 Task: Look for space in Burriana, Spain from 6th September, 2023 to 18th September, 2023 for 3 adults in price range Rs.6000 to Rs.12000. Place can be entire place with 2 bedrooms having 2 beds and 2 bathrooms. Property type can be house, flat, guest house, hotel. Booking option can be shelf check-in. Required host language is English.
Action: Mouse moved to (315, 178)
Screenshot: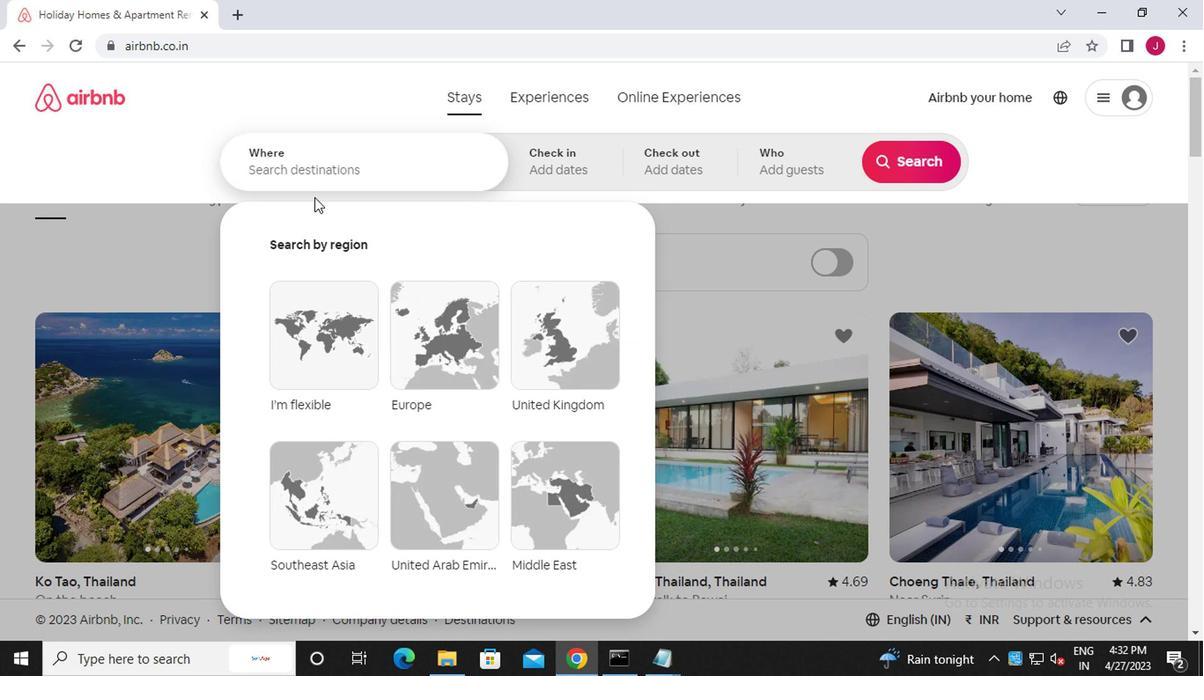 
Action: Mouse pressed left at (315, 178)
Screenshot: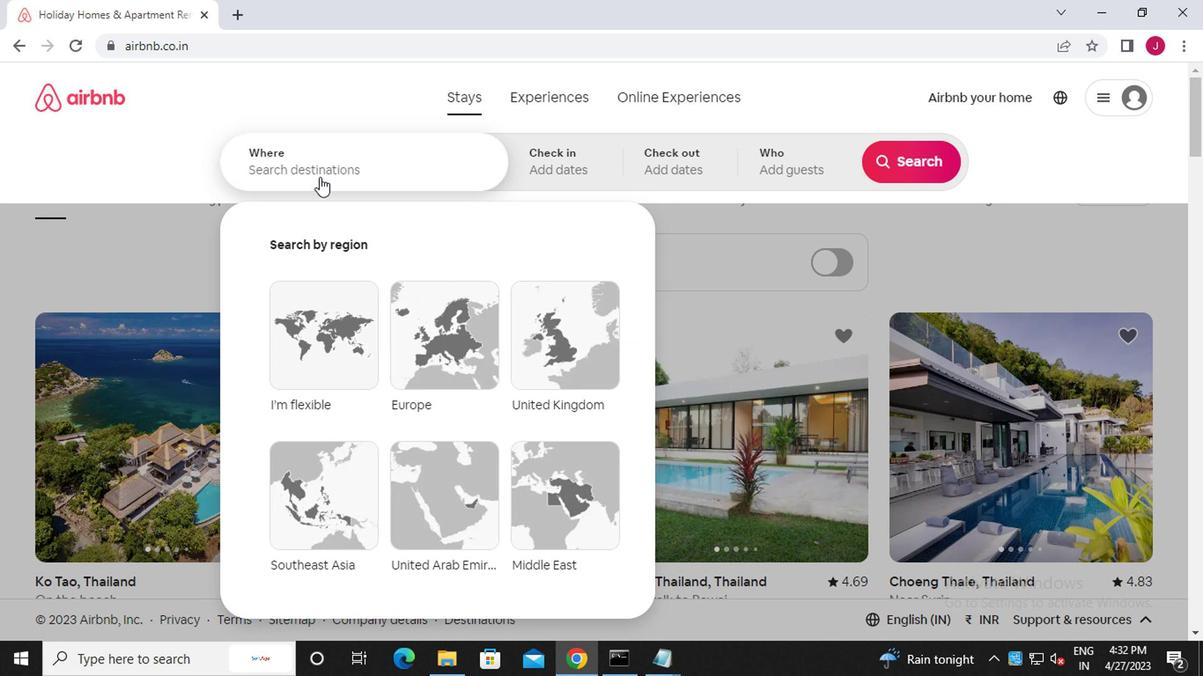 
Action: Mouse moved to (297, 178)
Screenshot: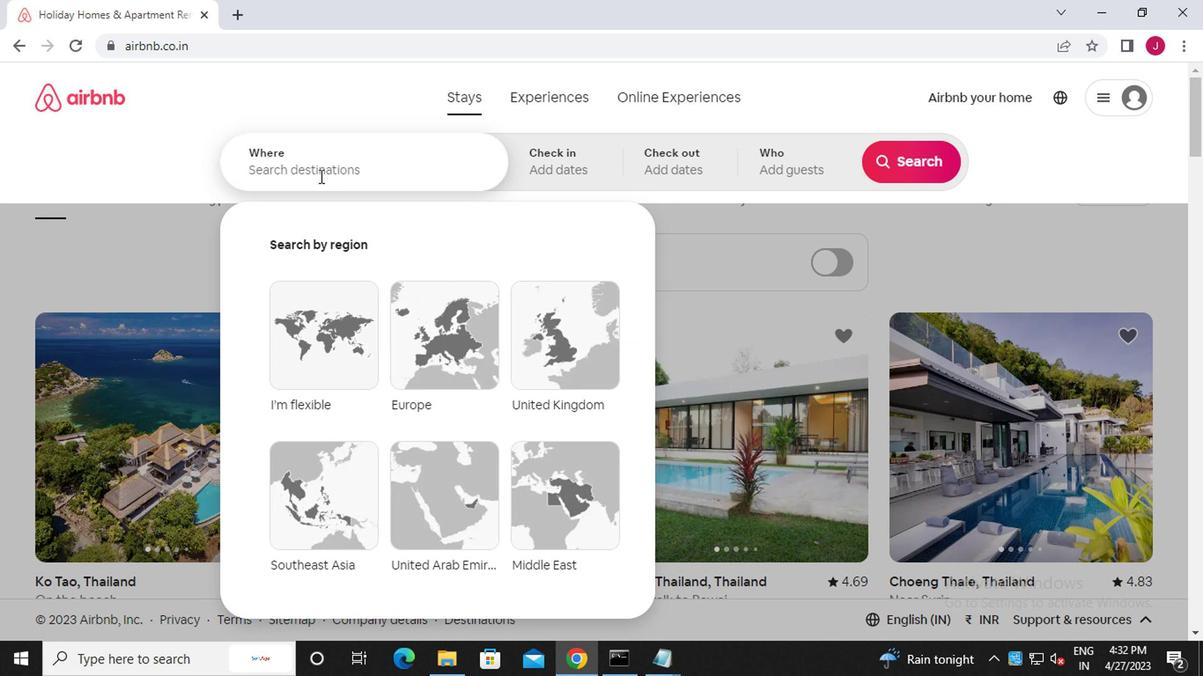 
Action: Key pressed b<Key.caps_lock>urriana
Screenshot: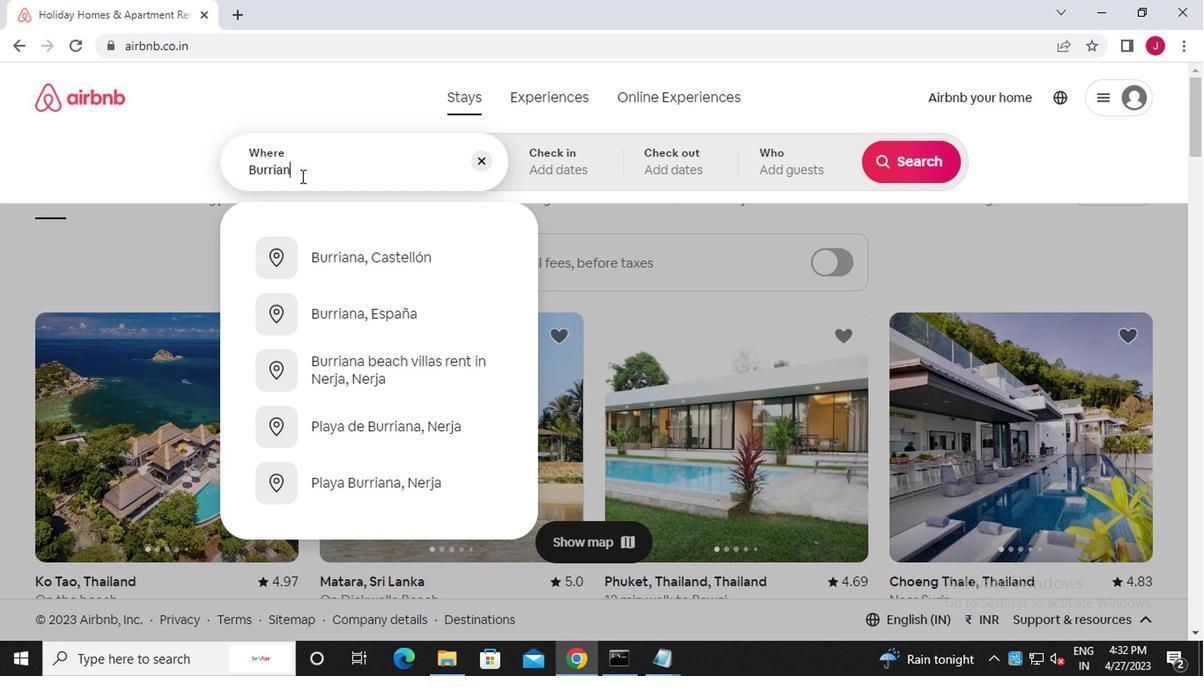 
Action: Mouse moved to (314, 216)
Screenshot: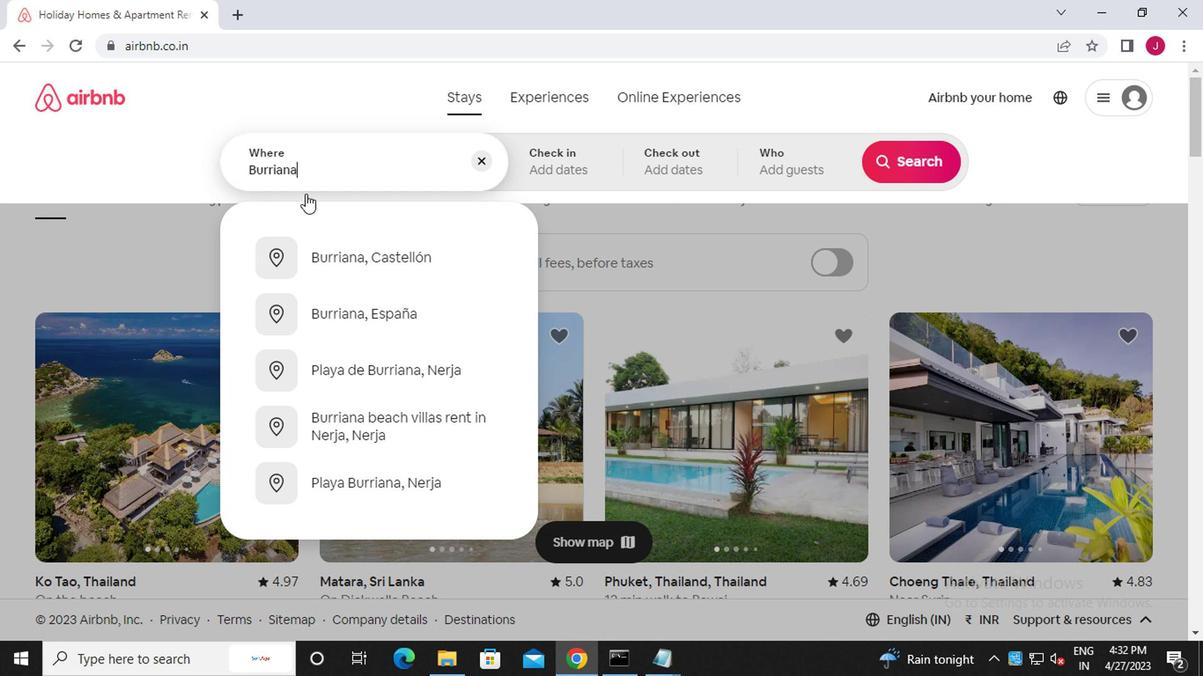 
Action: Key pressed ,<Key.caps_lock>s<Key.caps_lock>pain
Screenshot: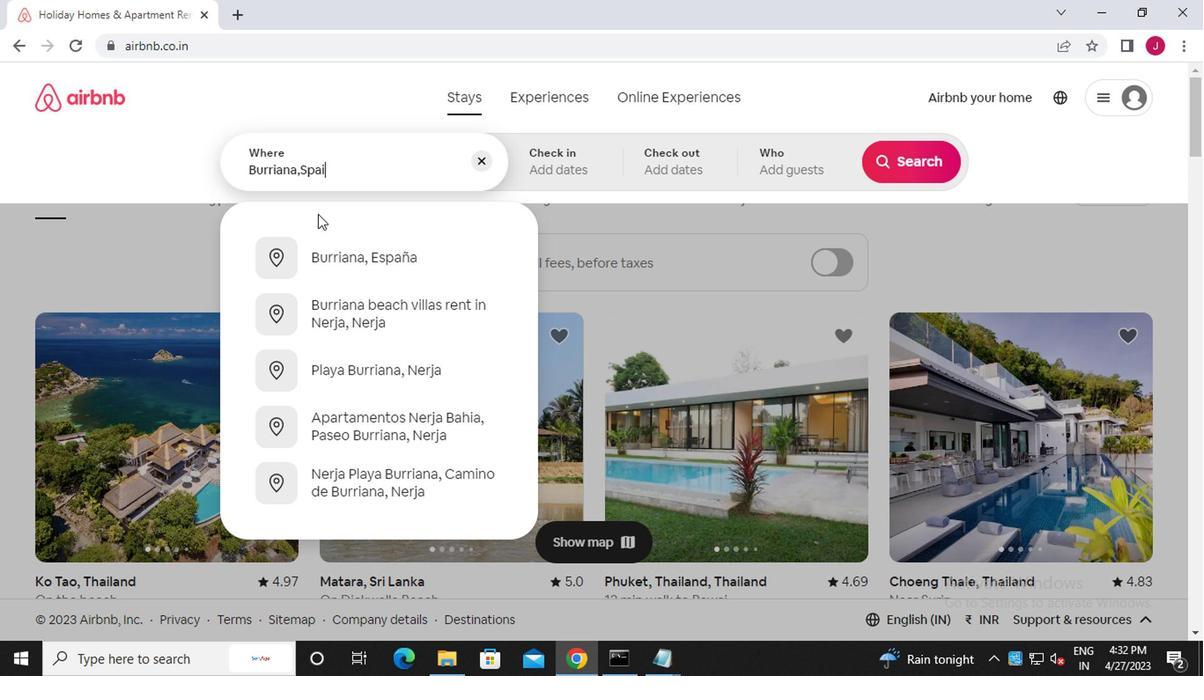 
Action: Mouse moved to (560, 166)
Screenshot: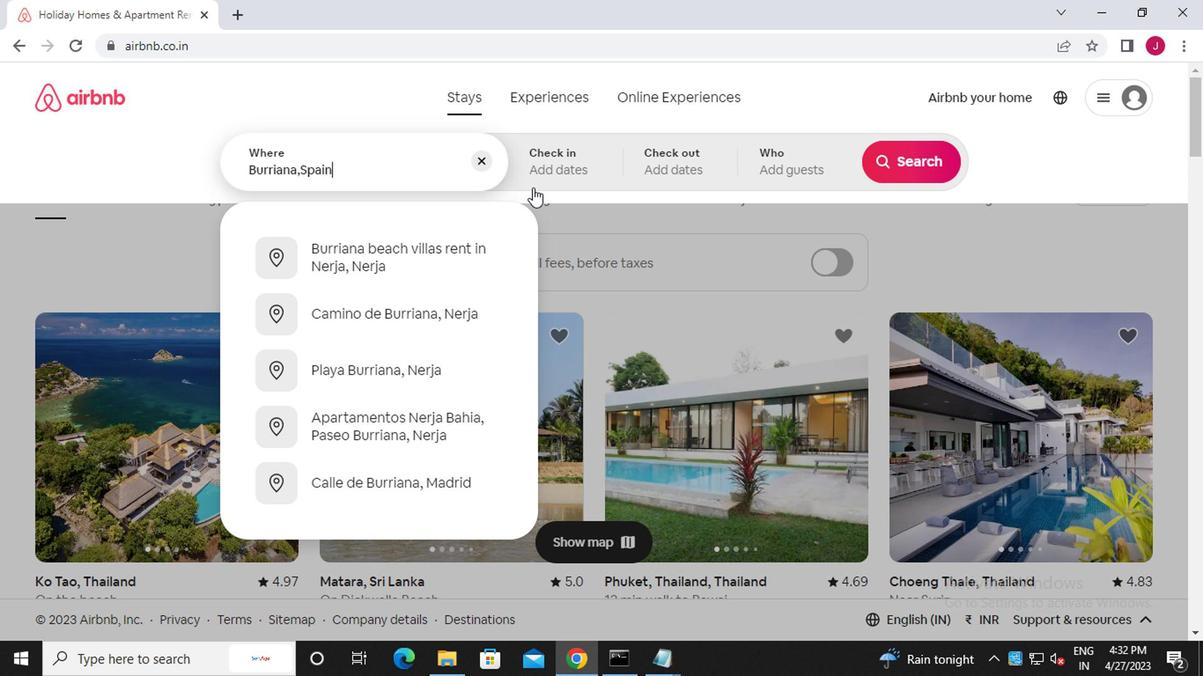 
Action: Mouse pressed left at (560, 166)
Screenshot: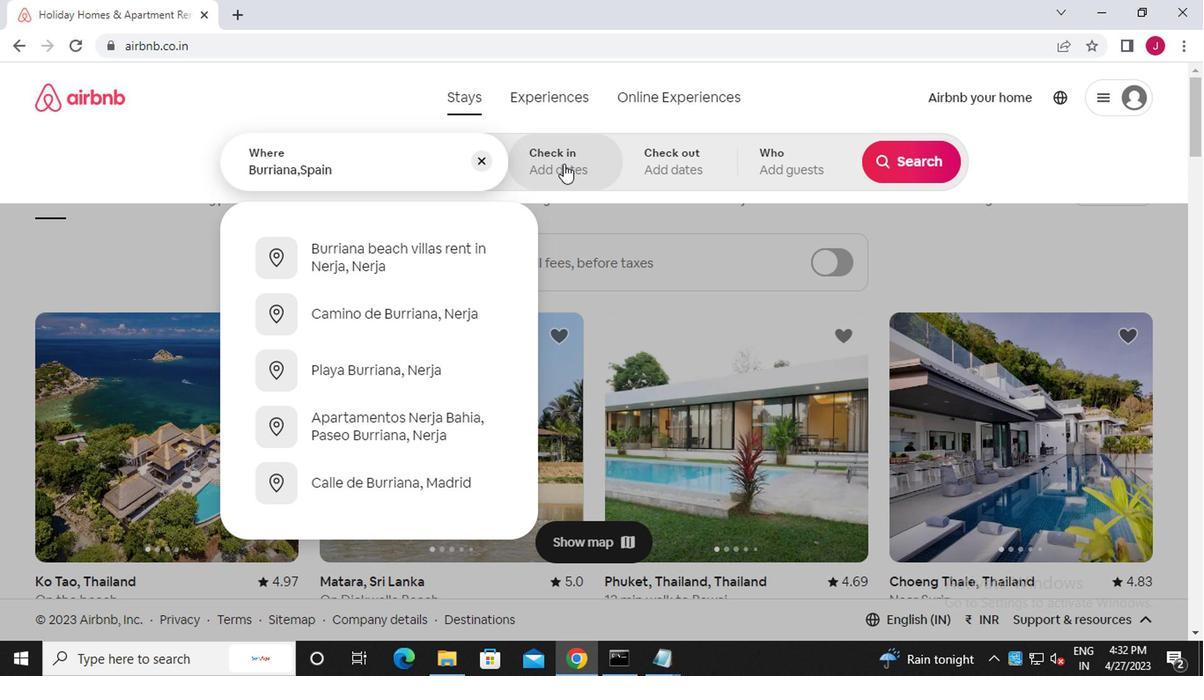 
Action: Mouse moved to (891, 302)
Screenshot: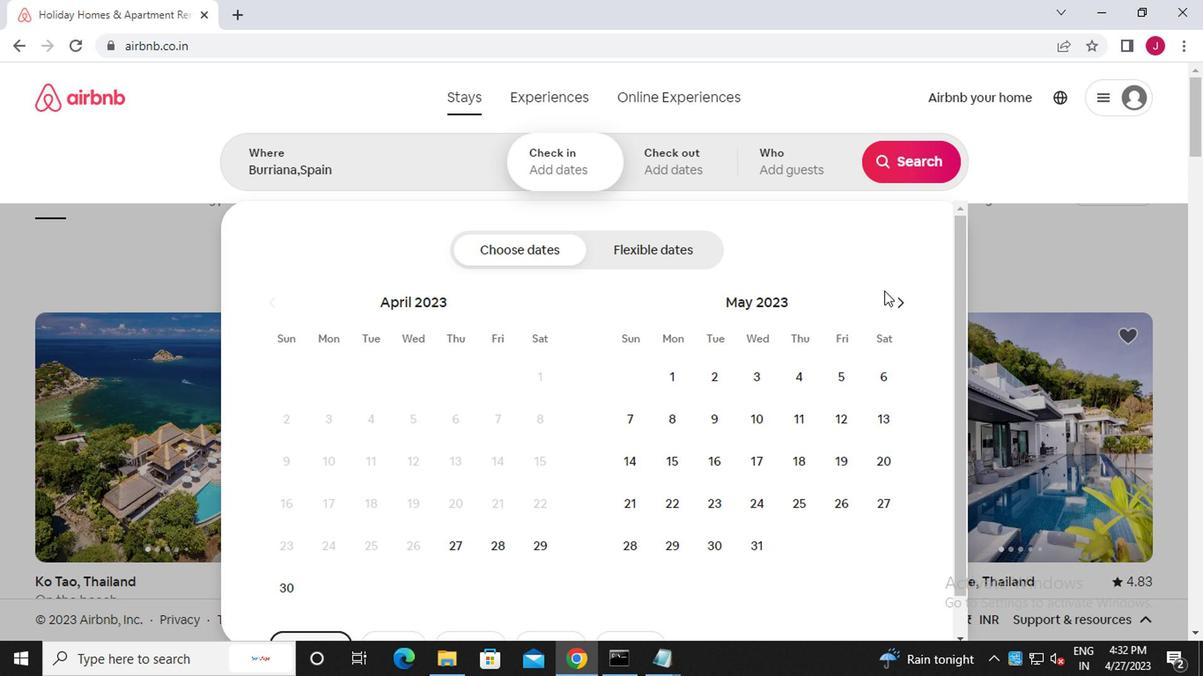 
Action: Mouse pressed left at (891, 302)
Screenshot: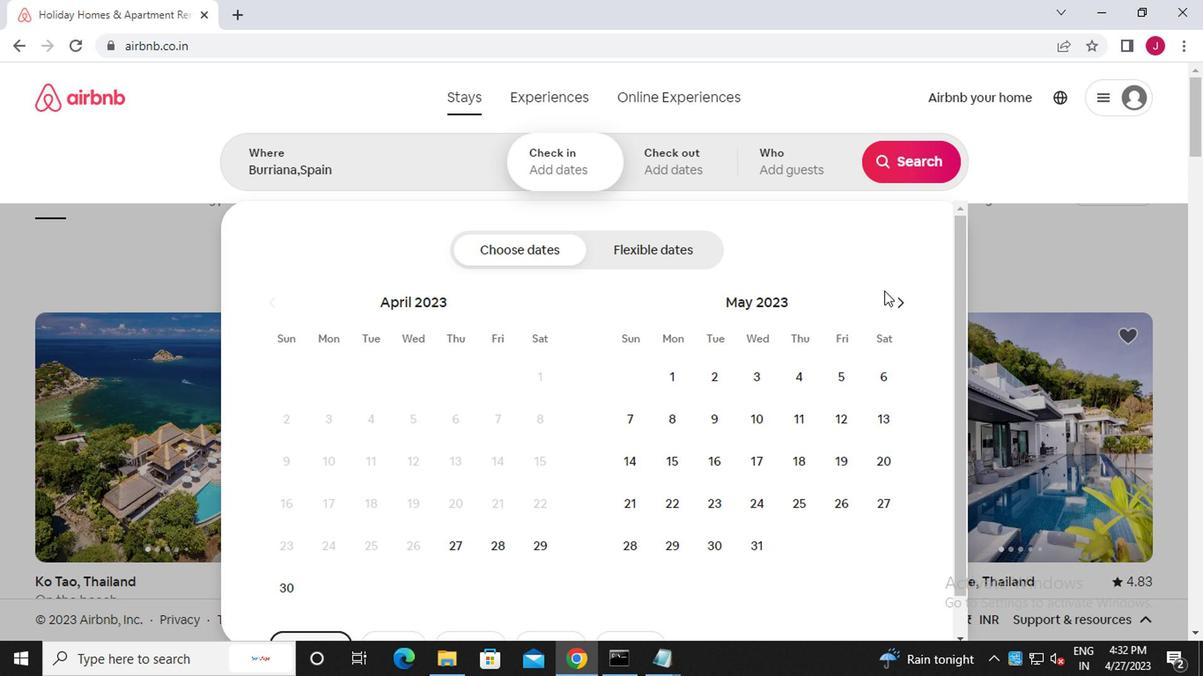 
Action: Mouse moved to (891, 303)
Screenshot: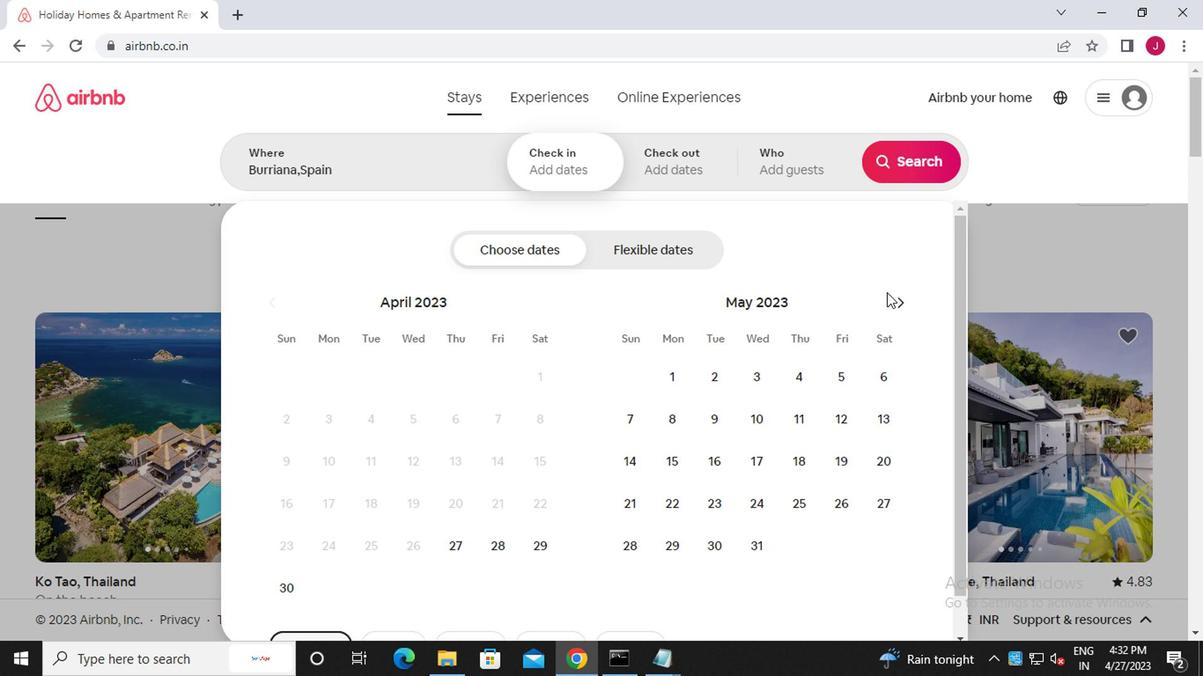 
Action: Mouse pressed left at (891, 303)
Screenshot: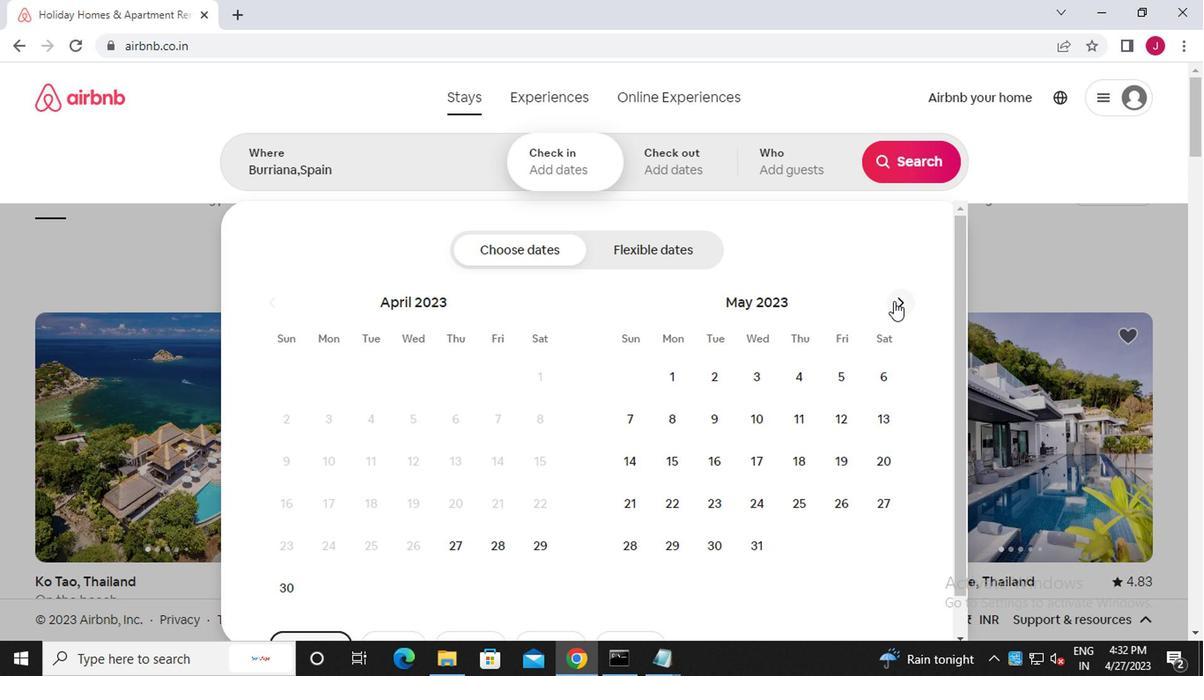 
Action: Mouse pressed left at (891, 303)
Screenshot: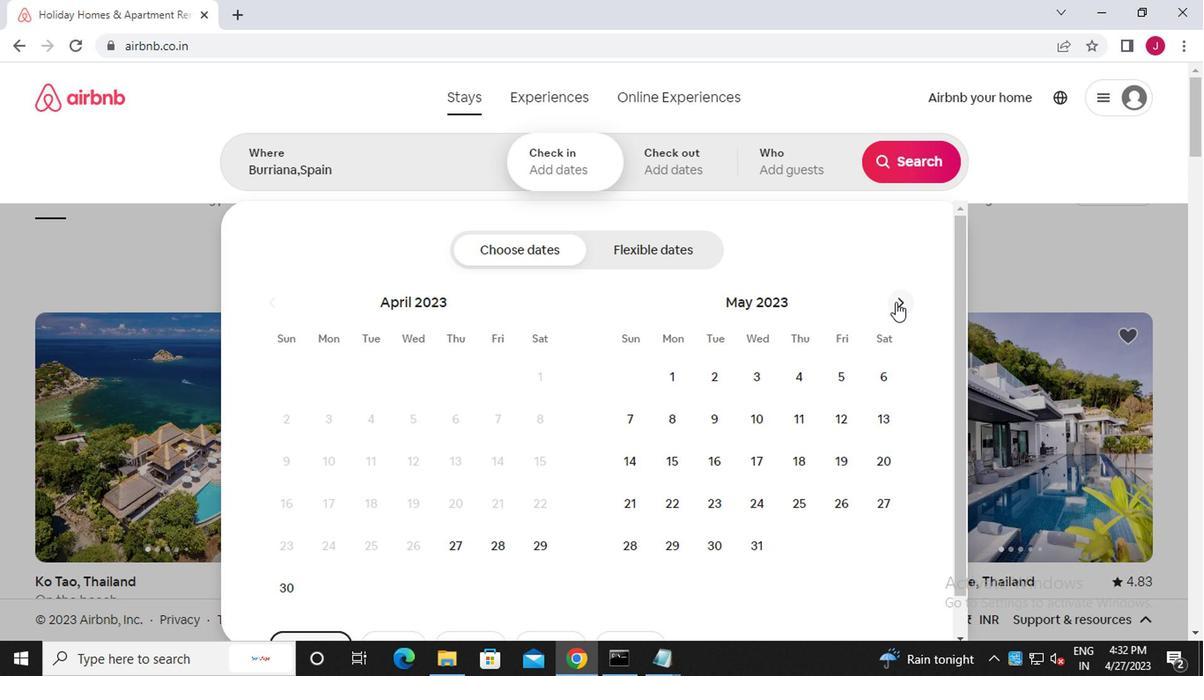 
Action: Mouse pressed left at (891, 303)
Screenshot: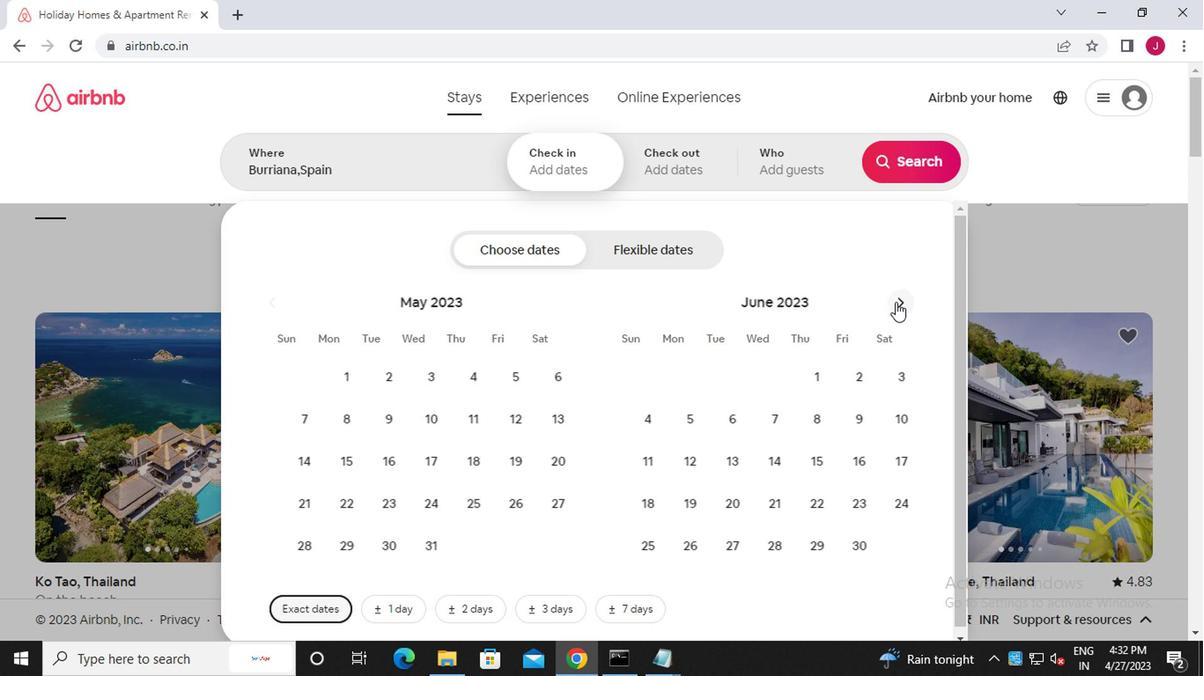 
Action: Mouse pressed left at (891, 303)
Screenshot: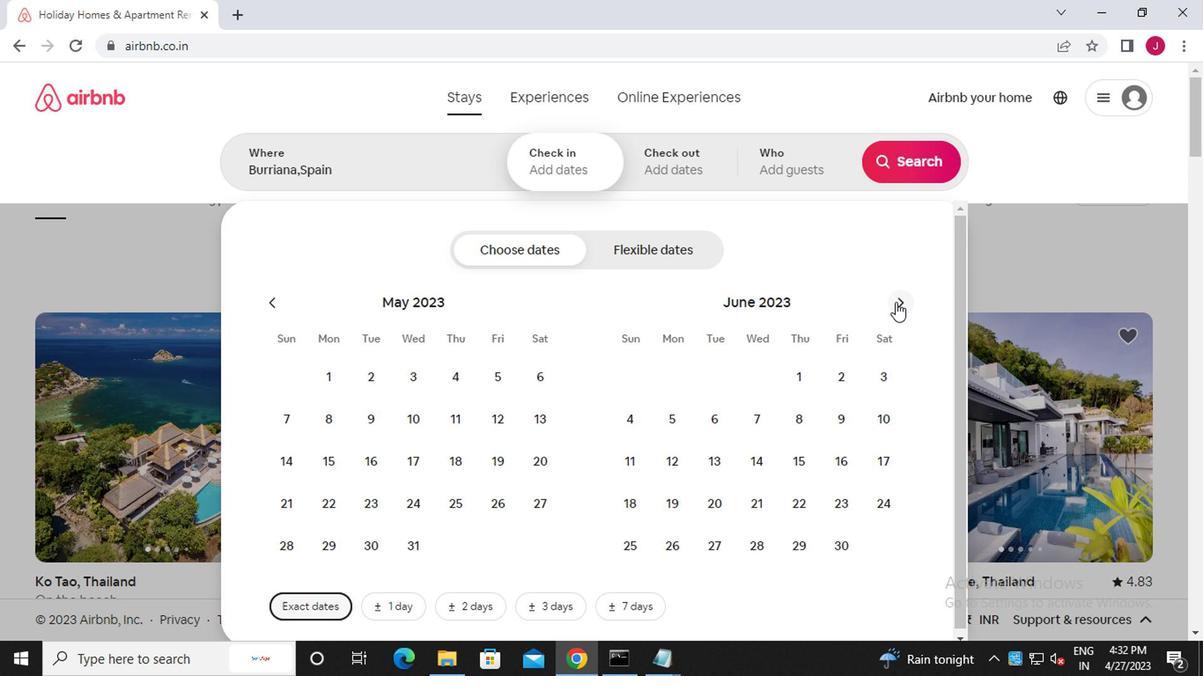 
Action: Mouse pressed left at (891, 303)
Screenshot: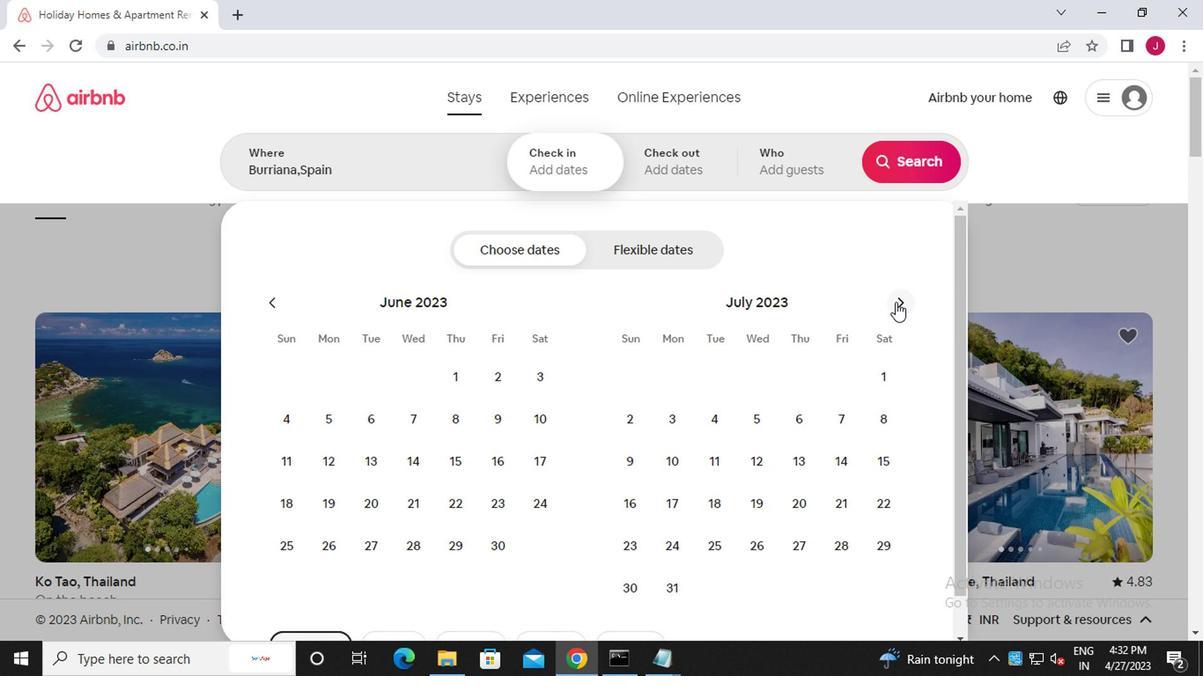 
Action: Mouse moved to (740, 416)
Screenshot: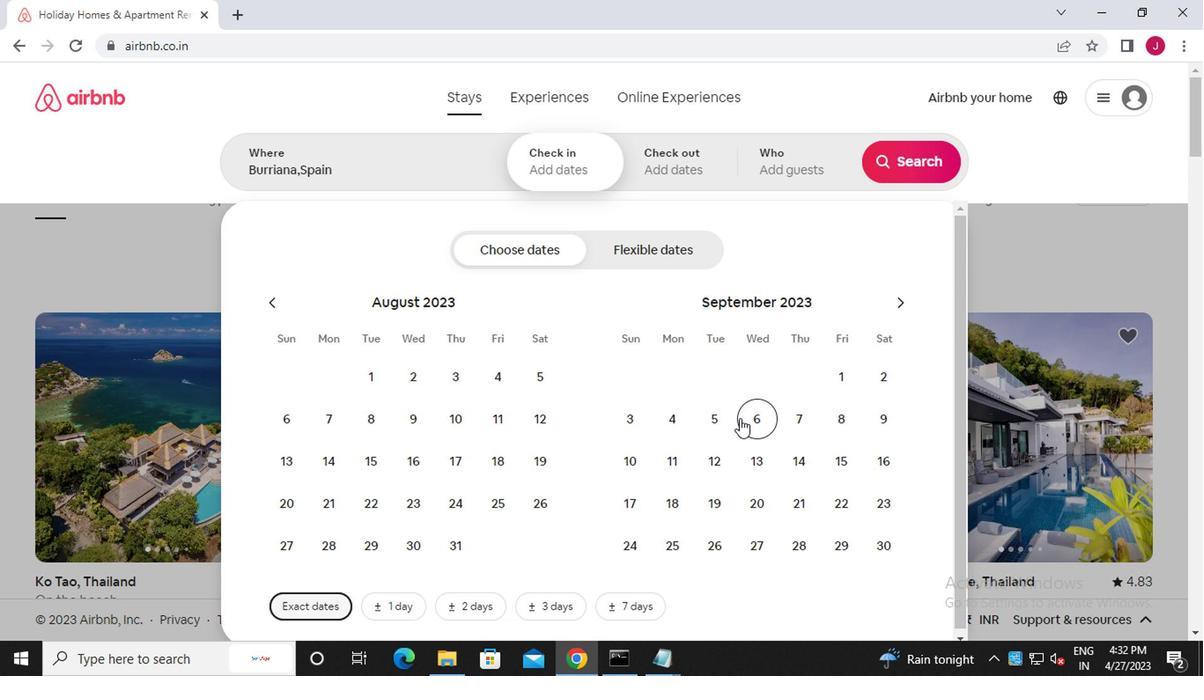 
Action: Mouse pressed left at (740, 416)
Screenshot: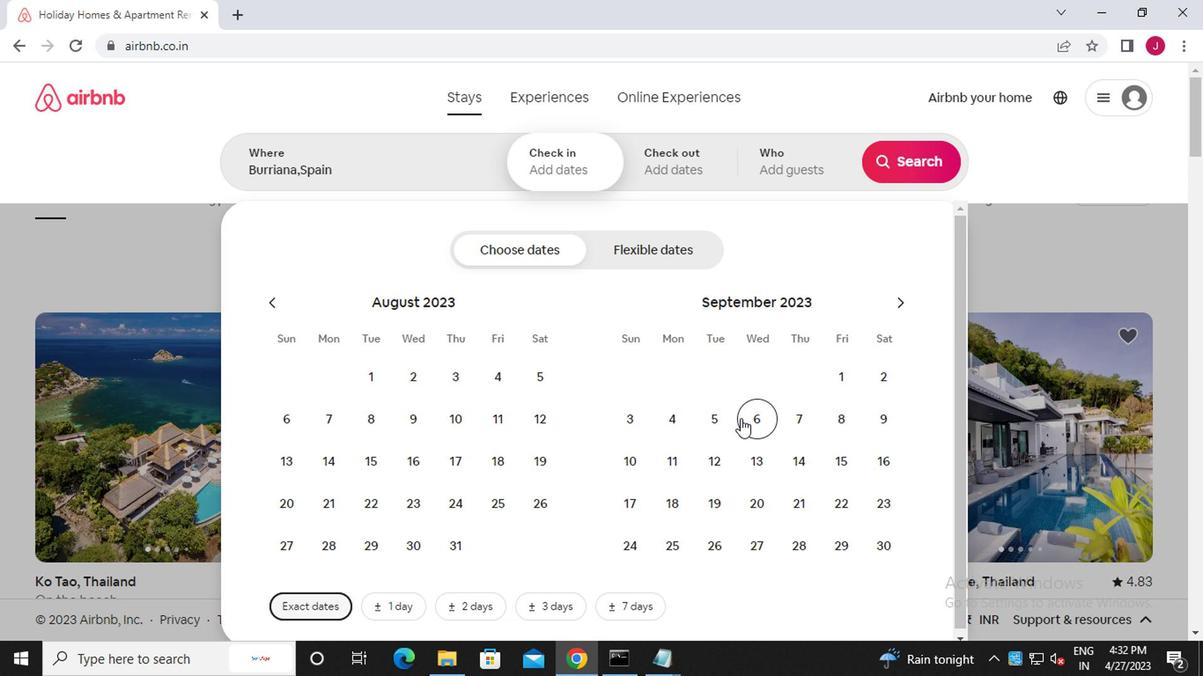 
Action: Mouse moved to (676, 491)
Screenshot: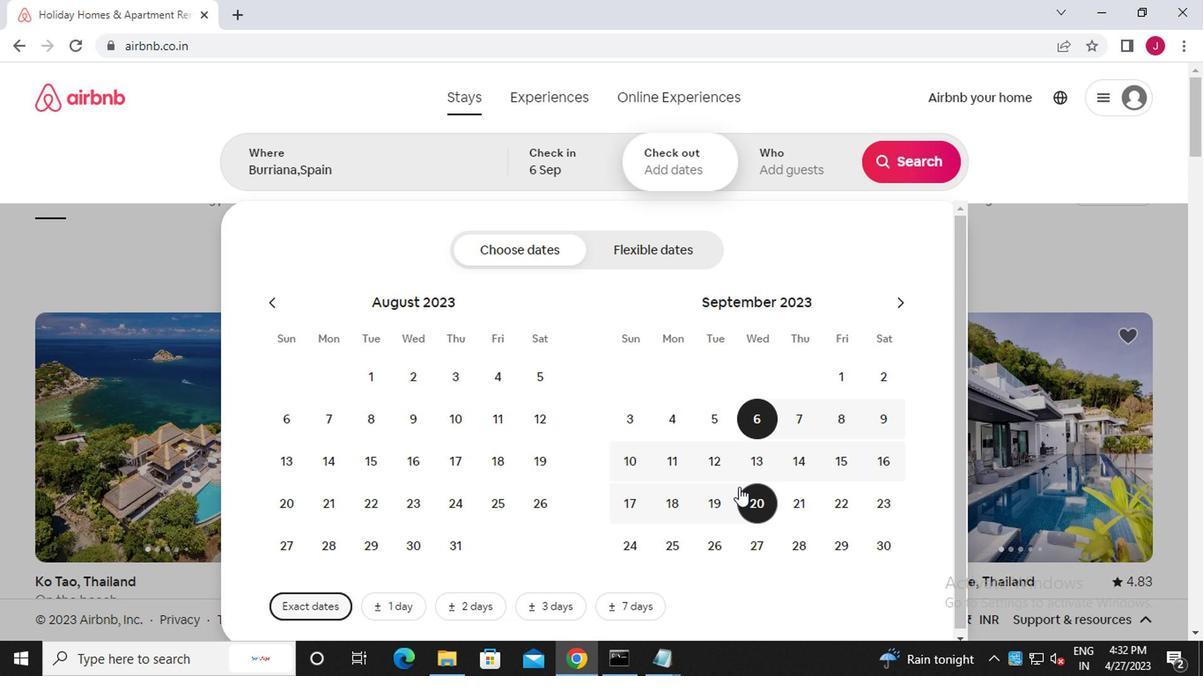 
Action: Mouse pressed left at (676, 491)
Screenshot: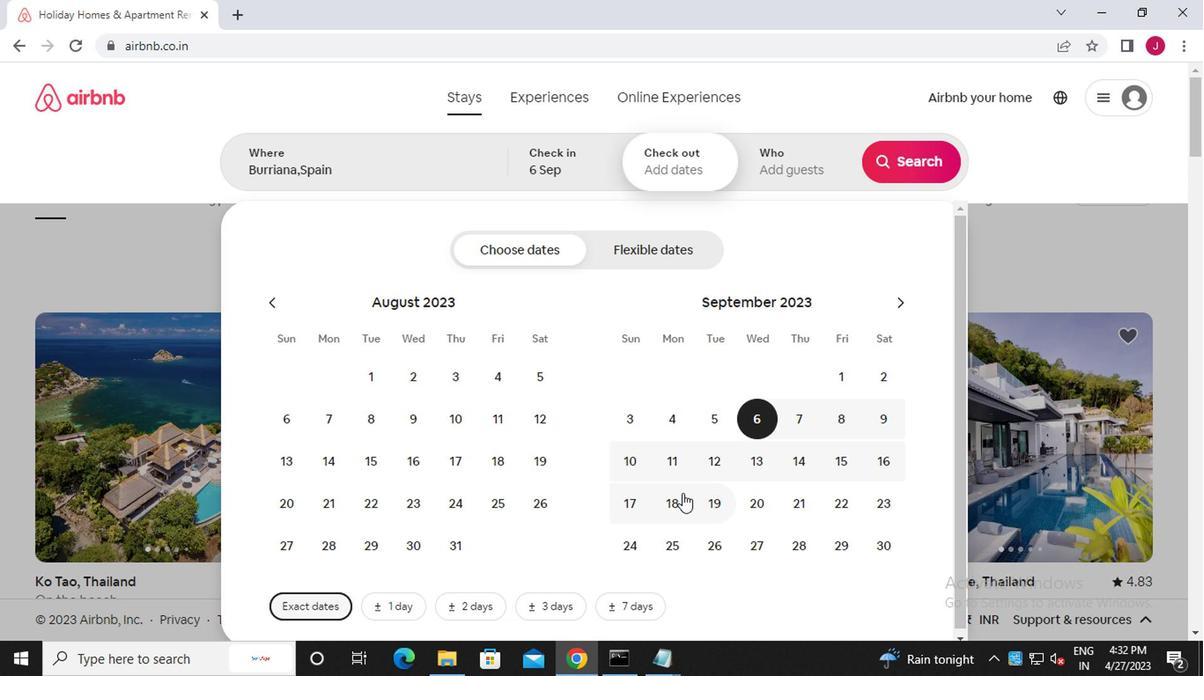 
Action: Mouse moved to (784, 171)
Screenshot: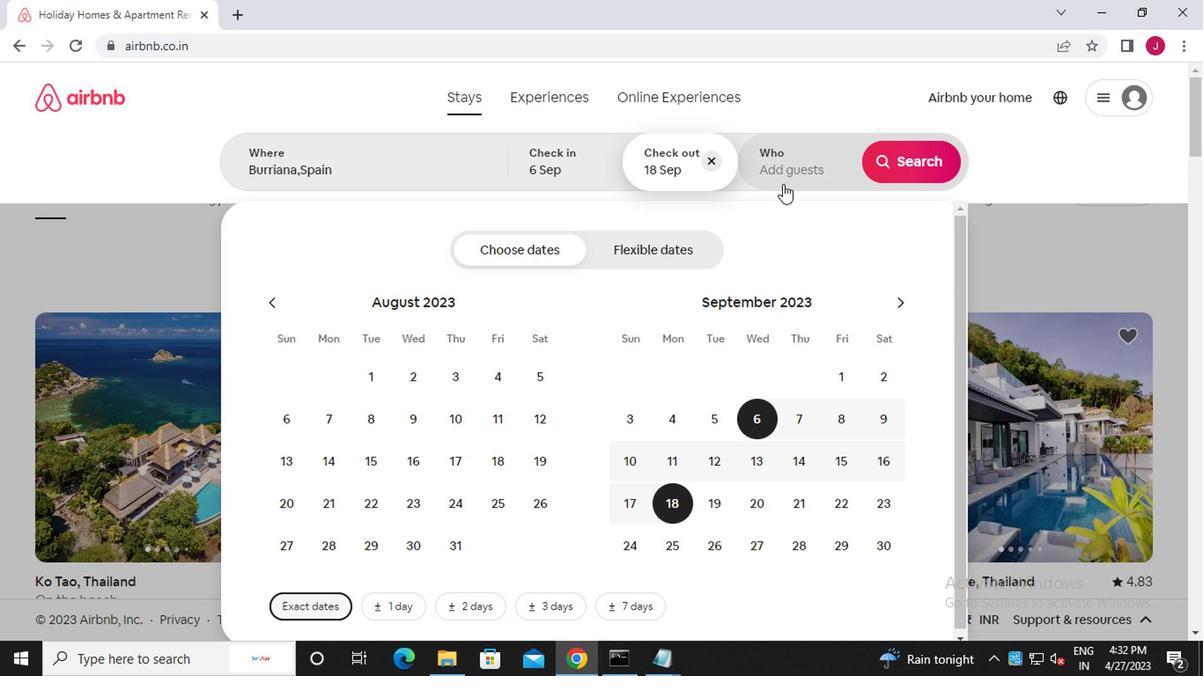 
Action: Mouse pressed left at (784, 171)
Screenshot: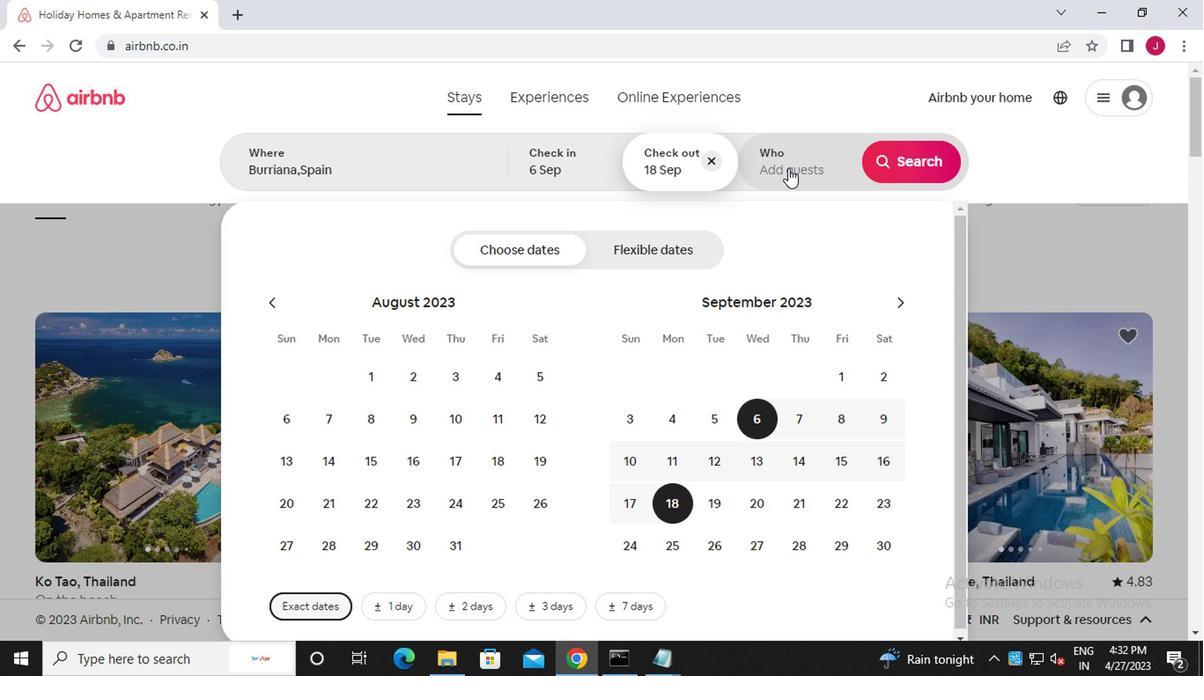 
Action: Mouse moved to (917, 256)
Screenshot: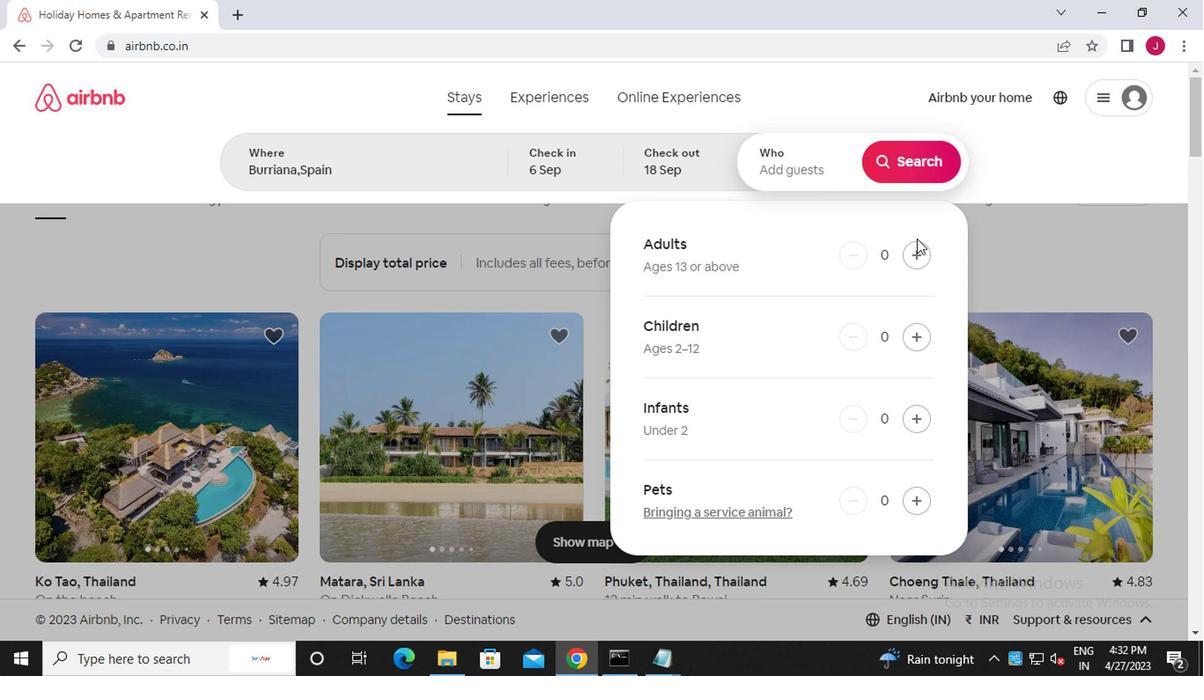 
Action: Mouse pressed left at (917, 256)
Screenshot: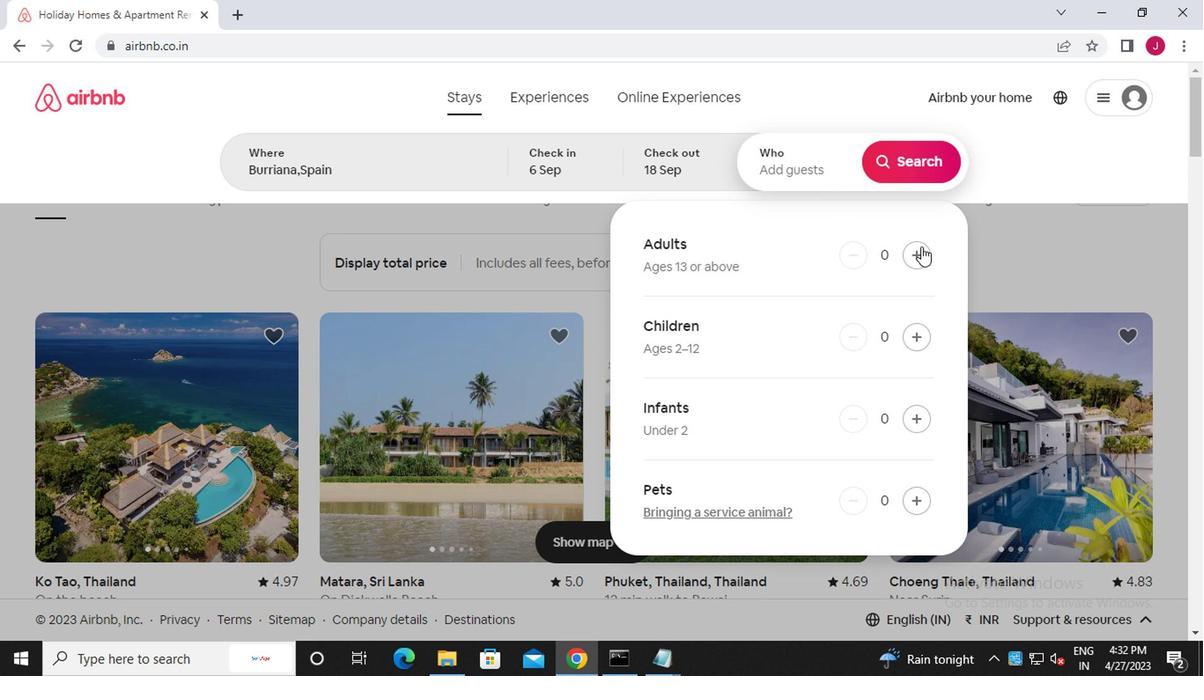 
Action: Mouse pressed left at (917, 256)
Screenshot: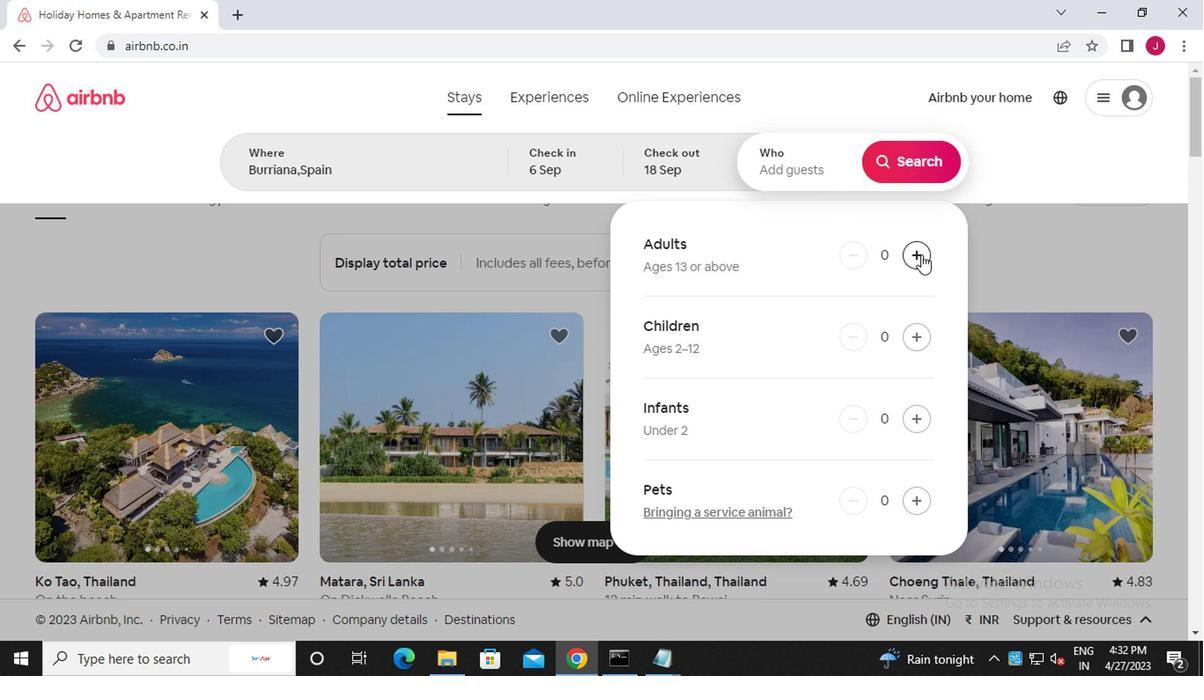 
Action: Mouse pressed left at (917, 256)
Screenshot: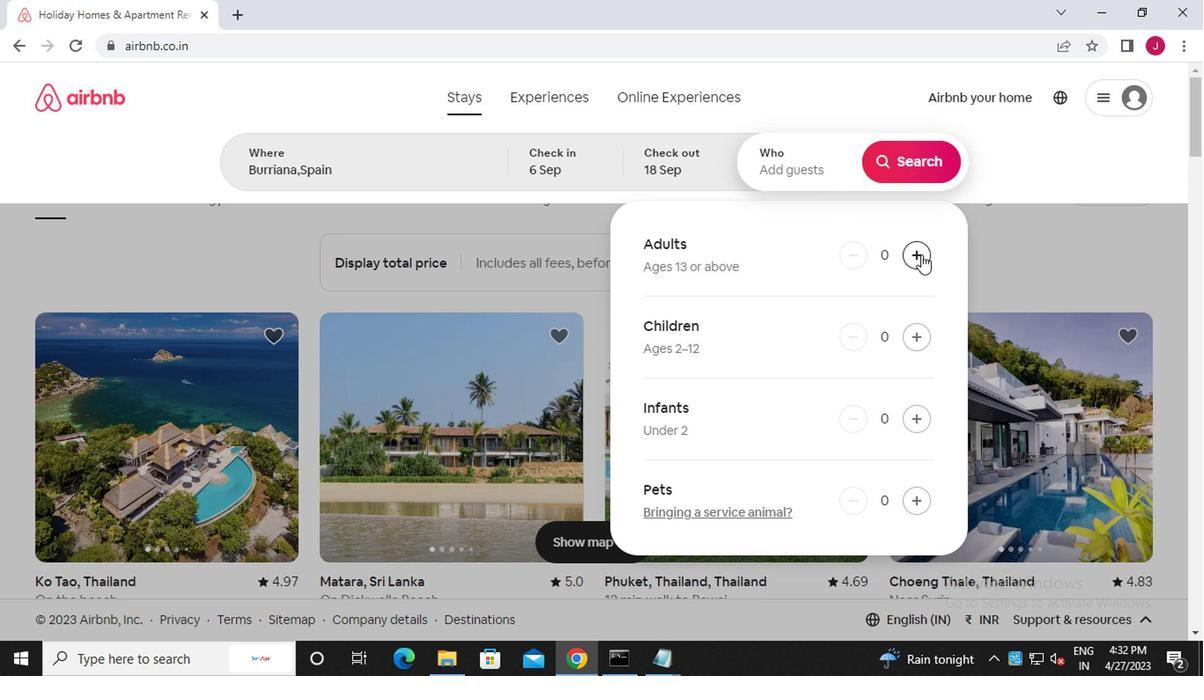 
Action: Mouse moved to (921, 167)
Screenshot: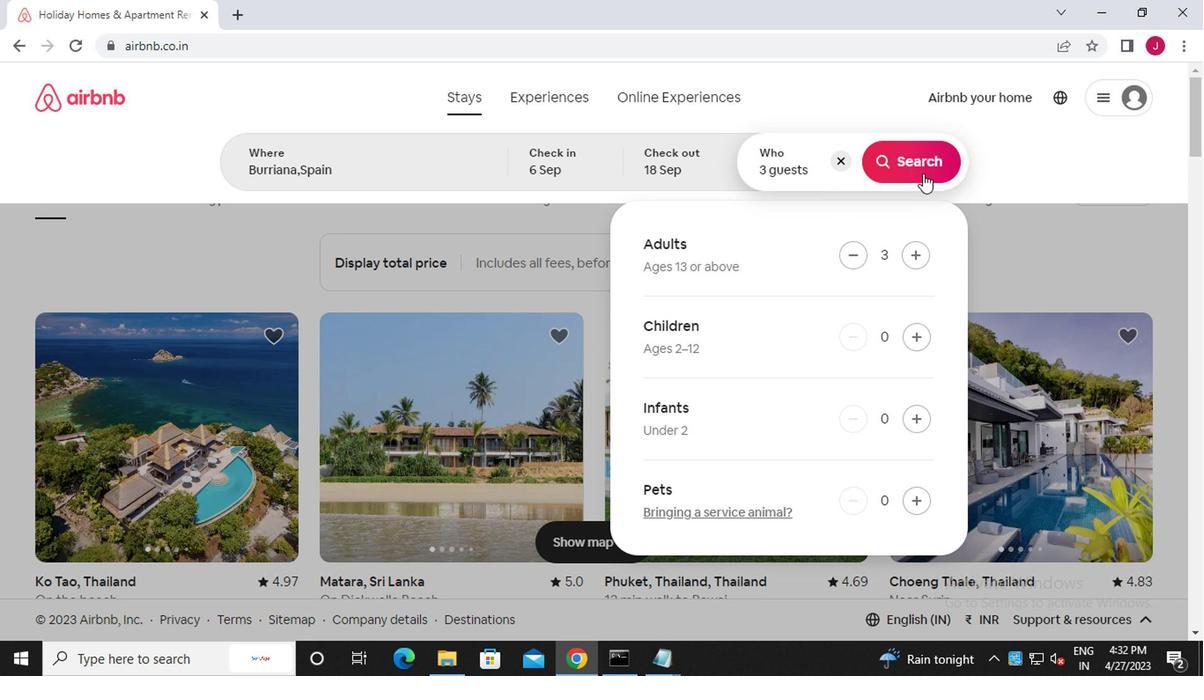 
Action: Mouse pressed left at (921, 167)
Screenshot: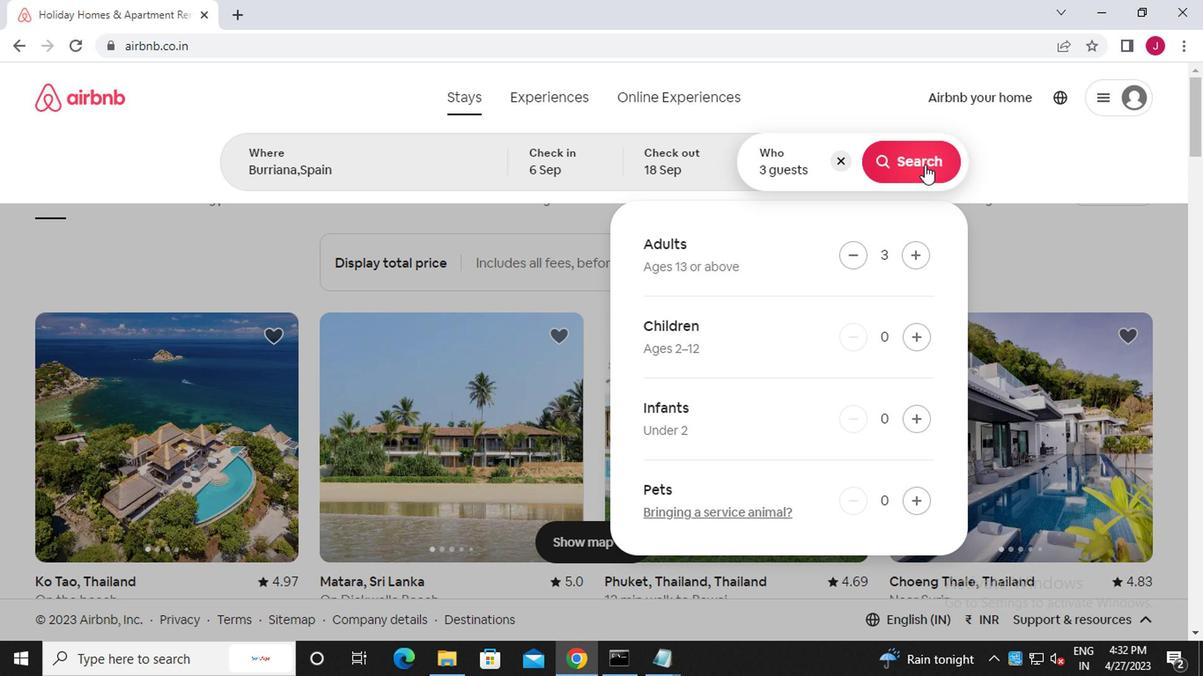 
Action: Mouse moved to (1124, 174)
Screenshot: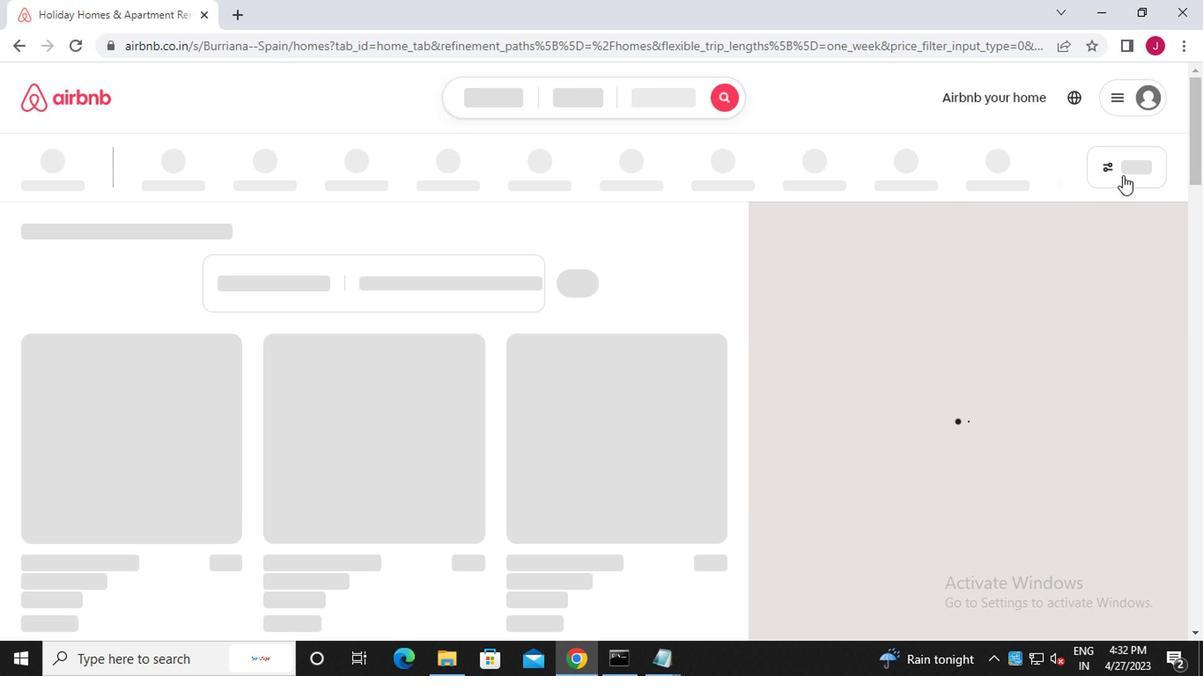 
Action: Mouse pressed left at (1124, 174)
Screenshot: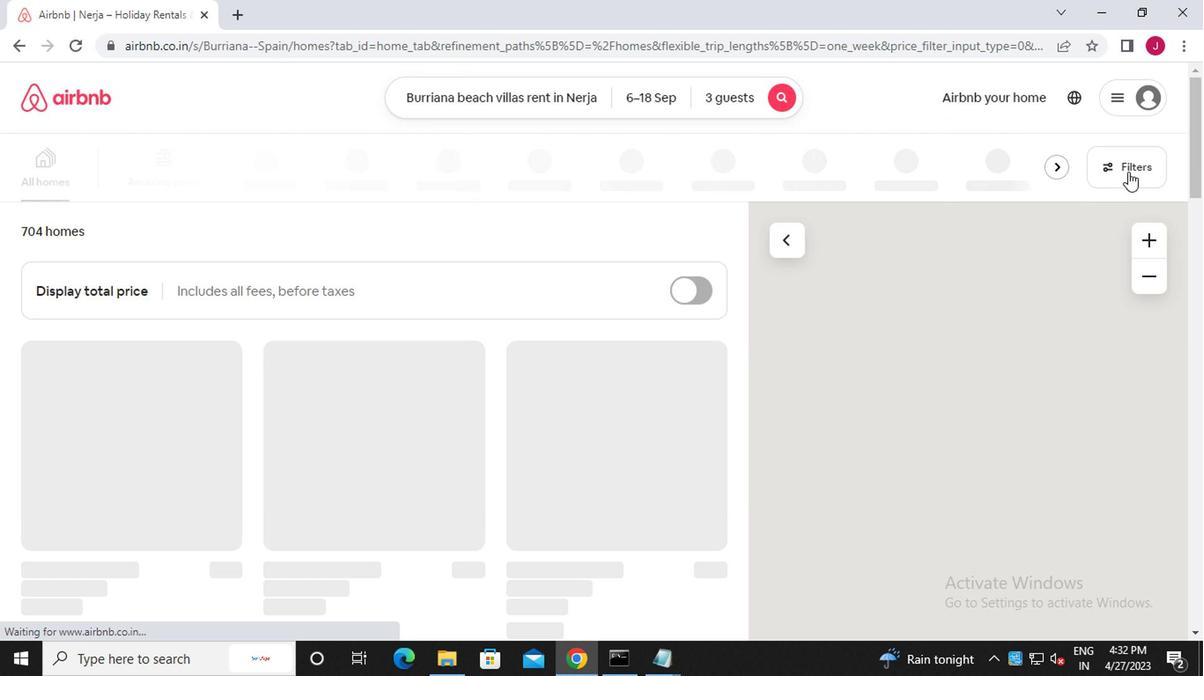 
Action: Mouse moved to (380, 383)
Screenshot: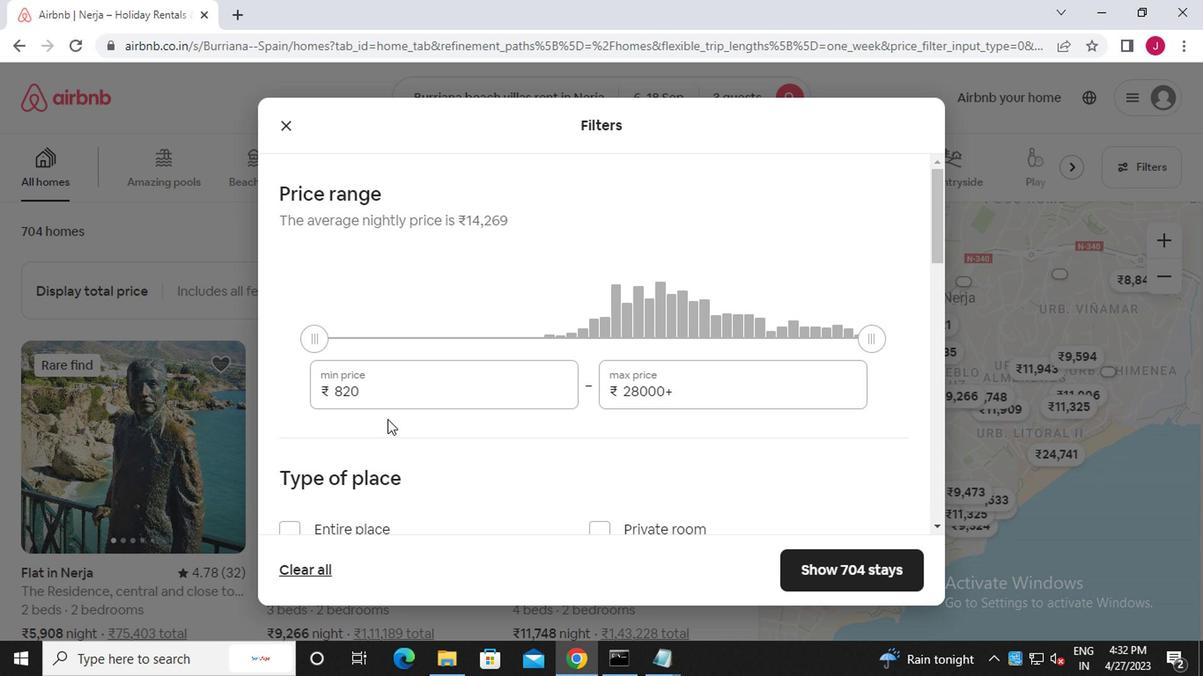 
Action: Mouse pressed left at (380, 383)
Screenshot: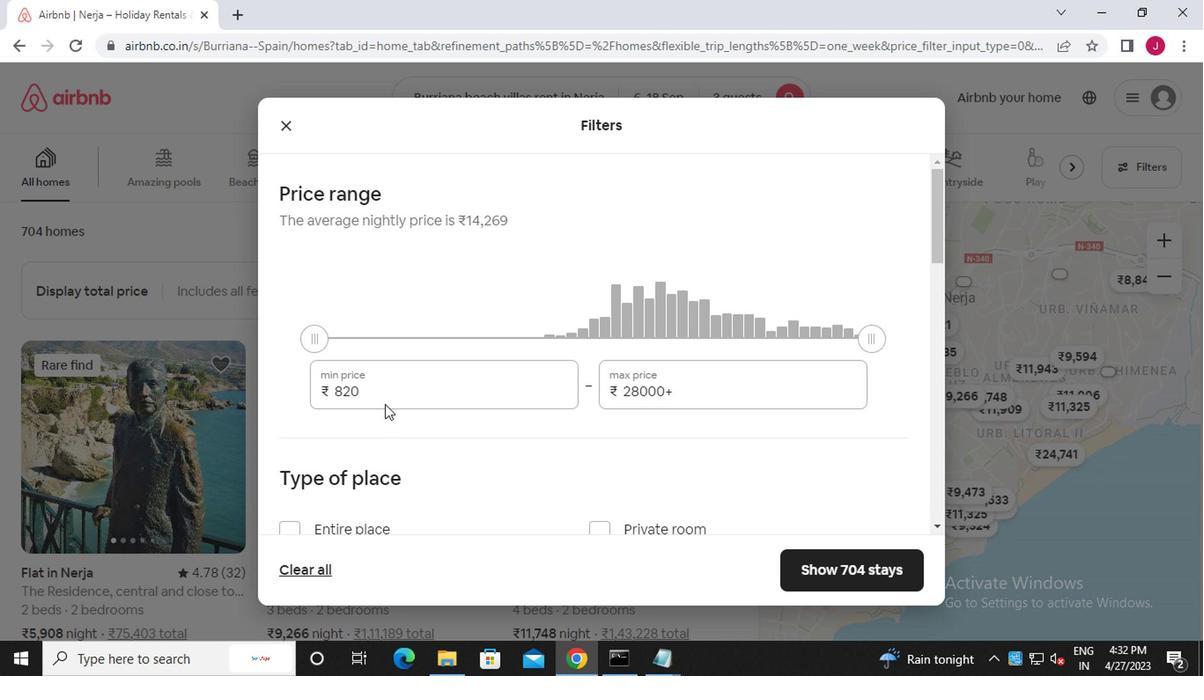 
Action: Mouse moved to (369, 387)
Screenshot: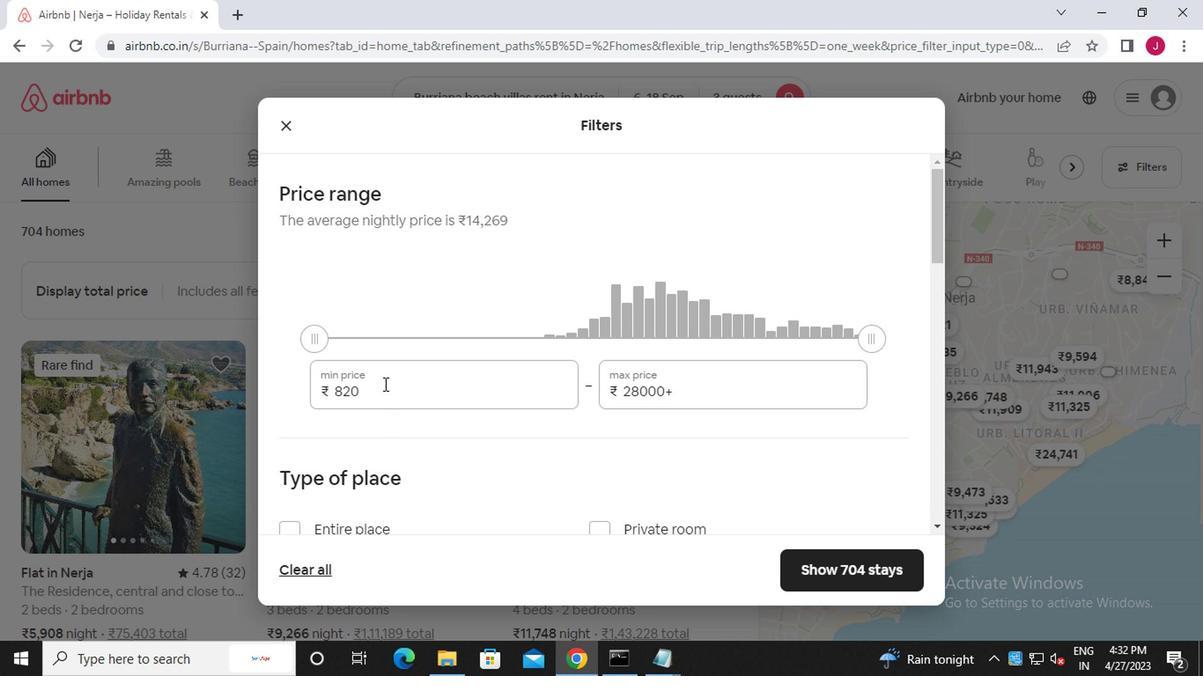
Action: Key pressed <Key.backspace><Key.backspace><Key.backspace><<102>><<96>><<96>><<96>>
Screenshot: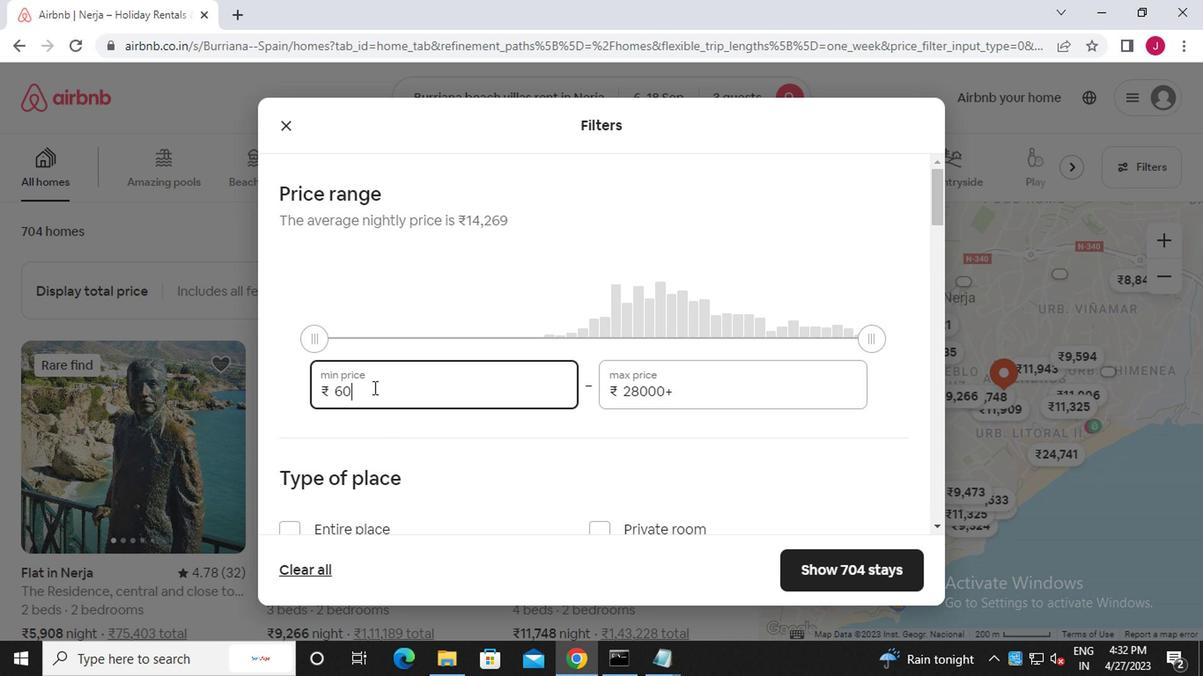 
Action: Mouse moved to (752, 379)
Screenshot: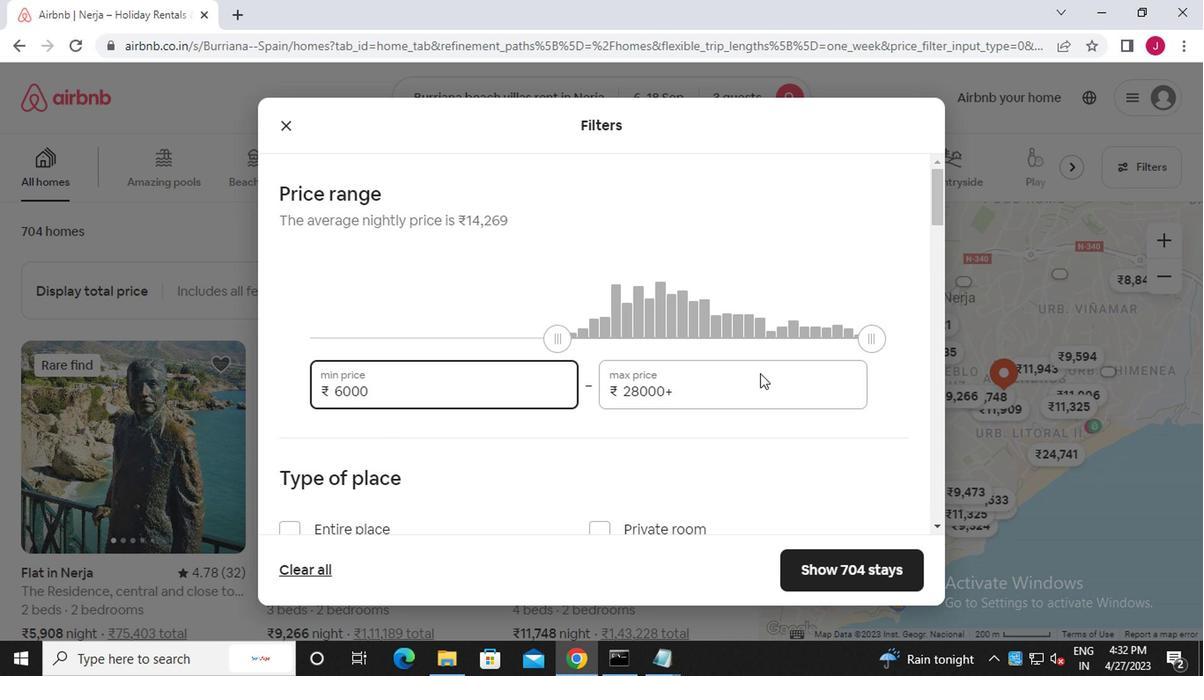 
Action: Mouse pressed left at (752, 379)
Screenshot: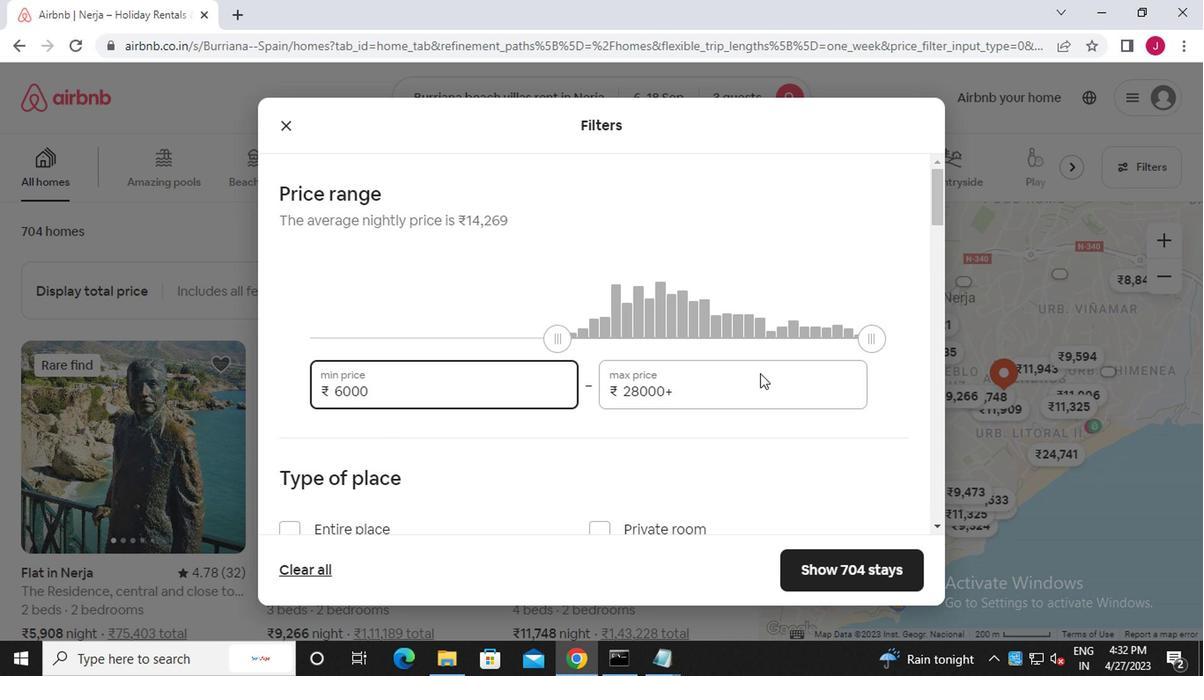 
Action: Mouse moved to (757, 382)
Screenshot: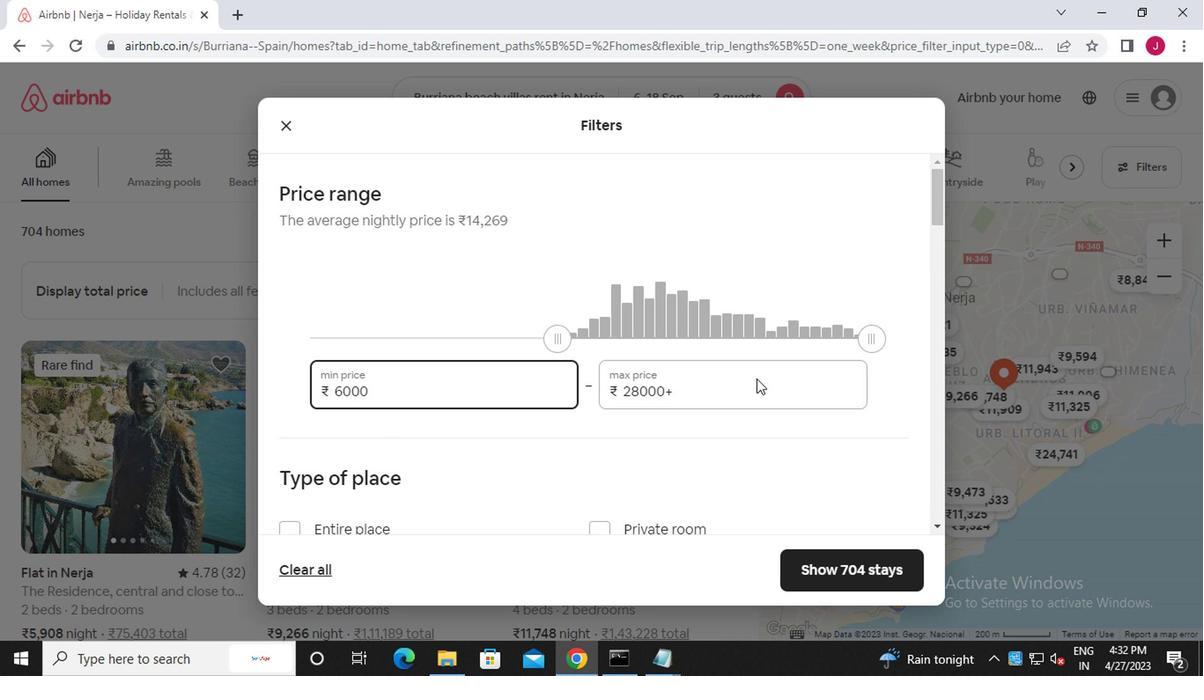 
Action: Key pressed <Key.backspace><Key.backspace><Key.backspace><Key.backspace><Key.backspace><Key.backspace><Key.backspace><Key.backspace><Key.backspace><Key.backspace><Key.backspace><<97>><<98>><<96>><<96>><<96>>
Screenshot: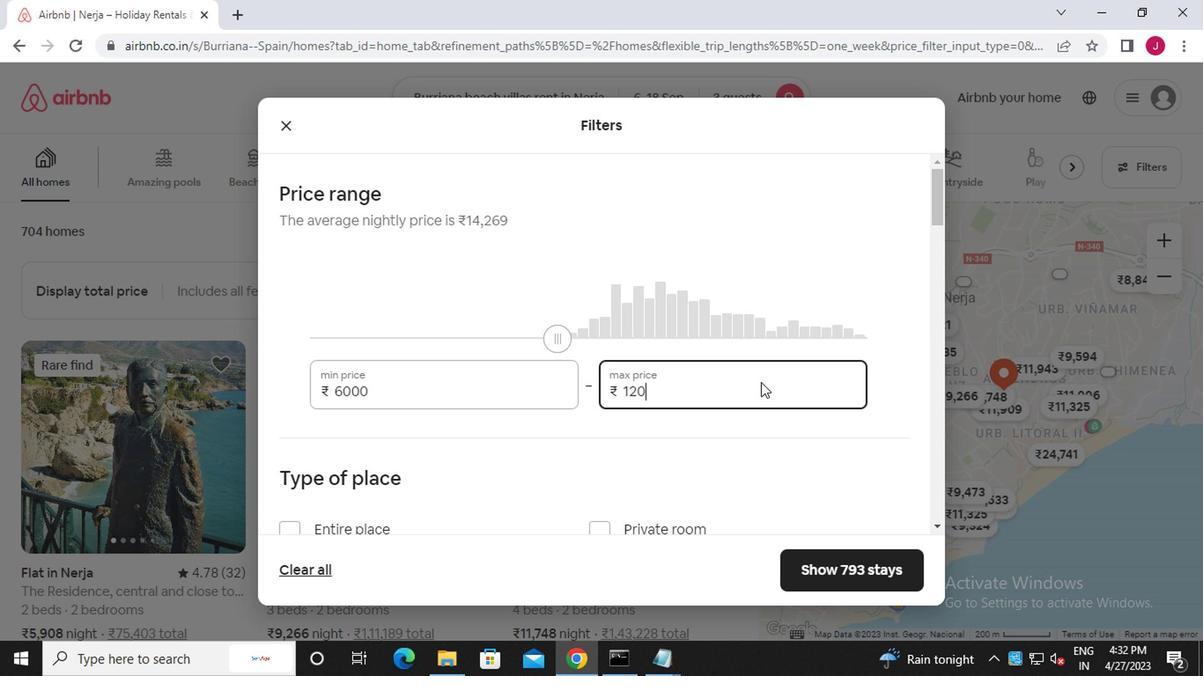 
Action: Mouse moved to (756, 382)
Screenshot: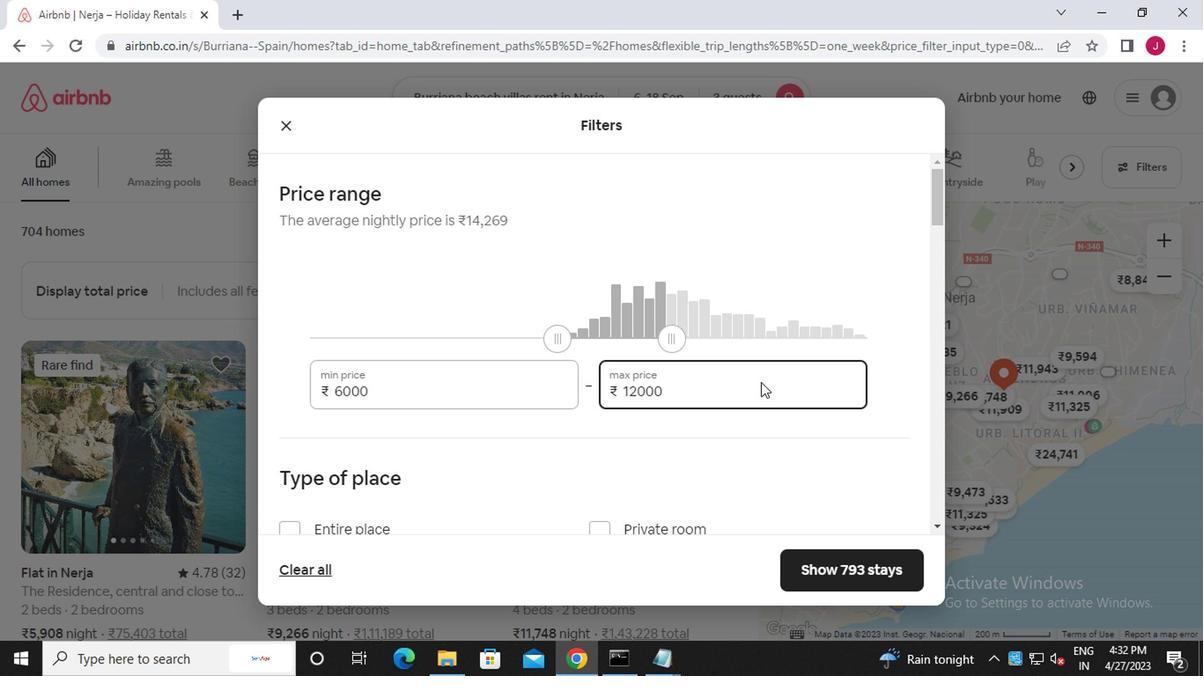 
Action: Mouse scrolled (756, 381) with delta (0, -1)
Screenshot: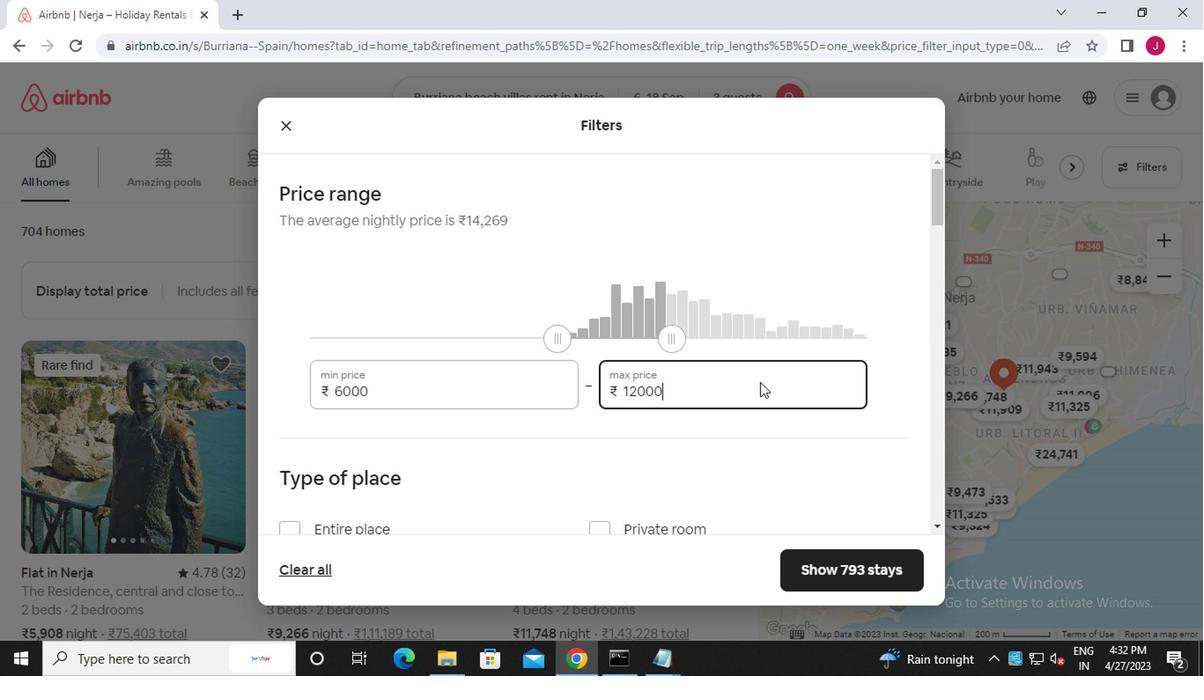 
Action: Mouse scrolled (756, 381) with delta (0, -1)
Screenshot: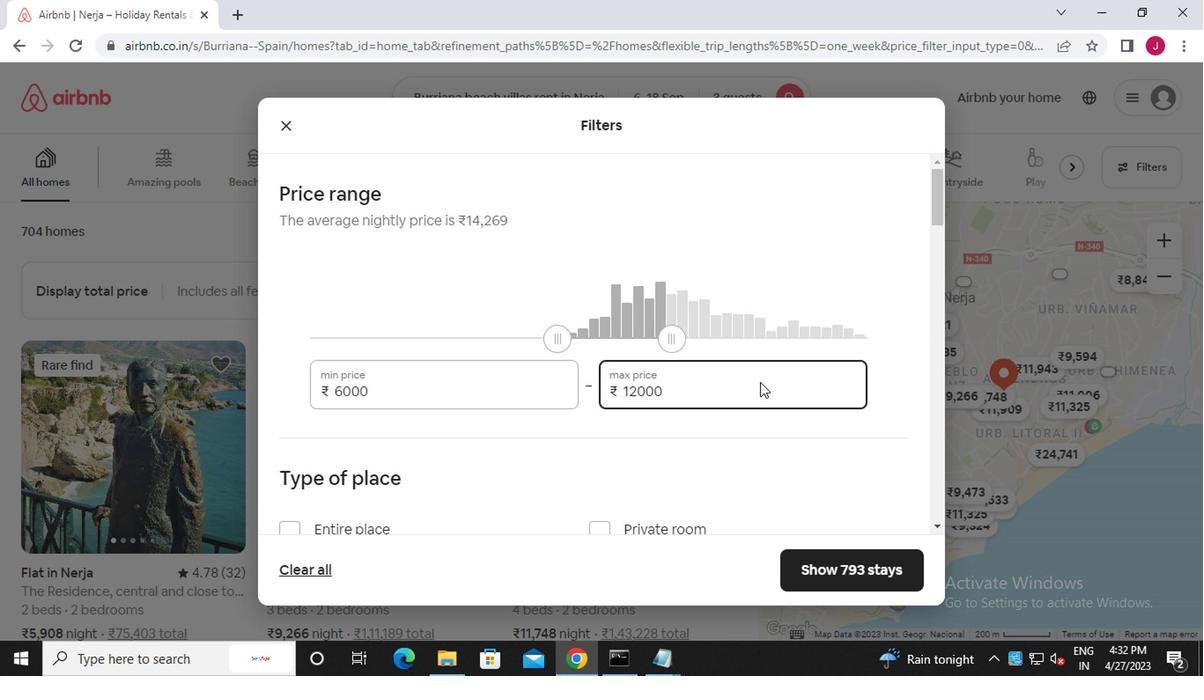 
Action: Mouse moved to (613, 400)
Screenshot: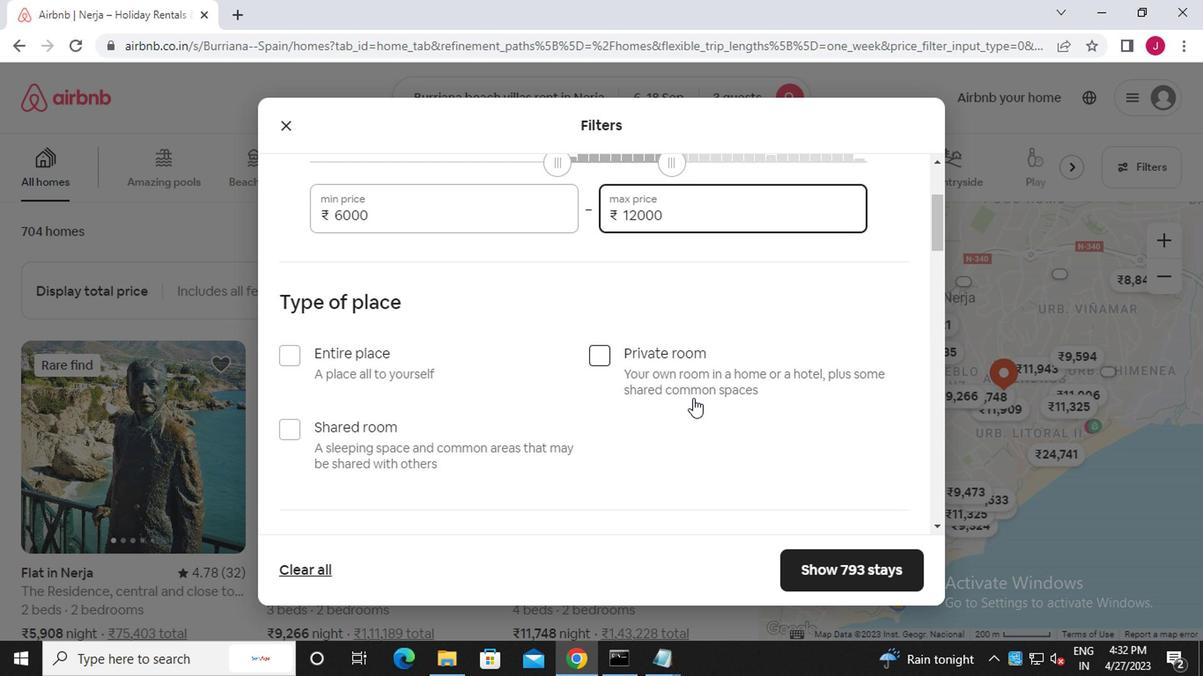 
Action: Mouse scrolled (613, 399) with delta (0, -1)
Screenshot: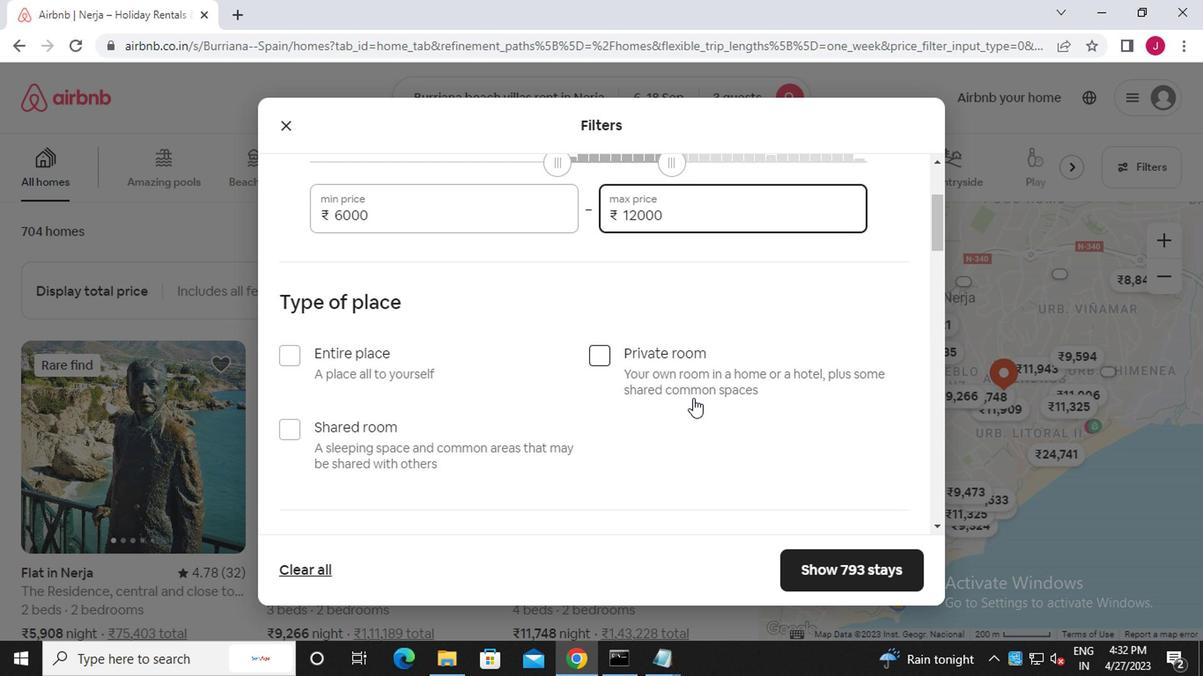 
Action: Mouse moved to (293, 270)
Screenshot: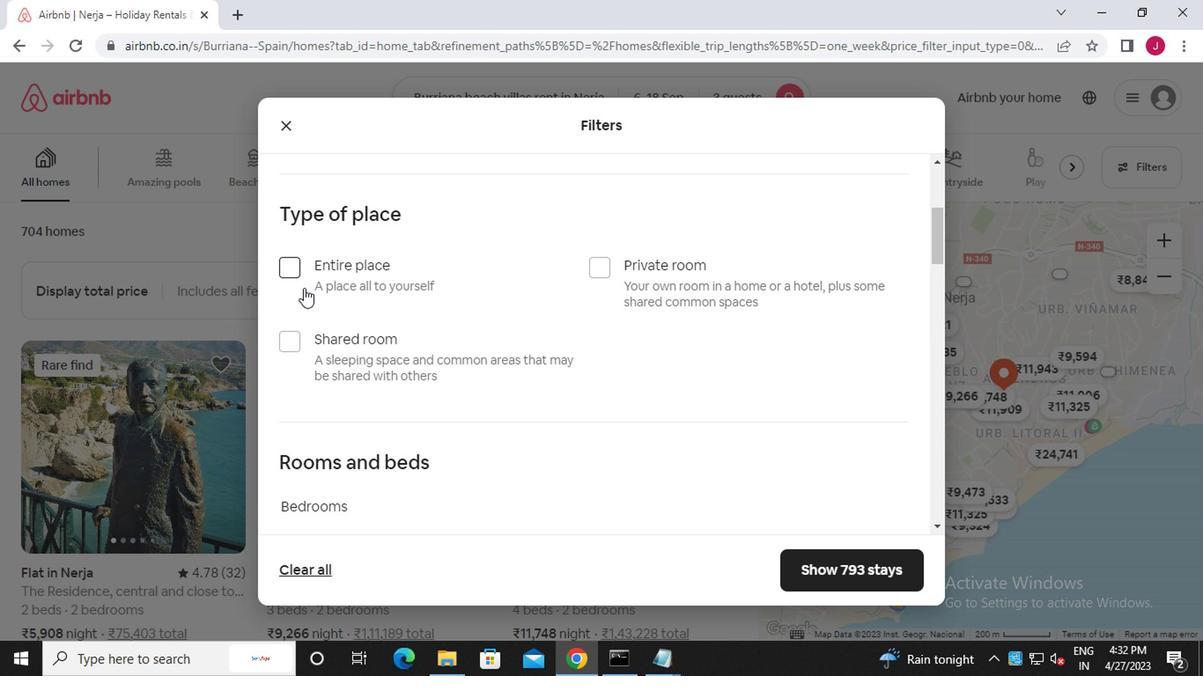
Action: Mouse pressed left at (293, 270)
Screenshot: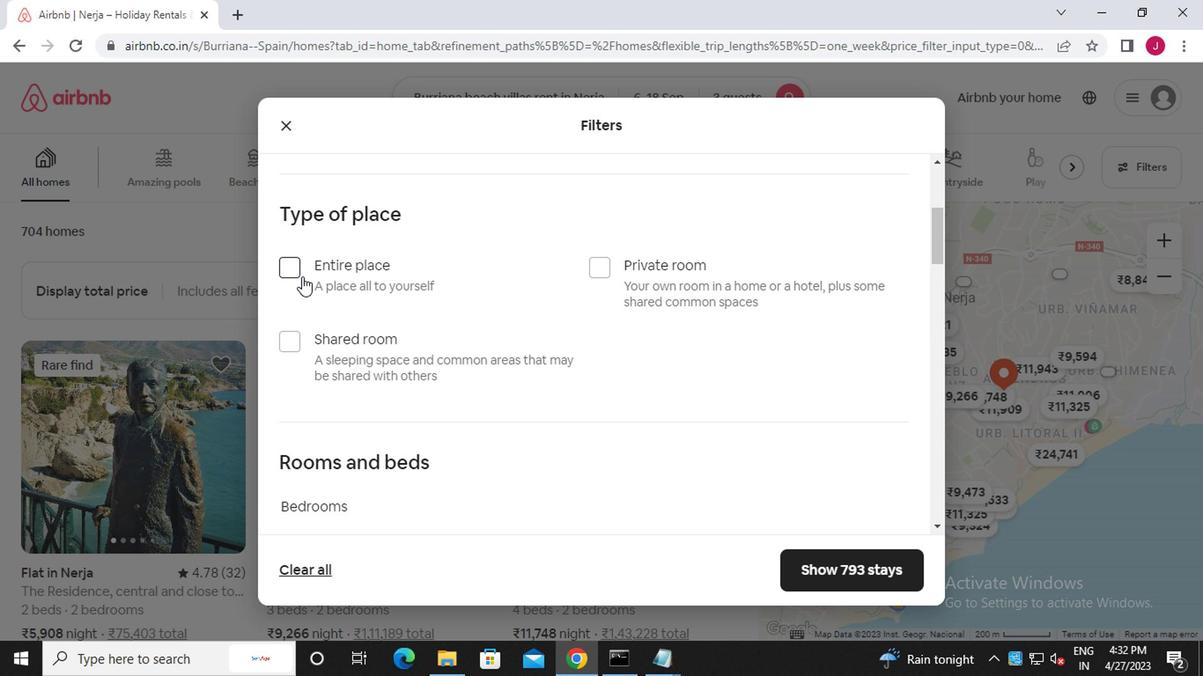 
Action: Mouse moved to (498, 386)
Screenshot: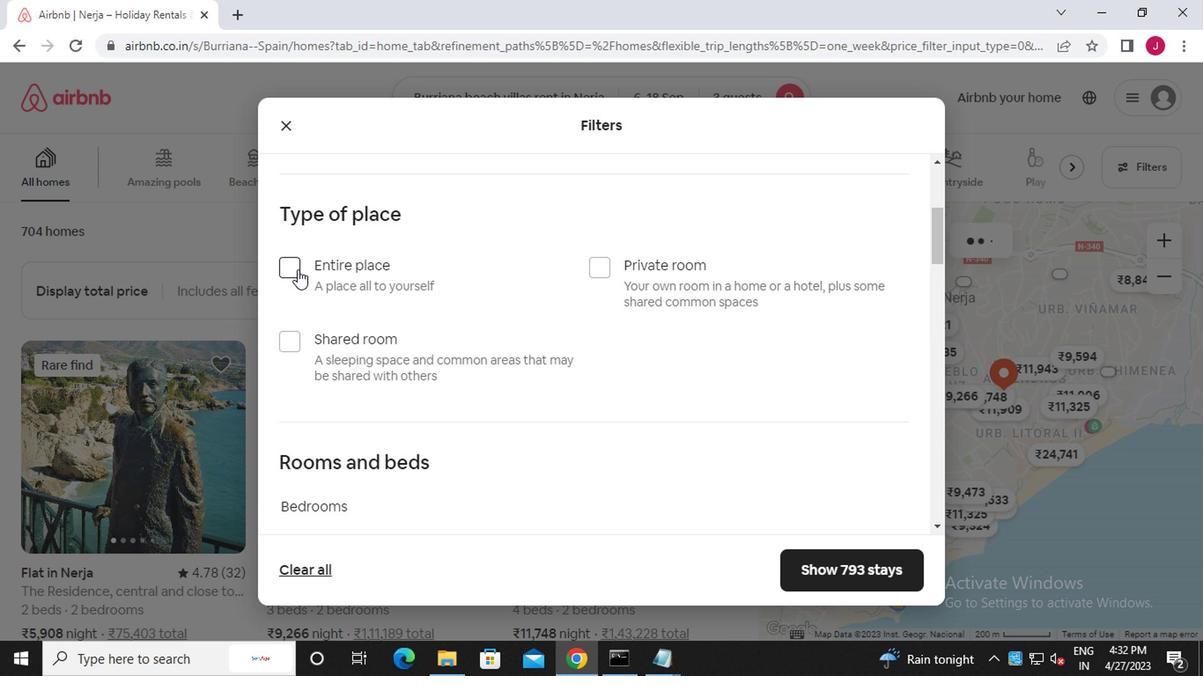
Action: Mouse scrolled (498, 385) with delta (0, 0)
Screenshot: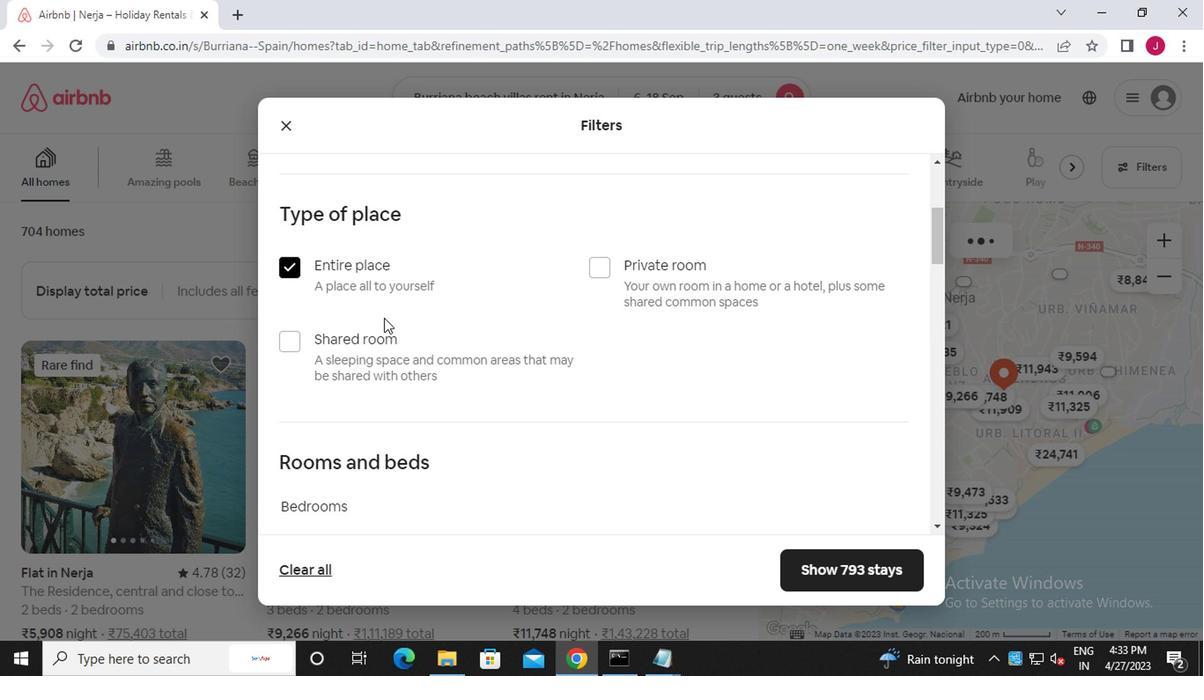 
Action: Mouse scrolled (498, 385) with delta (0, 0)
Screenshot: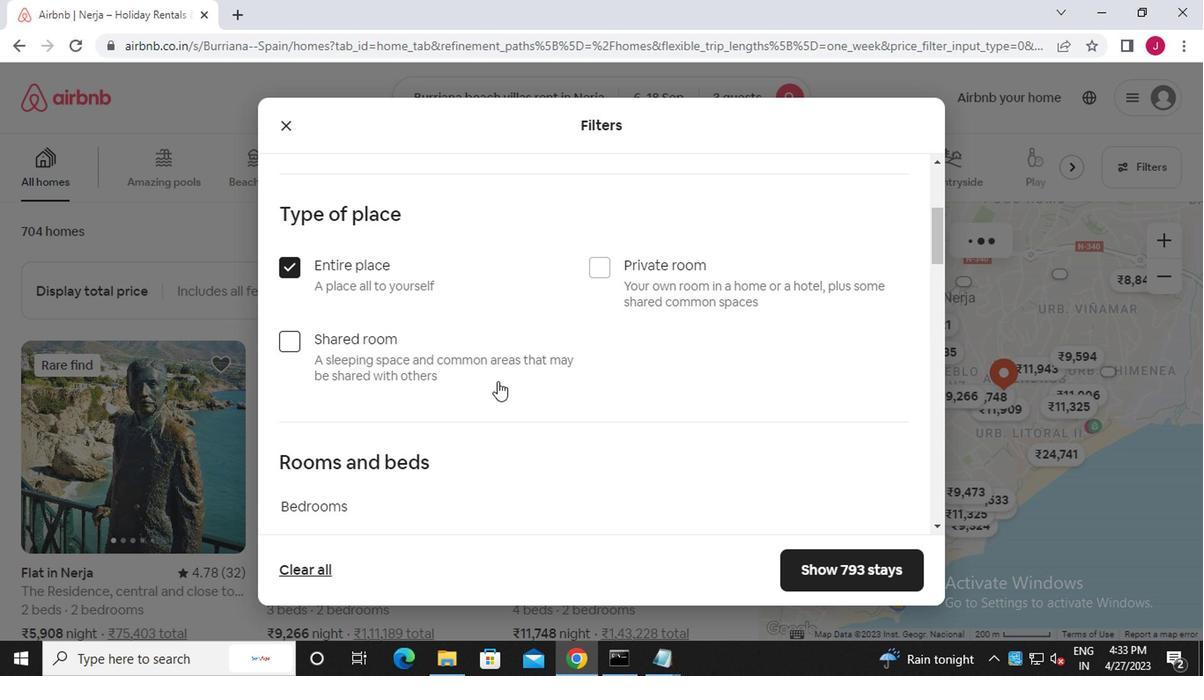 
Action: Mouse moved to (438, 383)
Screenshot: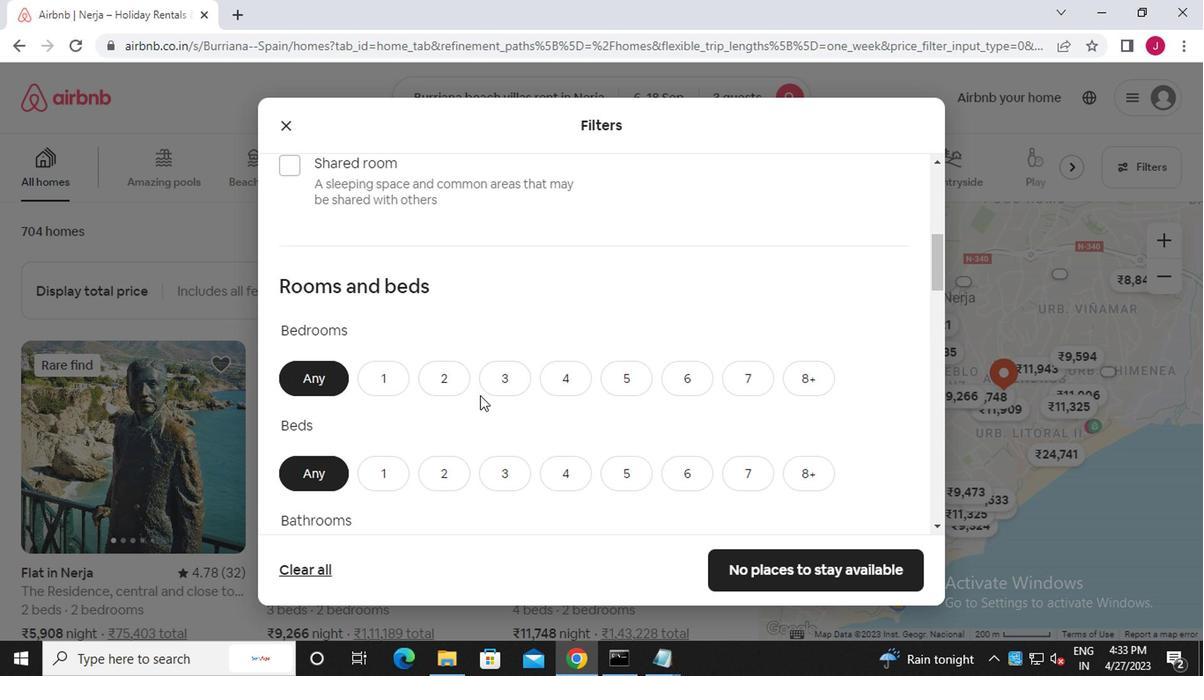 
Action: Mouse pressed left at (438, 383)
Screenshot: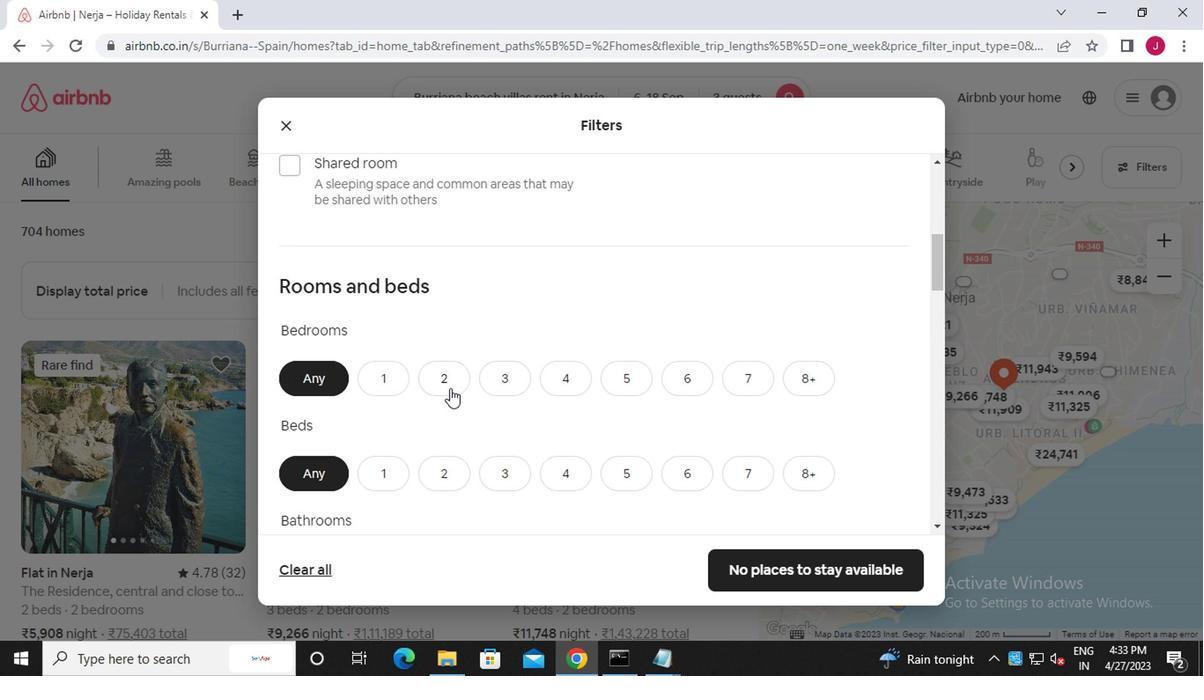 
Action: Mouse moved to (430, 482)
Screenshot: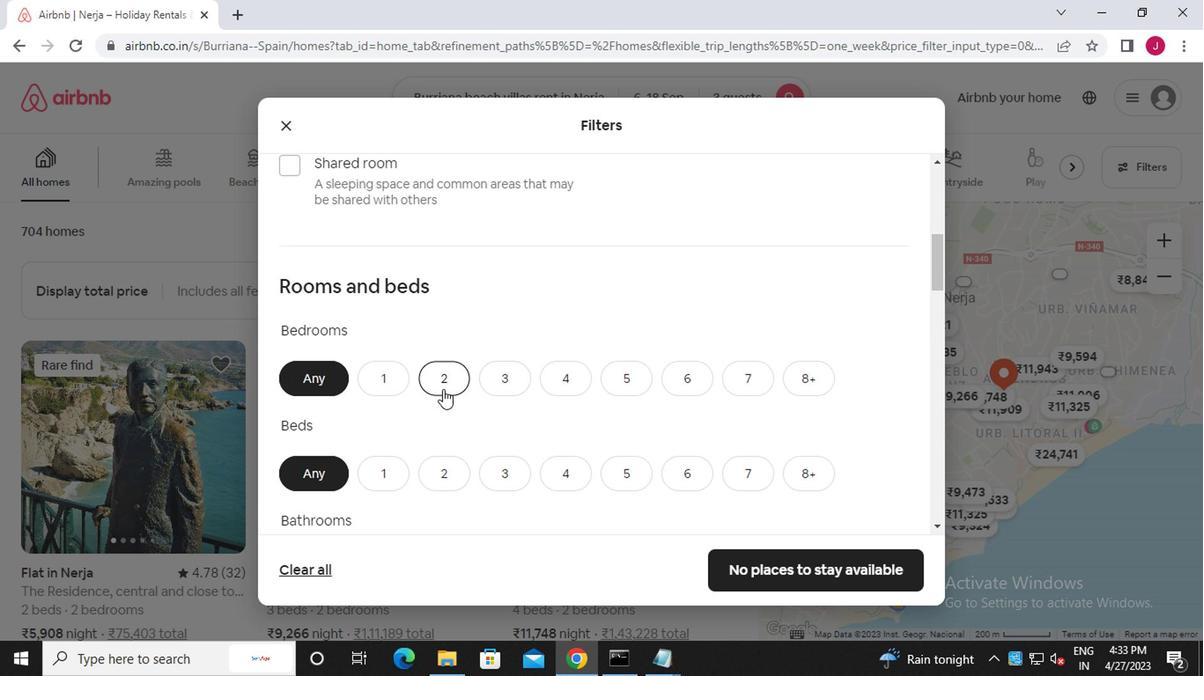 
Action: Mouse pressed left at (430, 482)
Screenshot: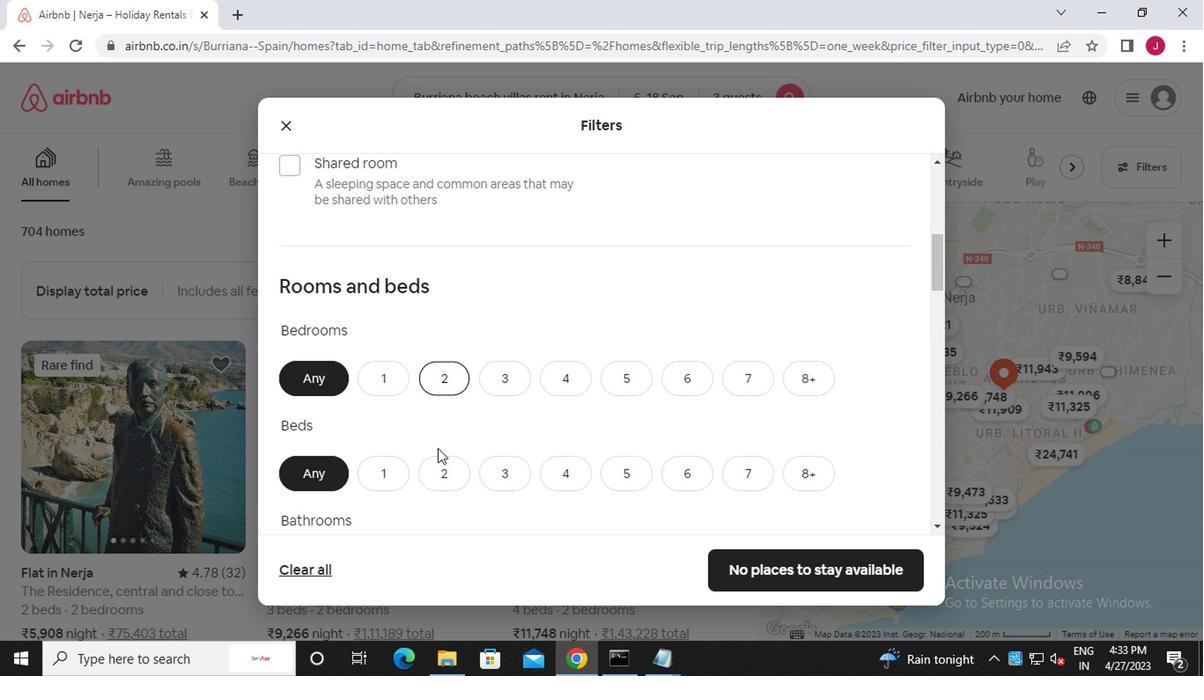
Action: Mouse moved to (448, 468)
Screenshot: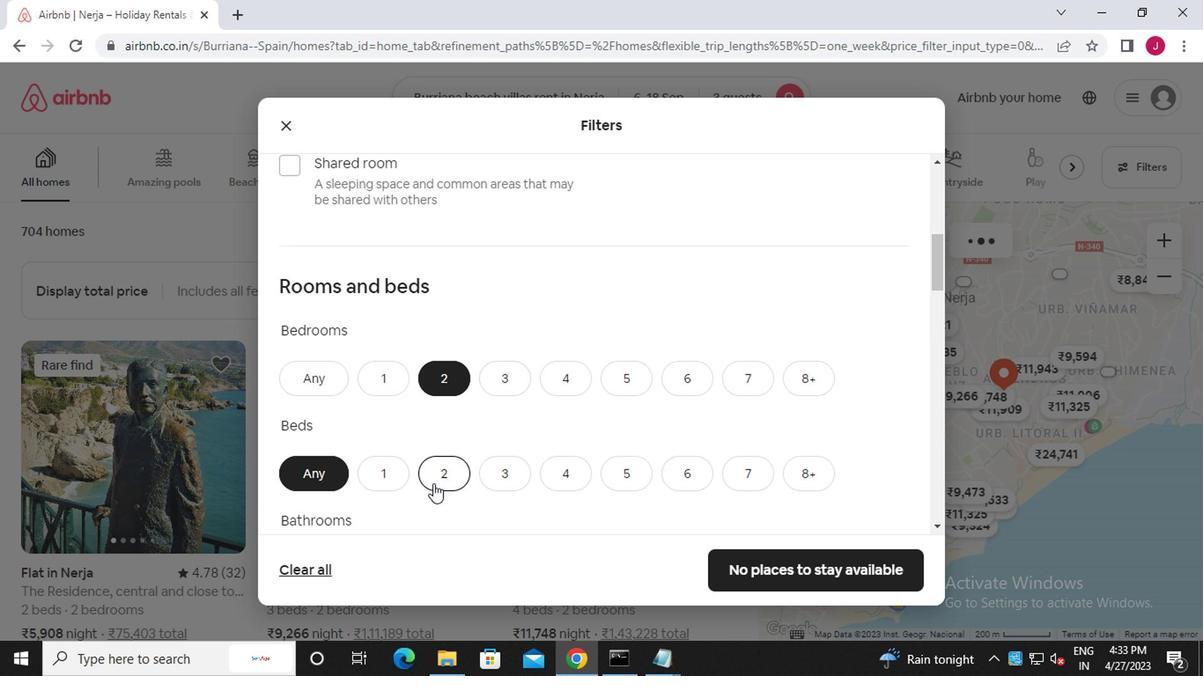 
Action: Mouse scrolled (448, 466) with delta (0, -1)
Screenshot: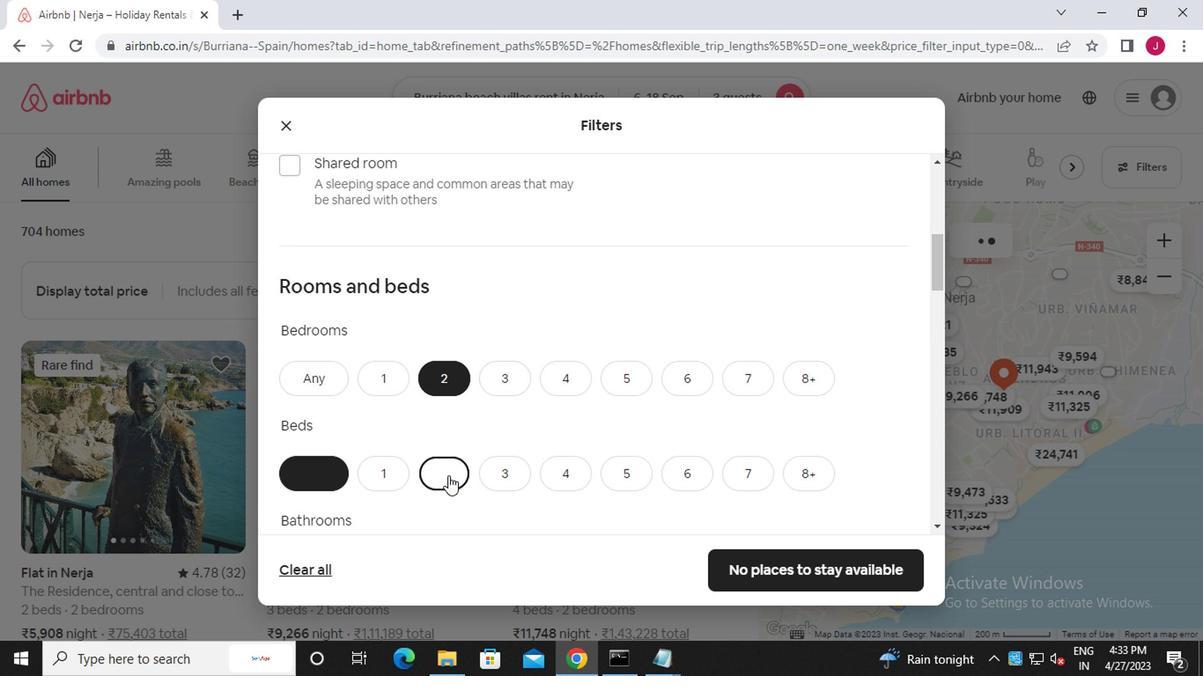 
Action: Mouse scrolled (448, 466) with delta (0, -1)
Screenshot: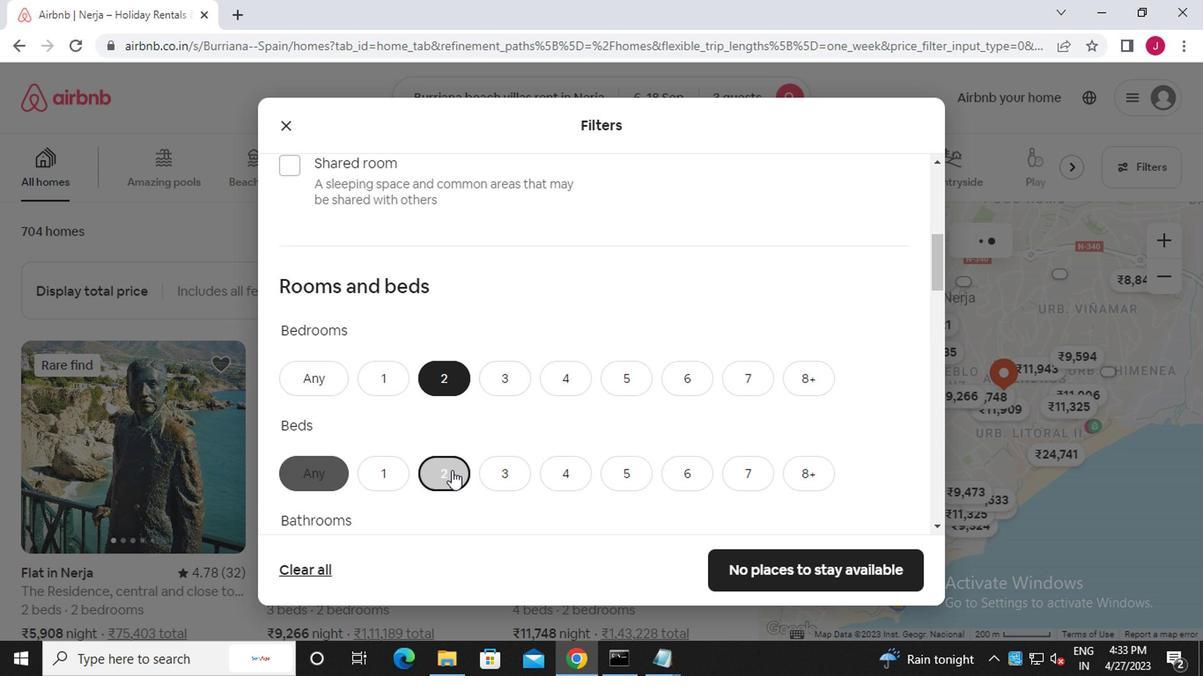 
Action: Mouse moved to (443, 385)
Screenshot: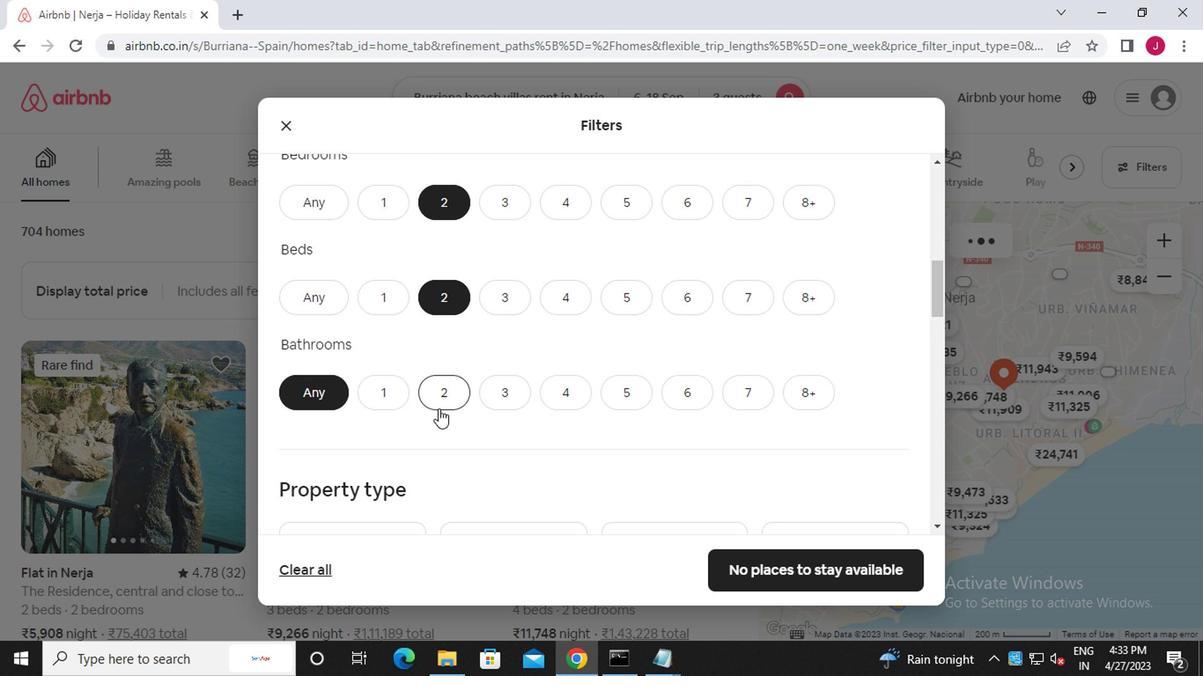 
Action: Mouse pressed left at (443, 385)
Screenshot: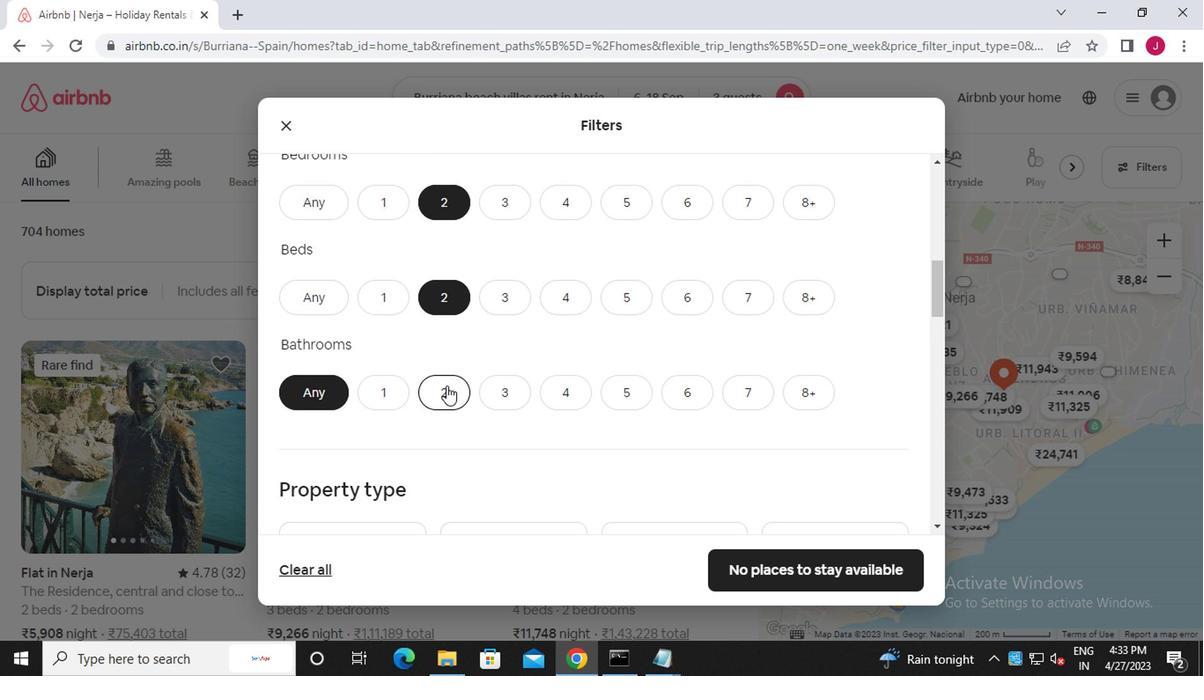 
Action: Mouse moved to (436, 385)
Screenshot: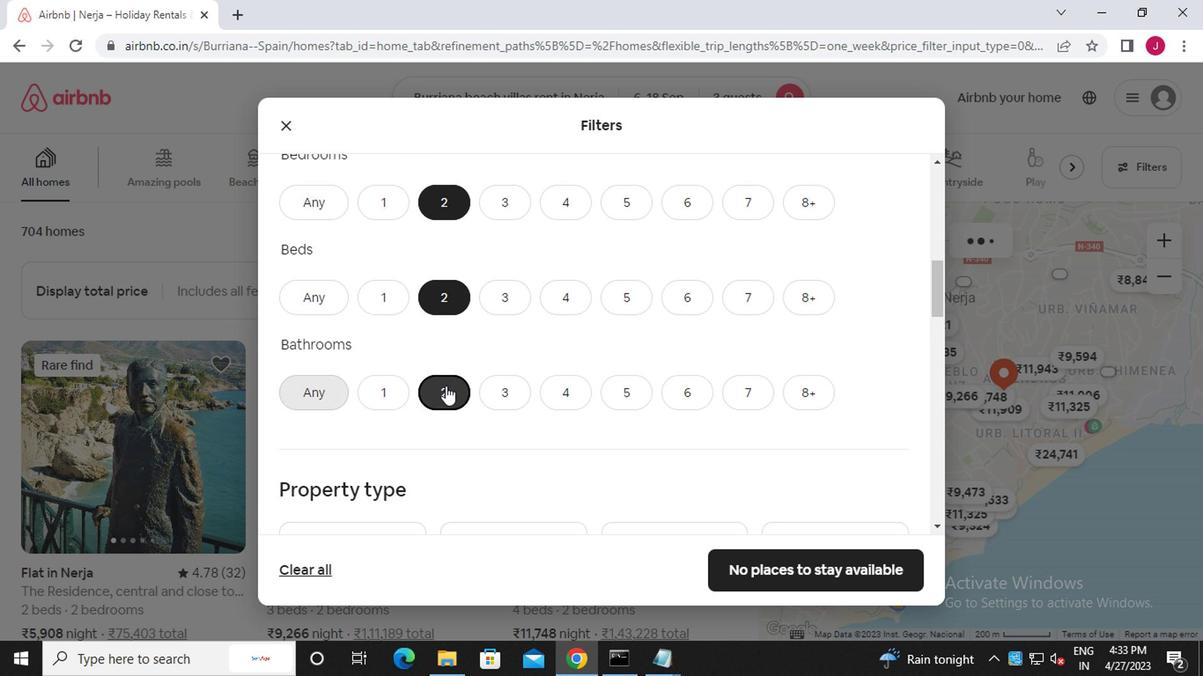 
Action: Mouse scrolled (436, 384) with delta (0, 0)
Screenshot: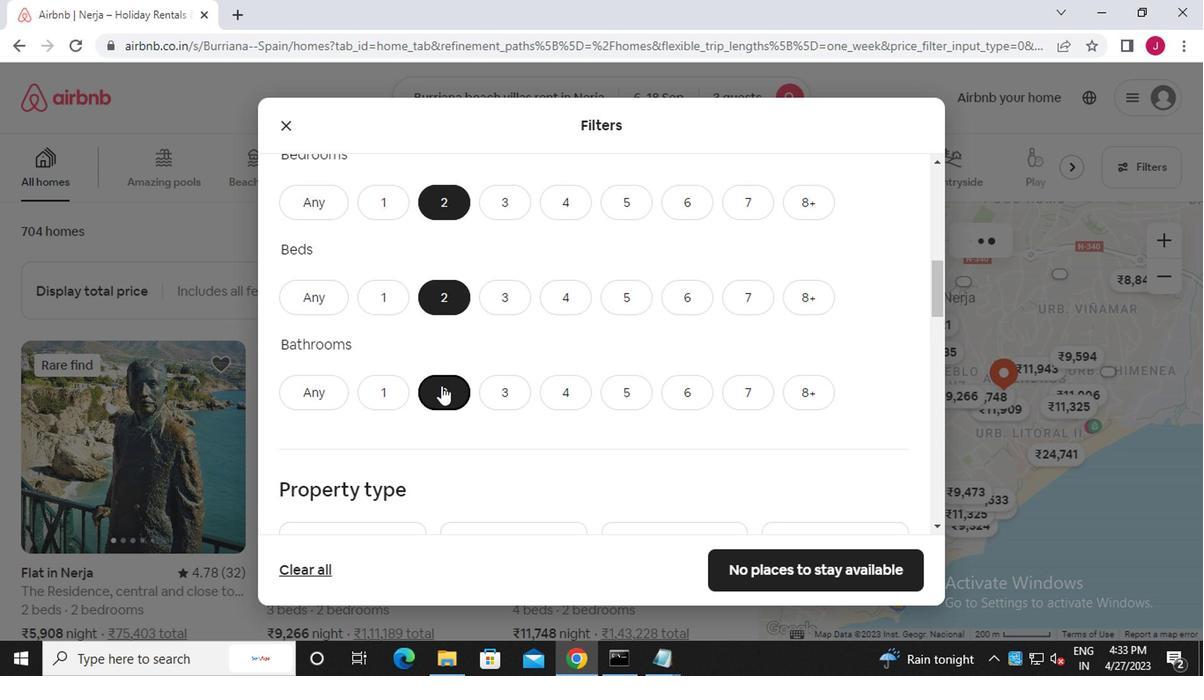 
Action: Mouse scrolled (436, 384) with delta (0, 0)
Screenshot: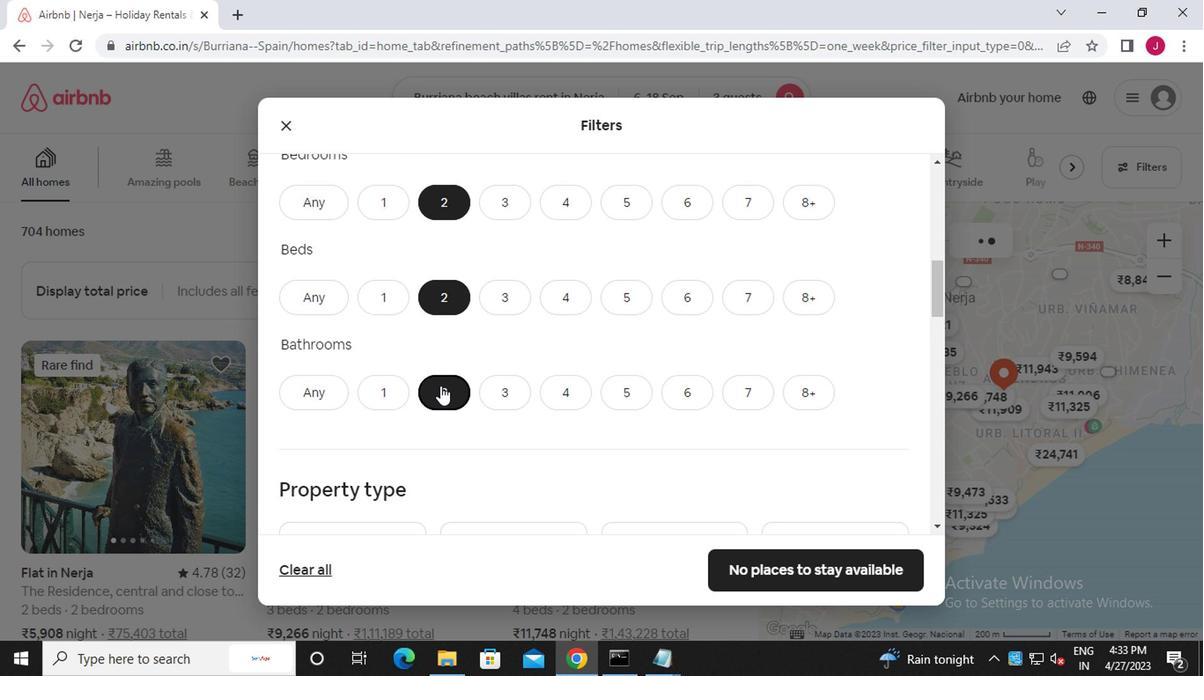 
Action: Mouse scrolled (436, 384) with delta (0, 0)
Screenshot: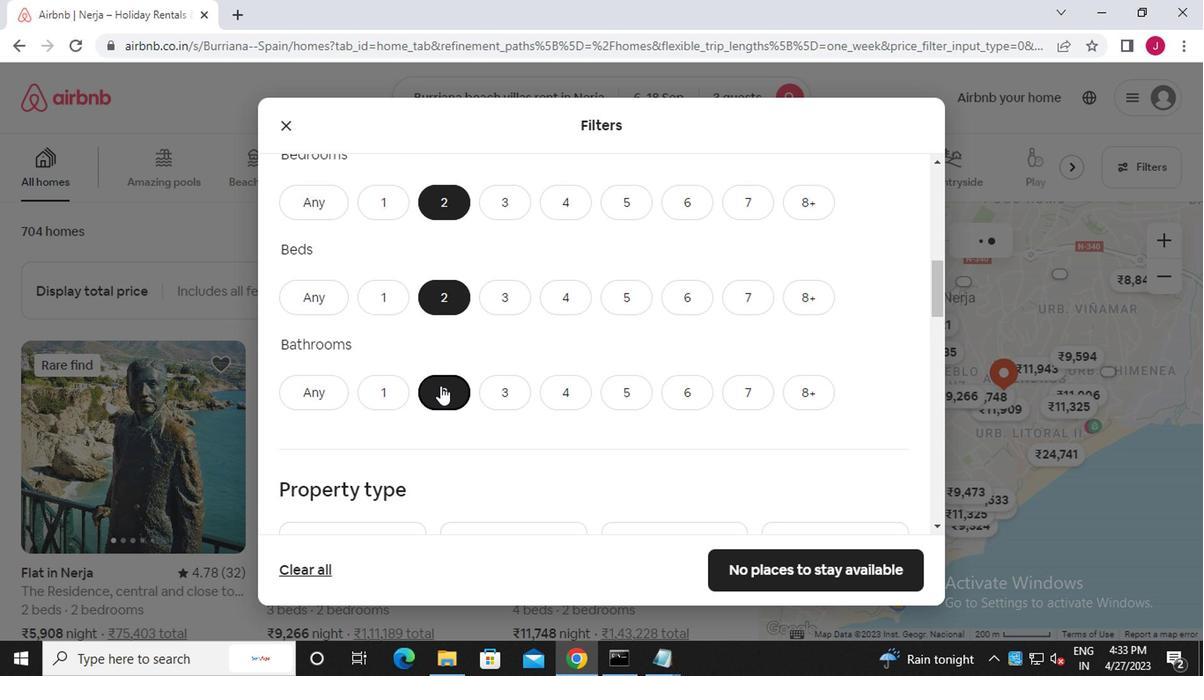 
Action: Mouse scrolled (436, 384) with delta (0, 0)
Screenshot: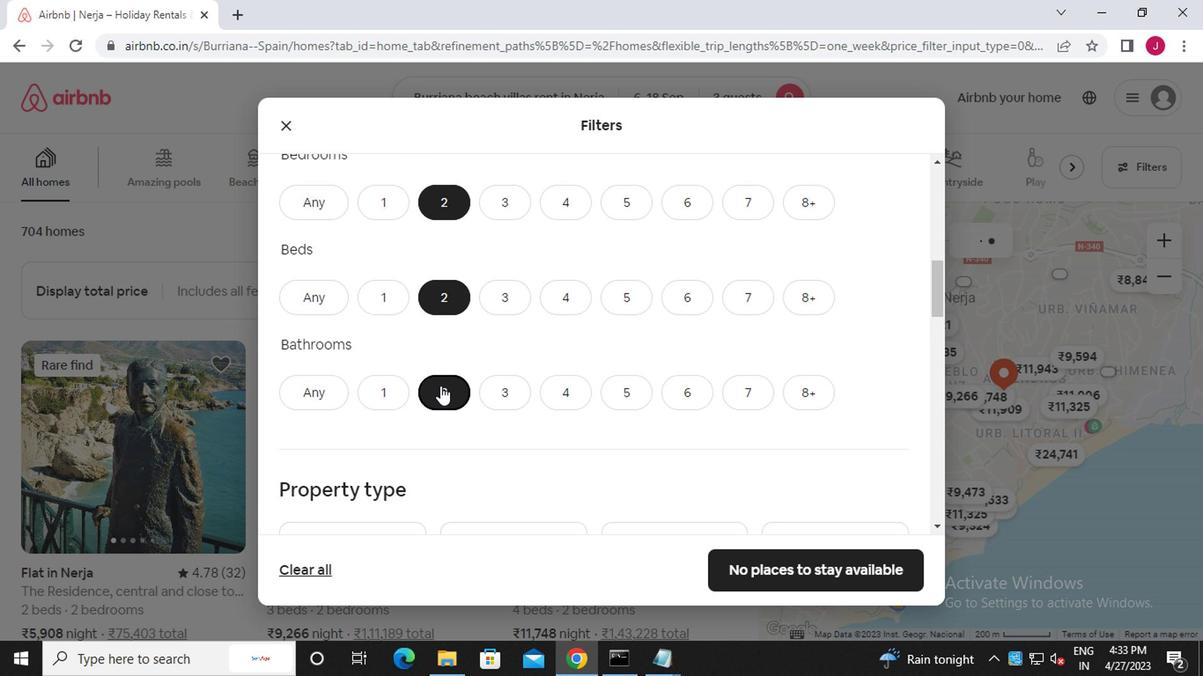 
Action: Mouse moved to (359, 234)
Screenshot: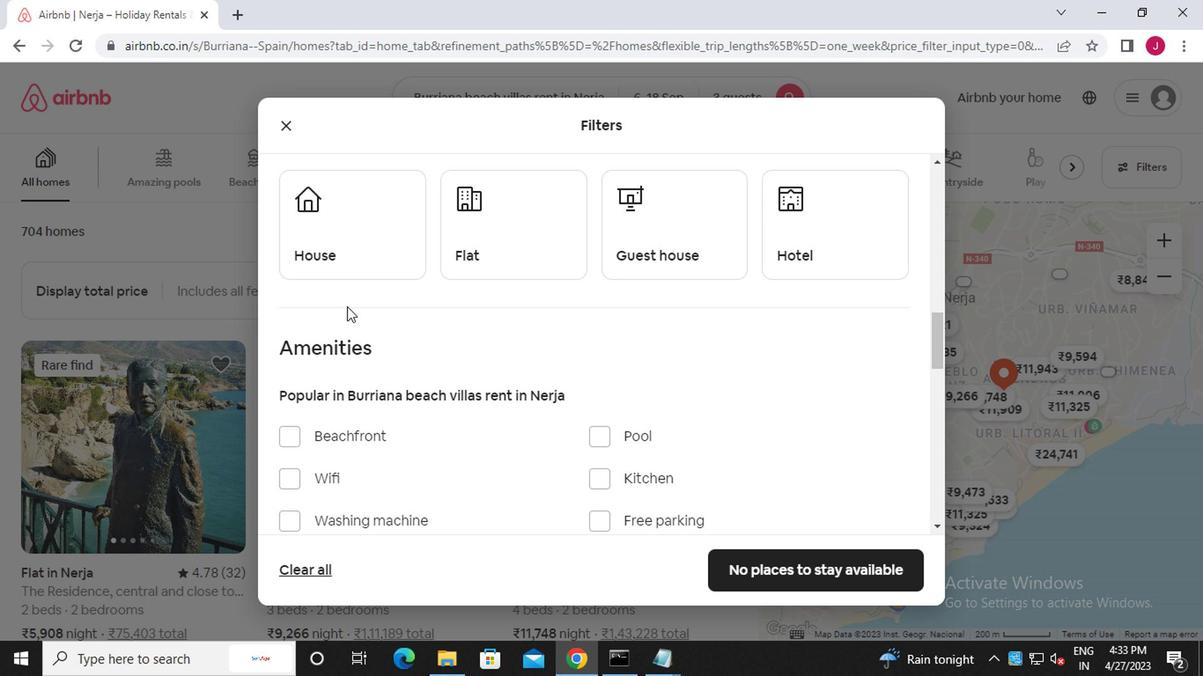 
Action: Mouse pressed left at (359, 234)
Screenshot: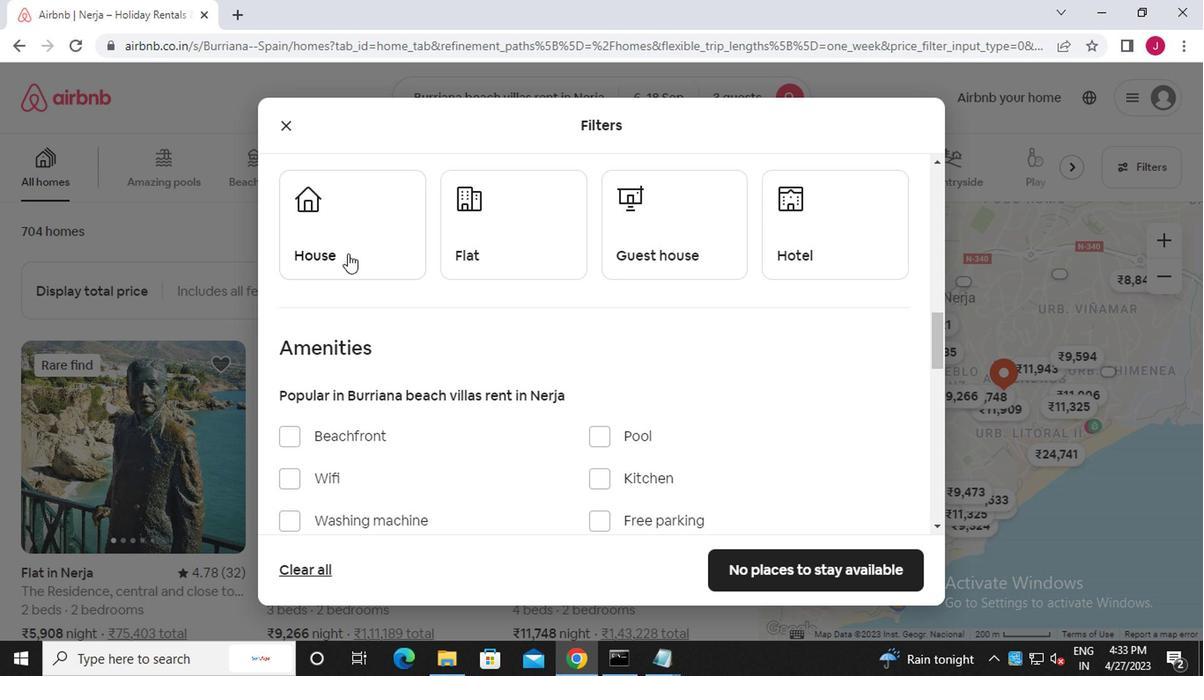 
Action: Mouse moved to (411, 243)
Screenshot: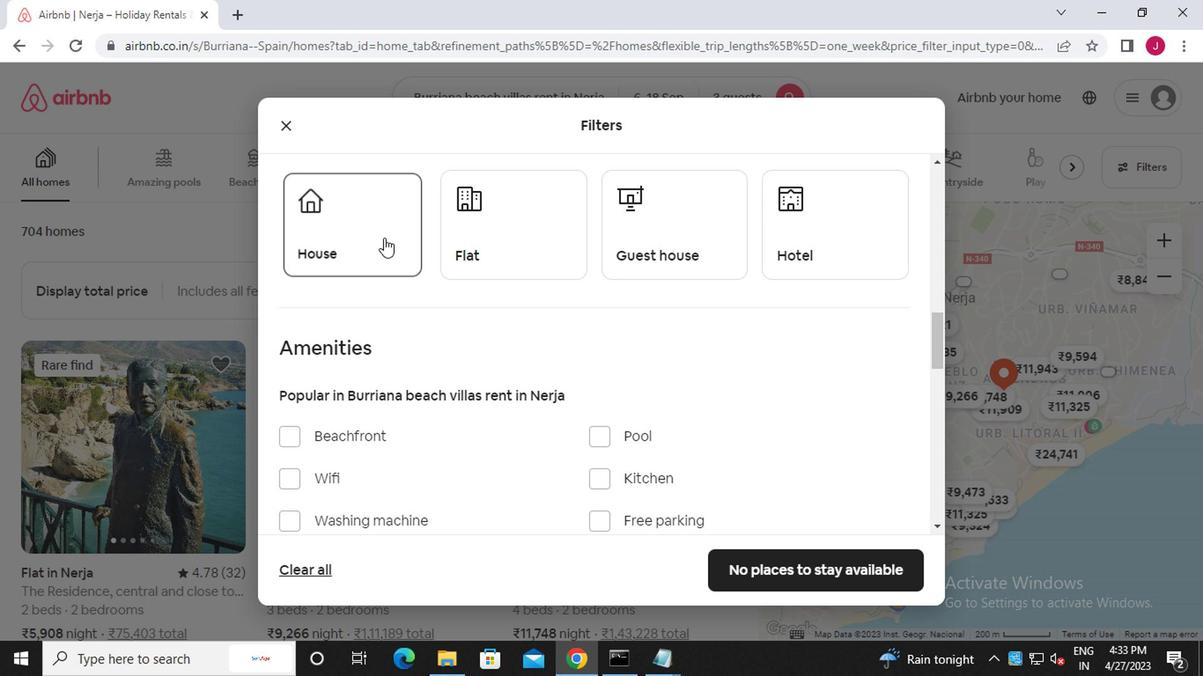 
Action: Mouse pressed left at (411, 243)
Screenshot: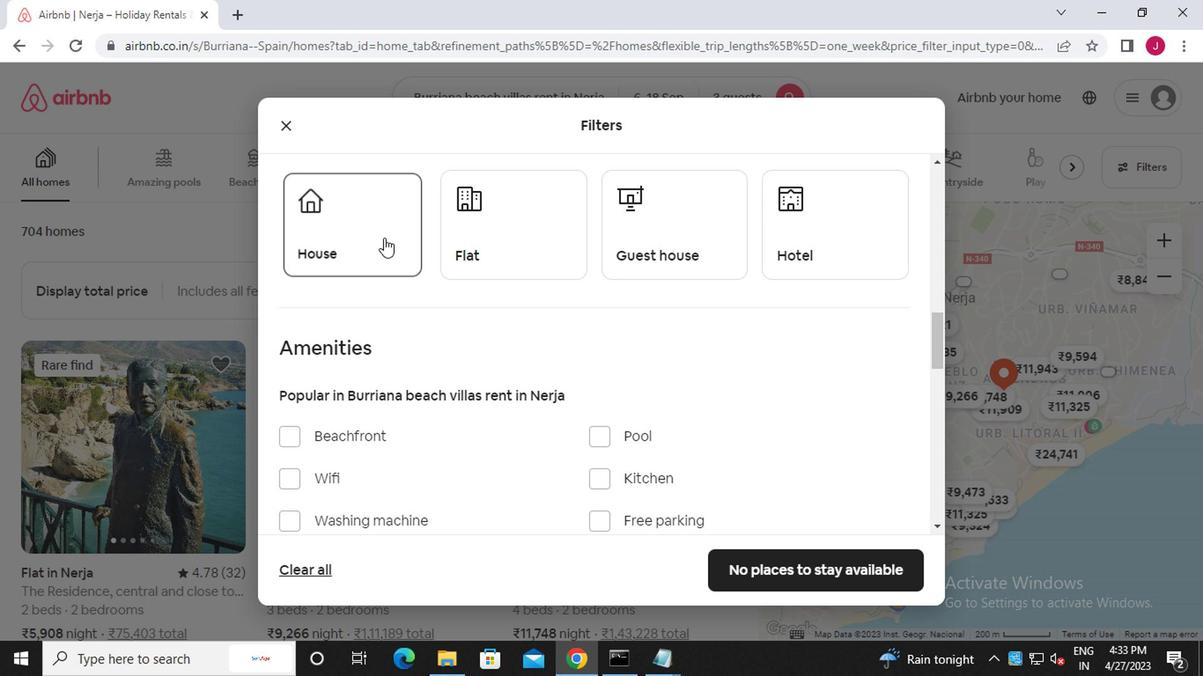 
Action: Mouse moved to (414, 243)
Screenshot: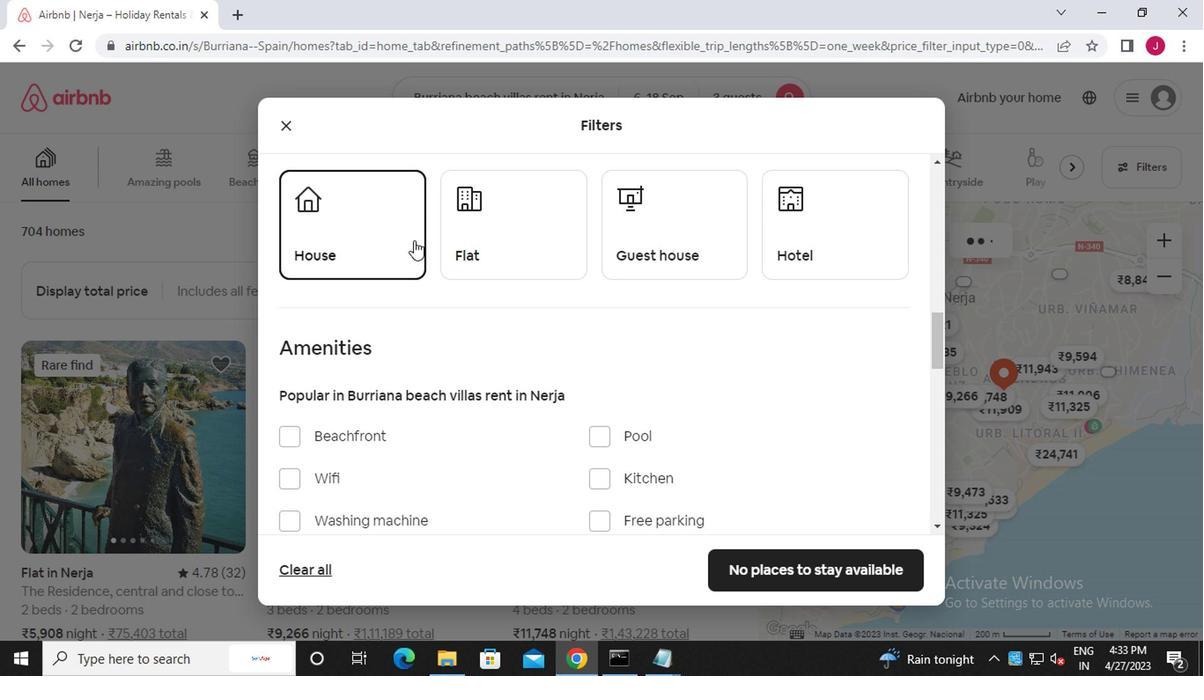 
Action: Mouse pressed left at (414, 243)
Screenshot: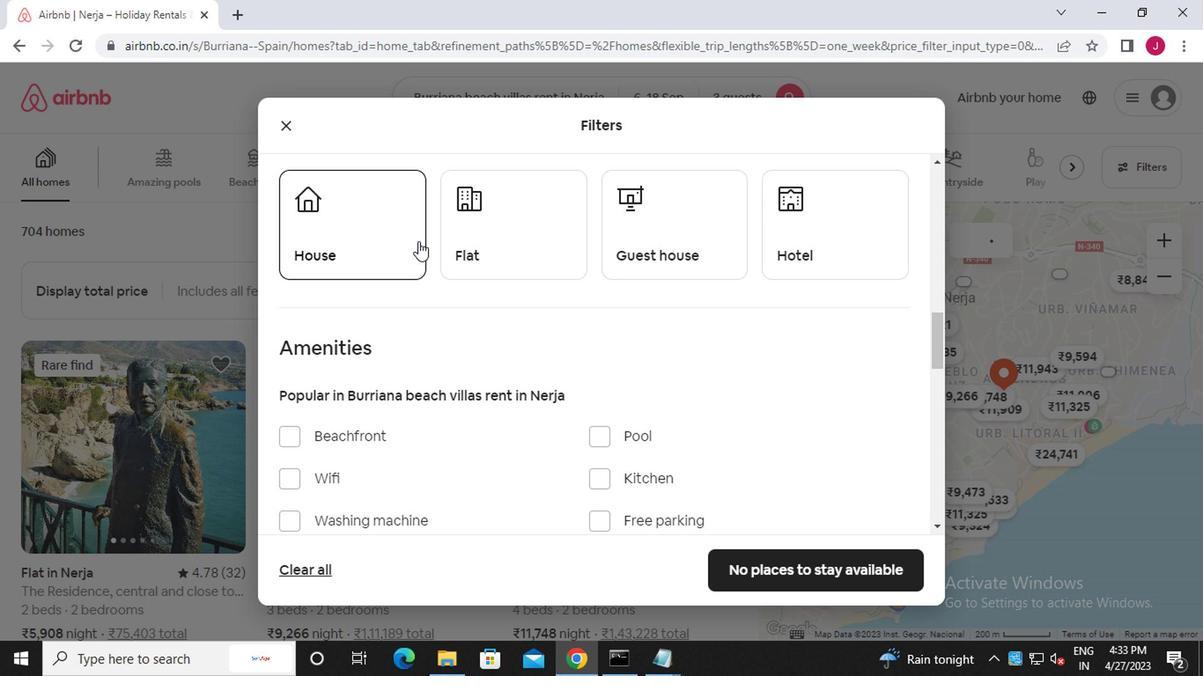 
Action: Mouse moved to (486, 250)
Screenshot: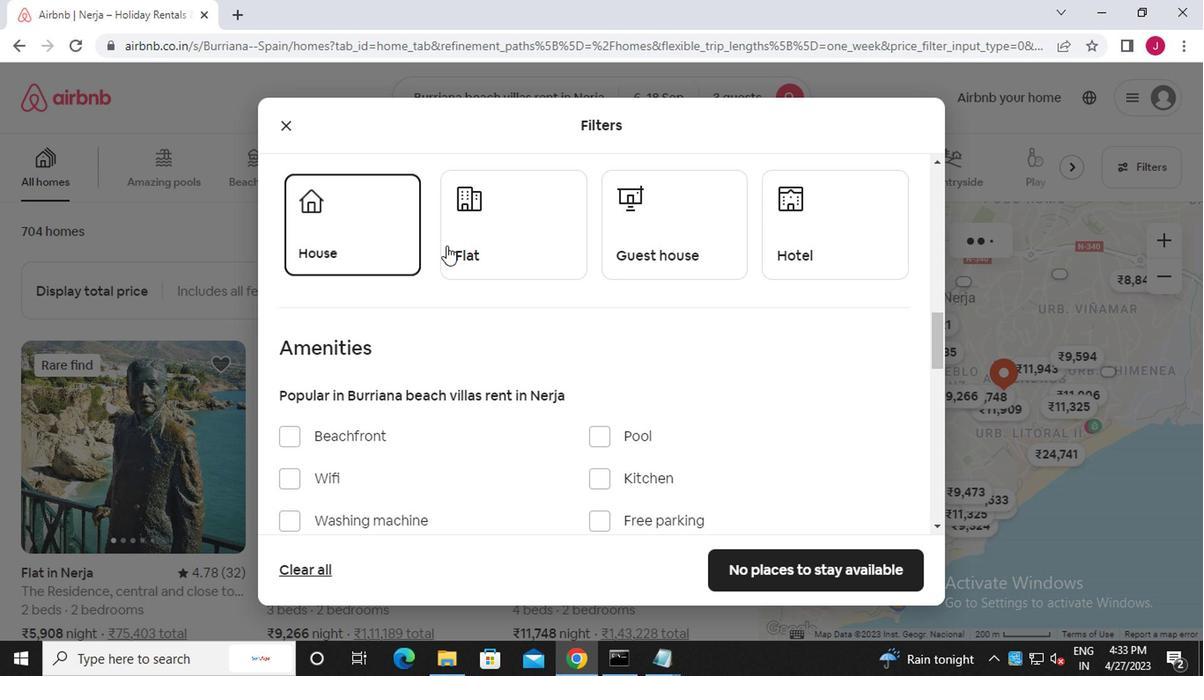
Action: Mouse pressed left at (486, 250)
Screenshot: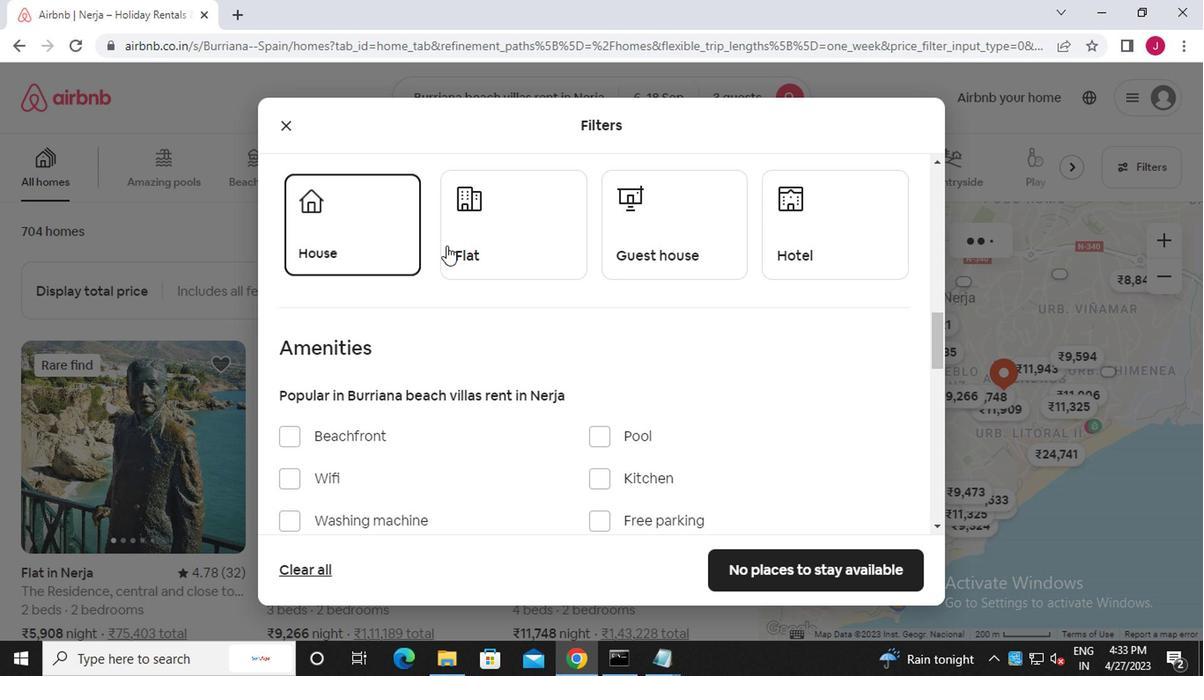 
Action: Mouse moved to (596, 245)
Screenshot: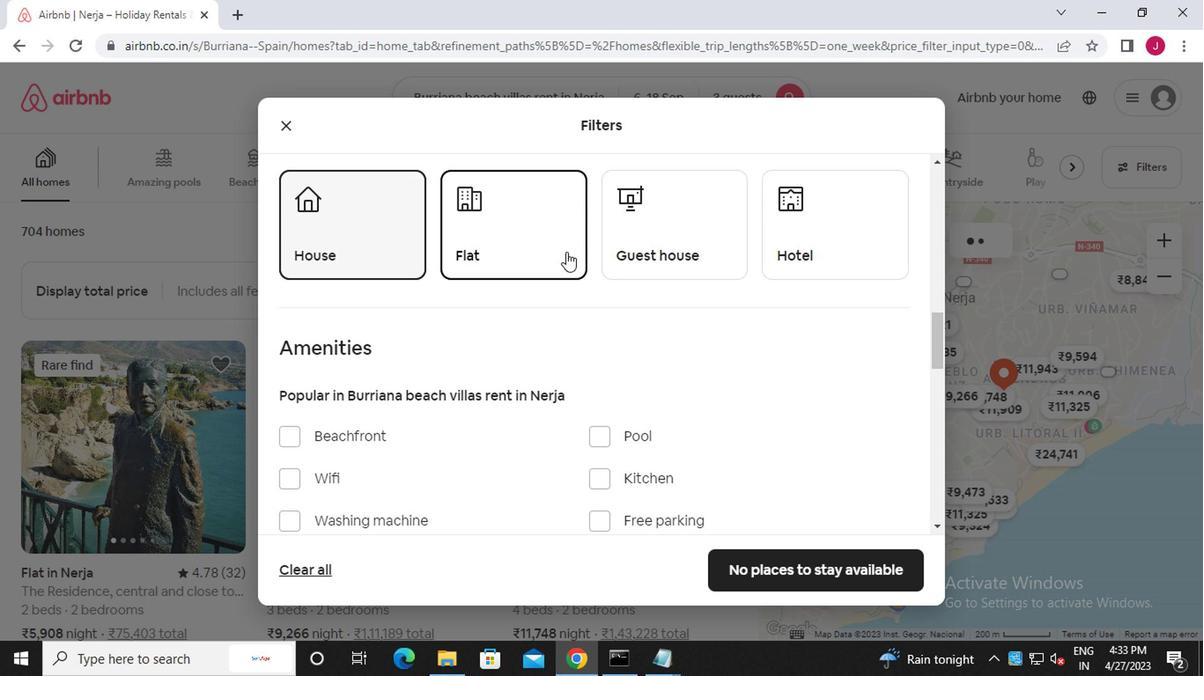
Action: Mouse pressed left at (596, 245)
Screenshot: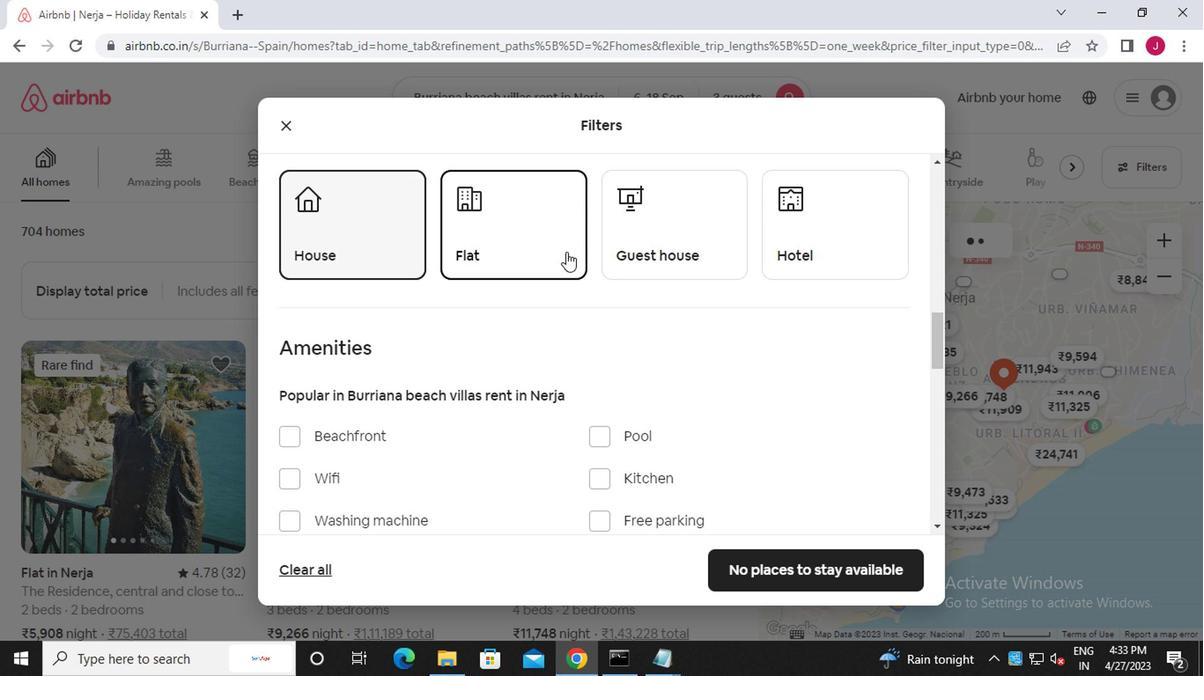 
Action: Mouse moved to (722, 250)
Screenshot: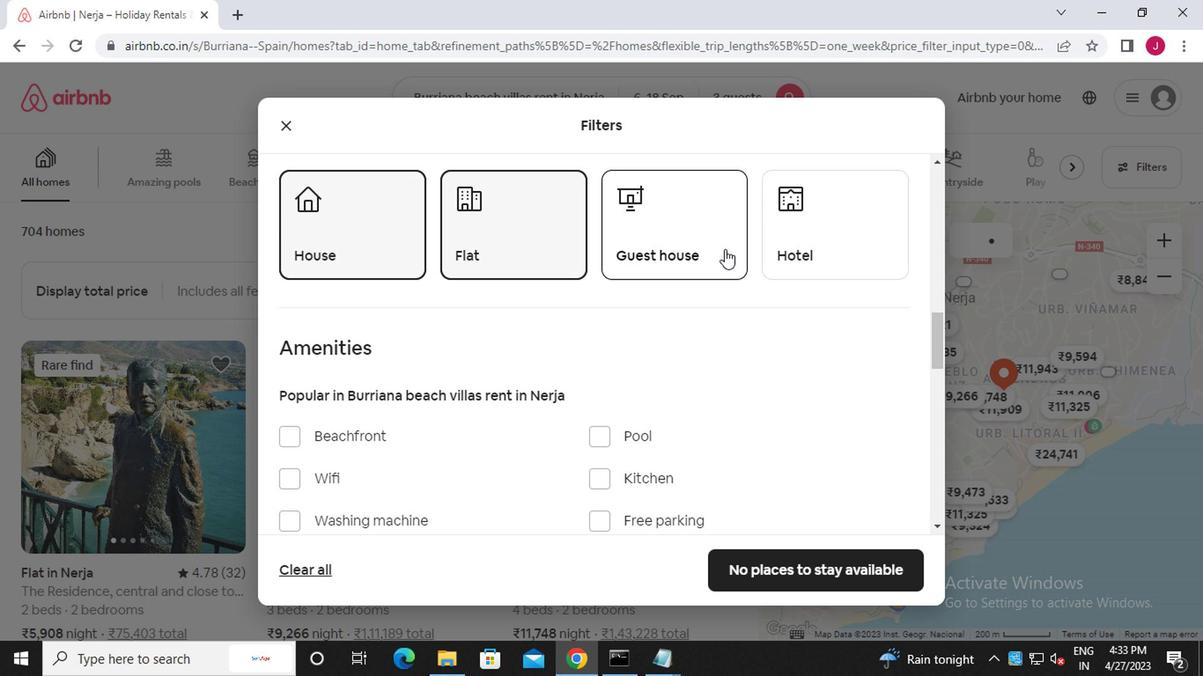 
Action: Mouse pressed left at (722, 250)
Screenshot: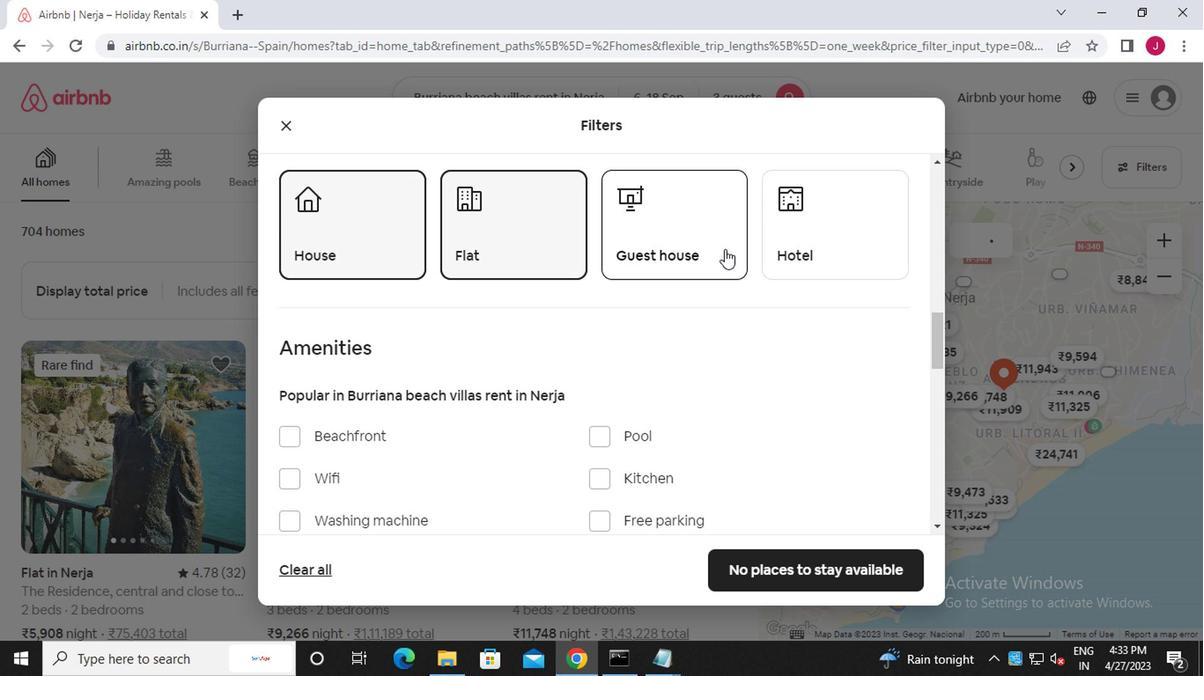 
Action: Mouse moved to (806, 241)
Screenshot: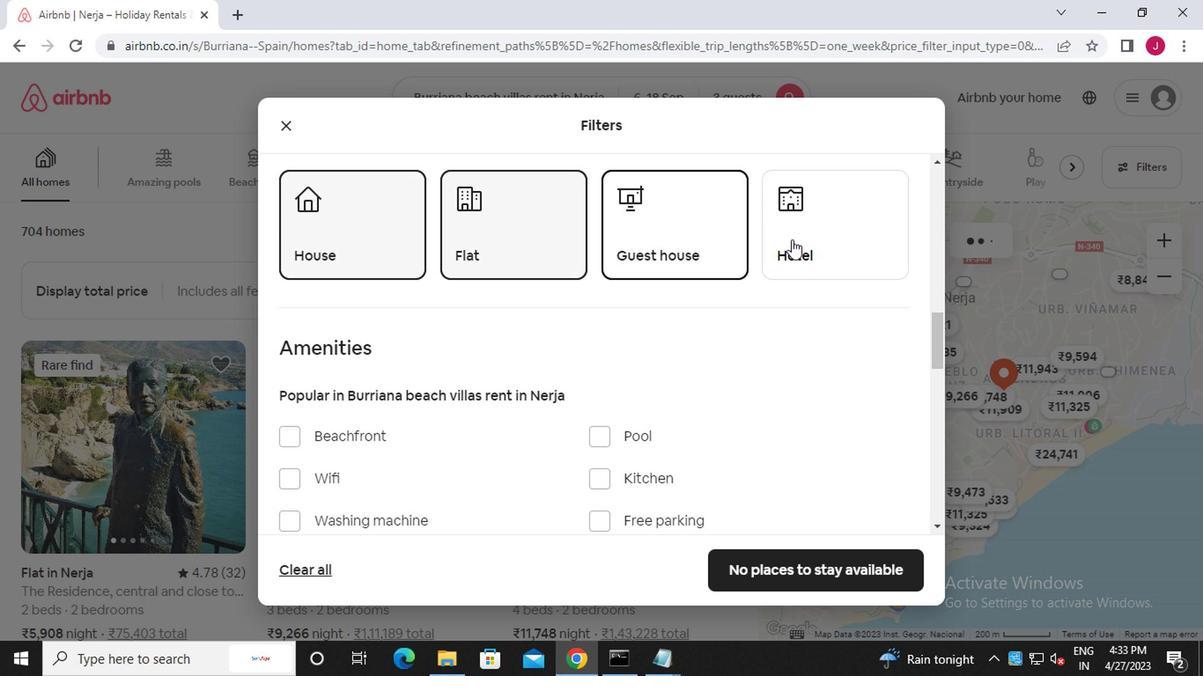 
Action: Mouse pressed left at (806, 241)
Screenshot: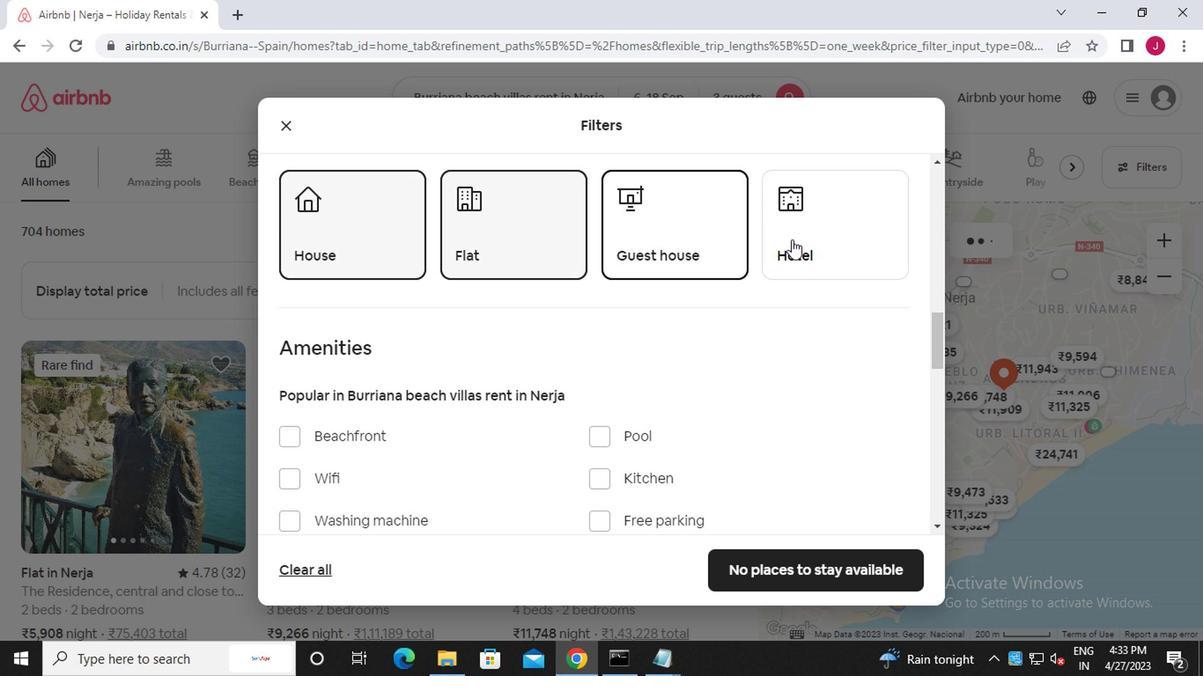 
Action: Mouse moved to (637, 253)
Screenshot: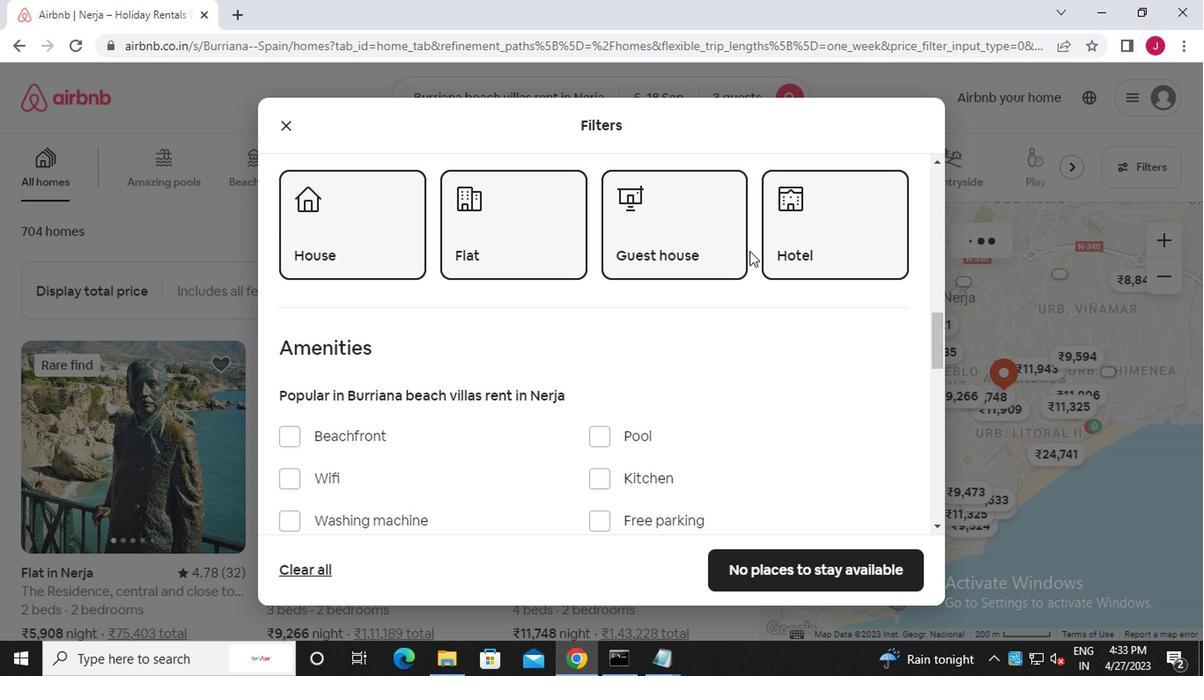 
Action: Mouse scrolled (637, 252) with delta (0, -1)
Screenshot: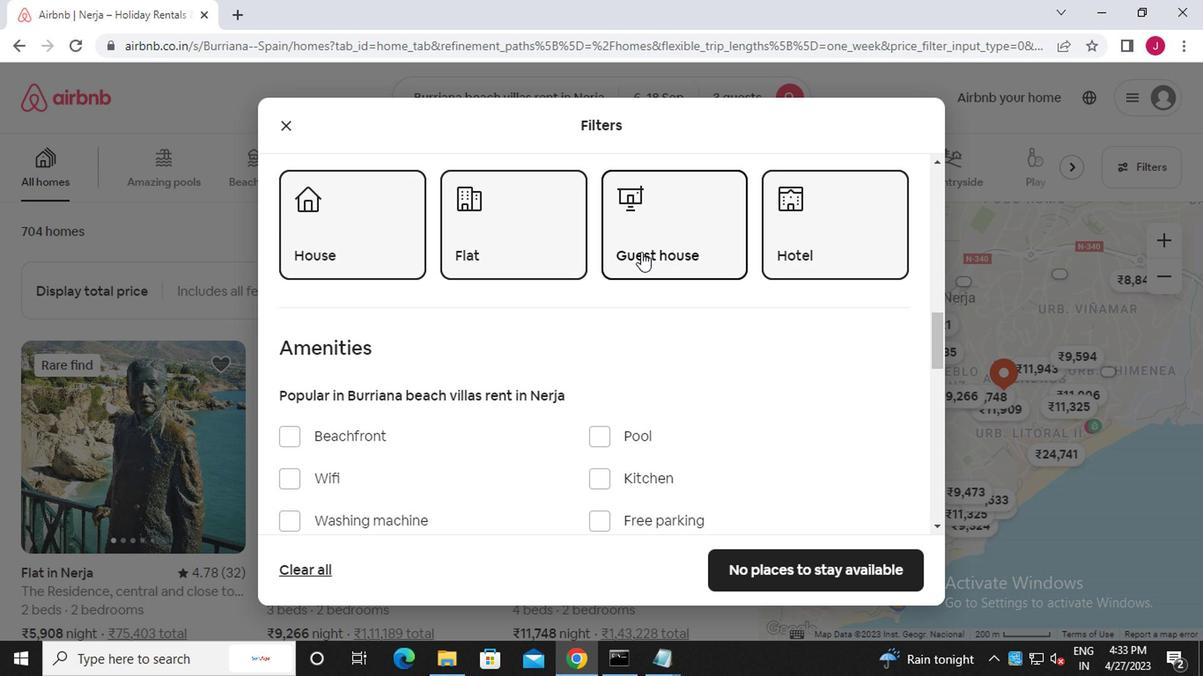 
Action: Mouse scrolled (637, 252) with delta (0, -1)
Screenshot: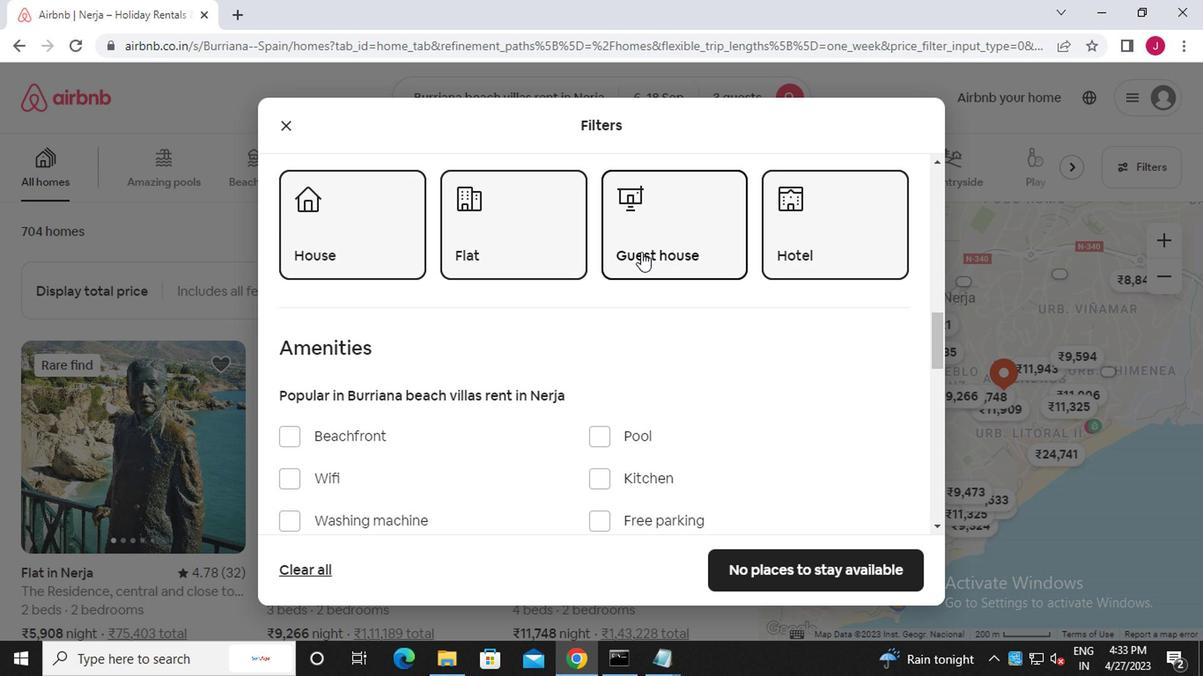 
Action: Mouse scrolled (637, 252) with delta (0, -1)
Screenshot: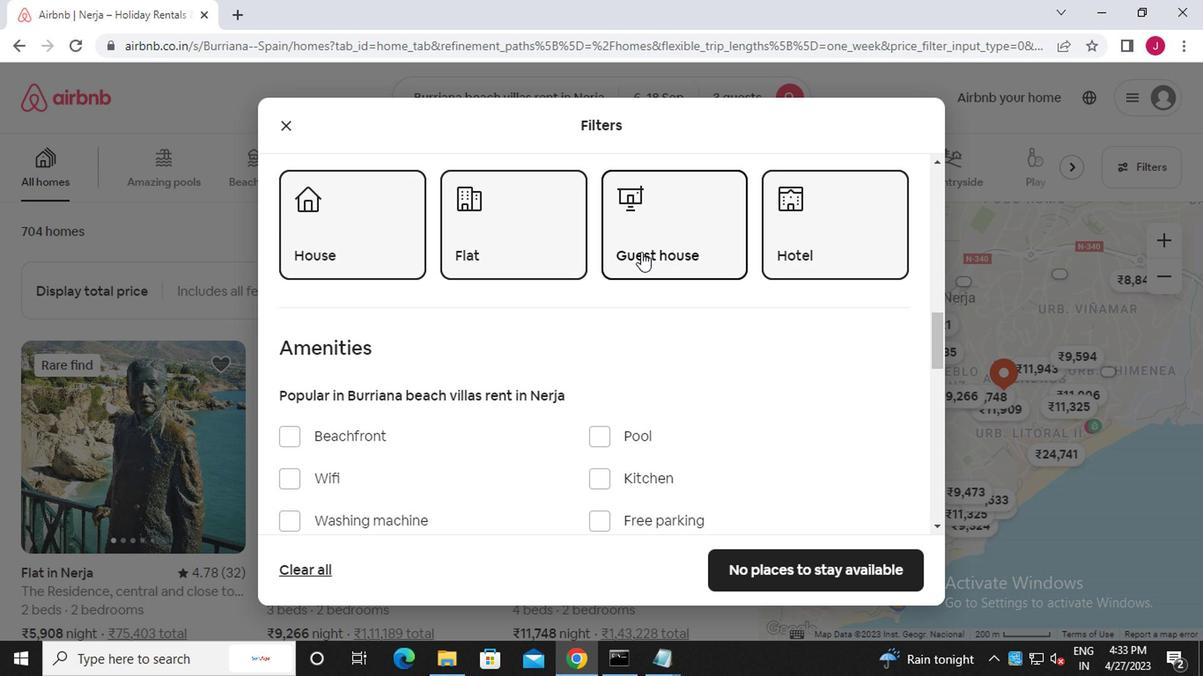 
Action: Mouse scrolled (637, 252) with delta (0, -1)
Screenshot: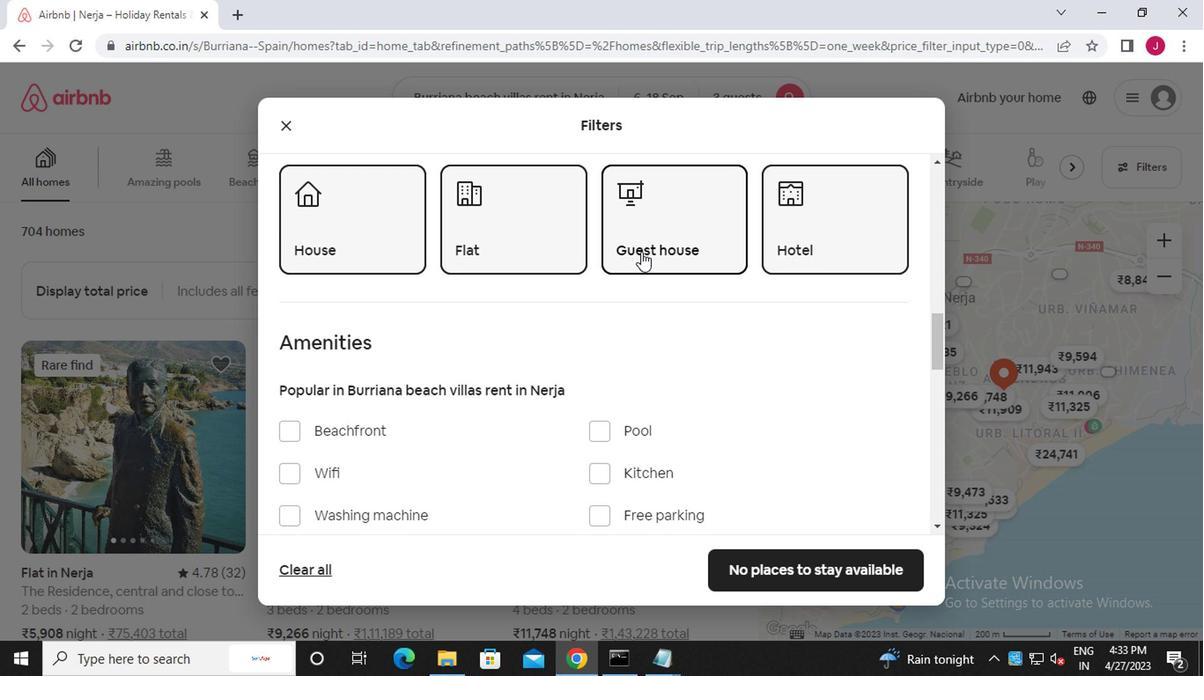 
Action: Mouse scrolled (637, 252) with delta (0, -1)
Screenshot: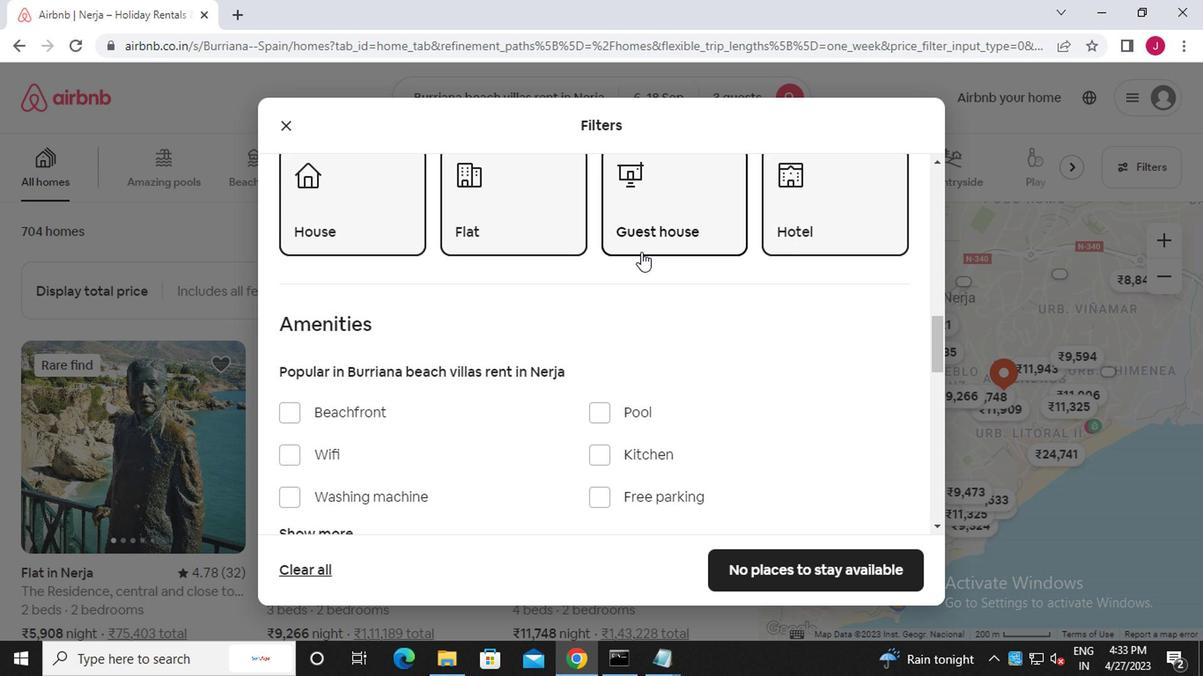 
Action: Mouse moved to (860, 325)
Screenshot: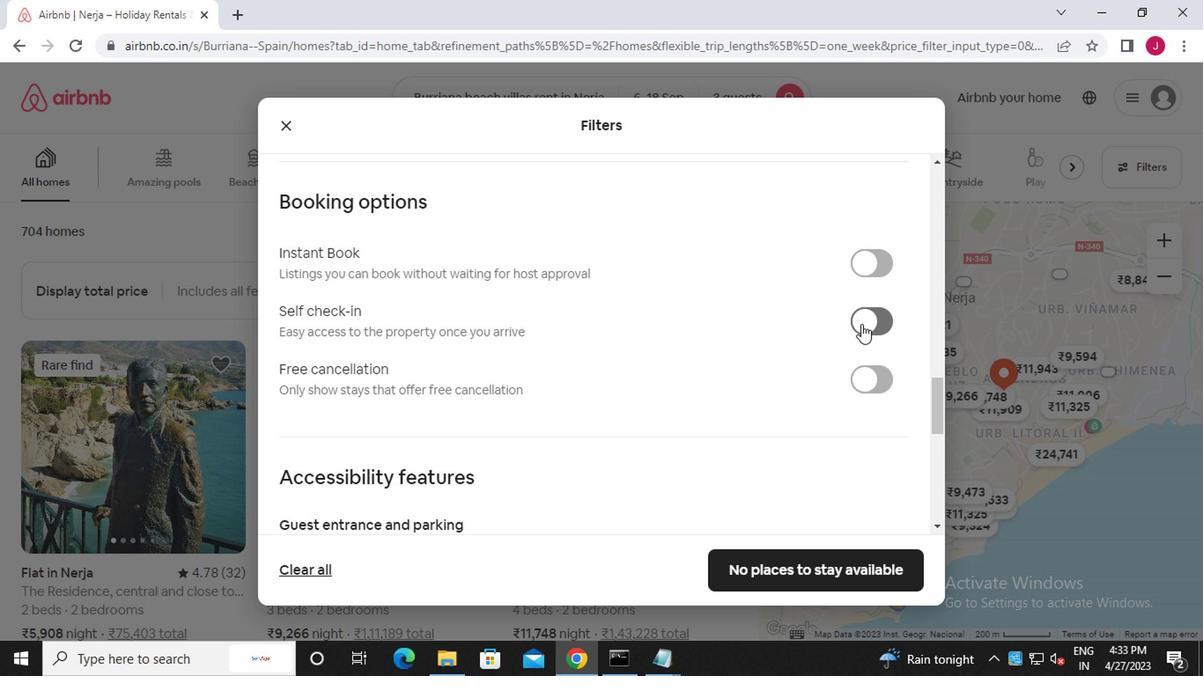 
Action: Mouse pressed left at (860, 325)
Screenshot: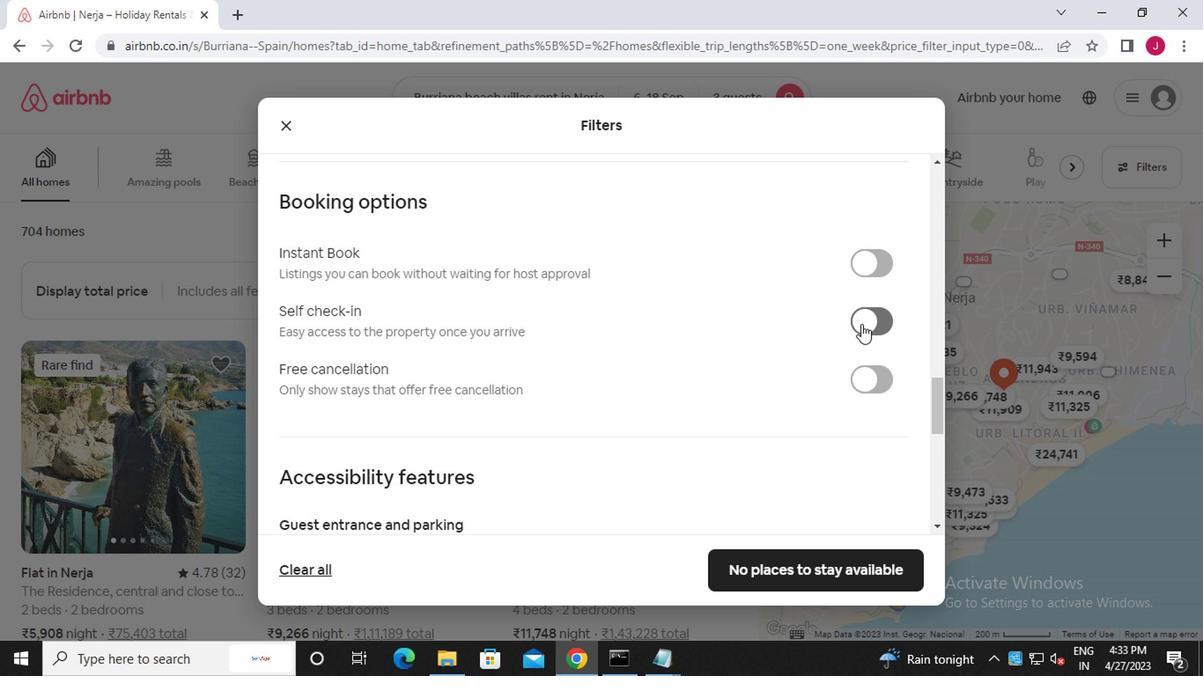 
Action: Mouse moved to (391, 382)
Screenshot: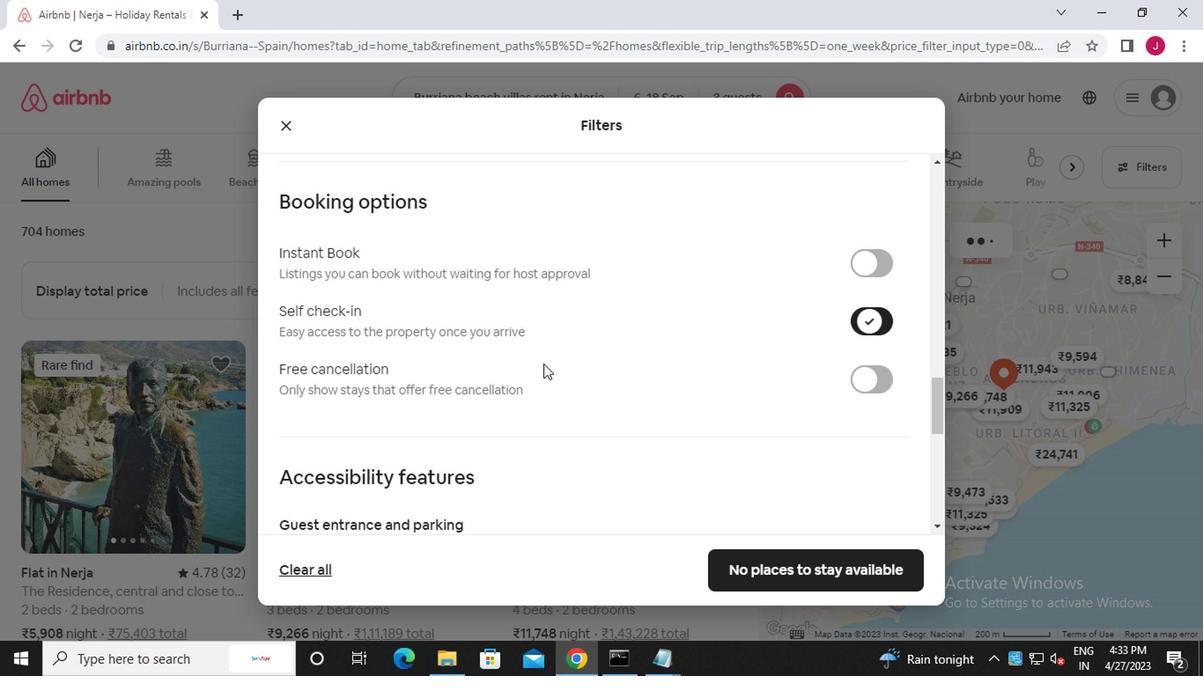 
Action: Mouse scrolled (391, 382) with delta (0, 0)
Screenshot: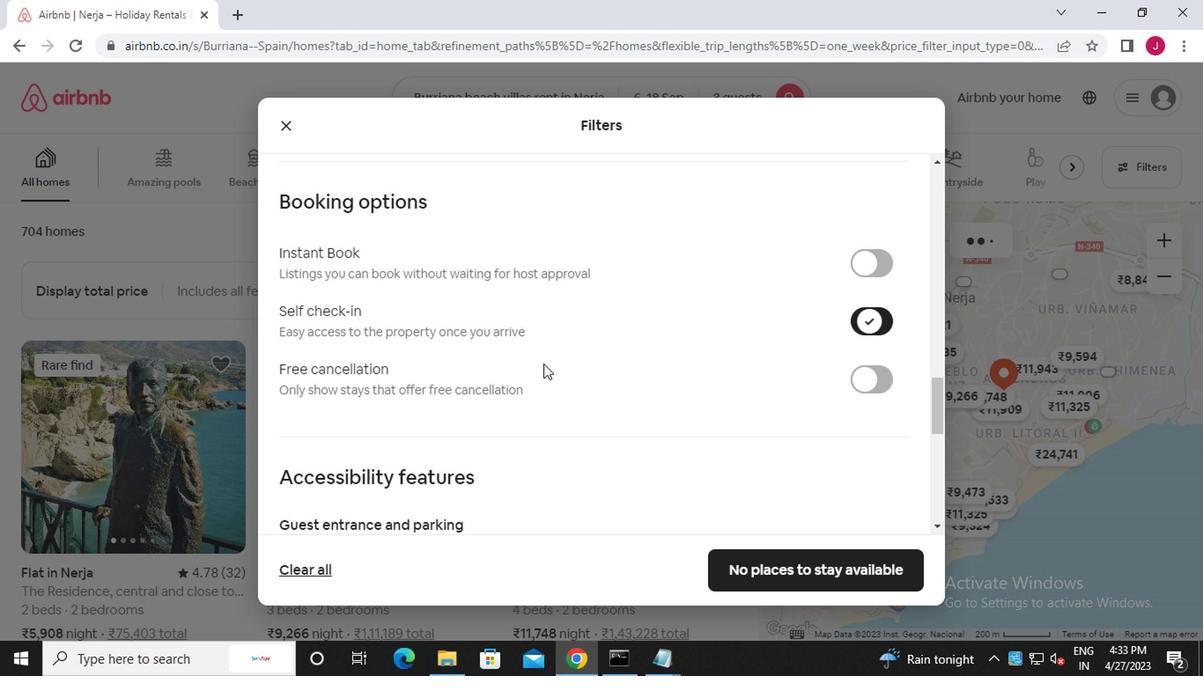 
Action: Mouse moved to (388, 382)
Screenshot: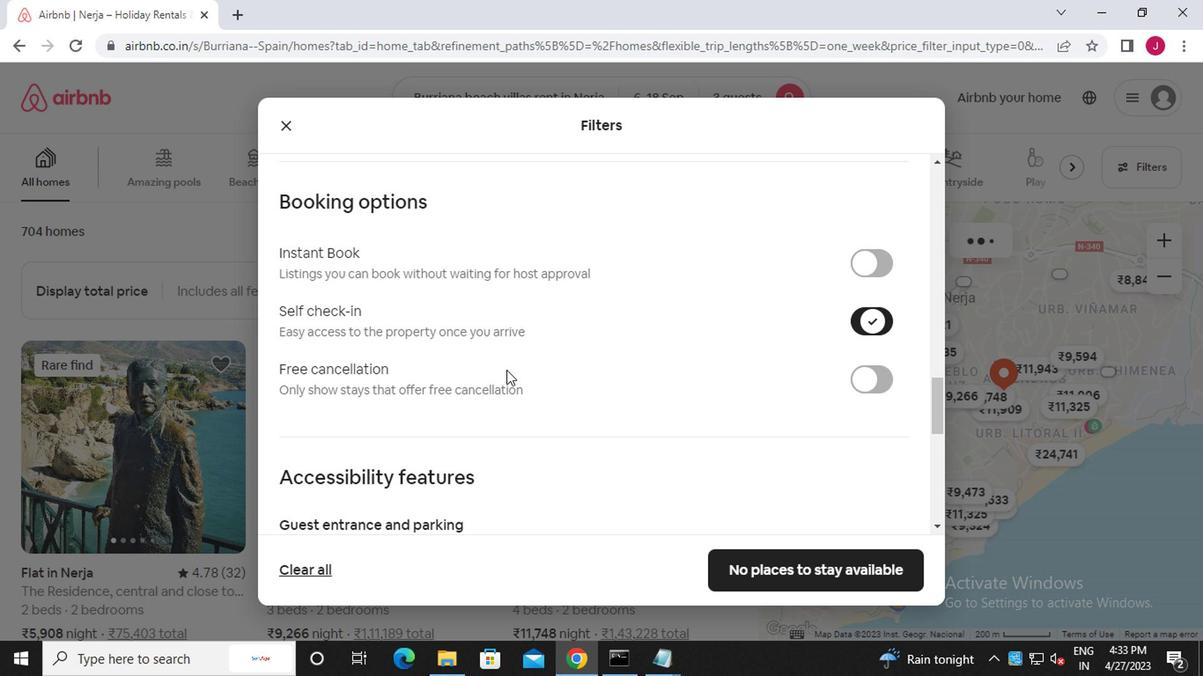
Action: Mouse scrolled (388, 382) with delta (0, 0)
Screenshot: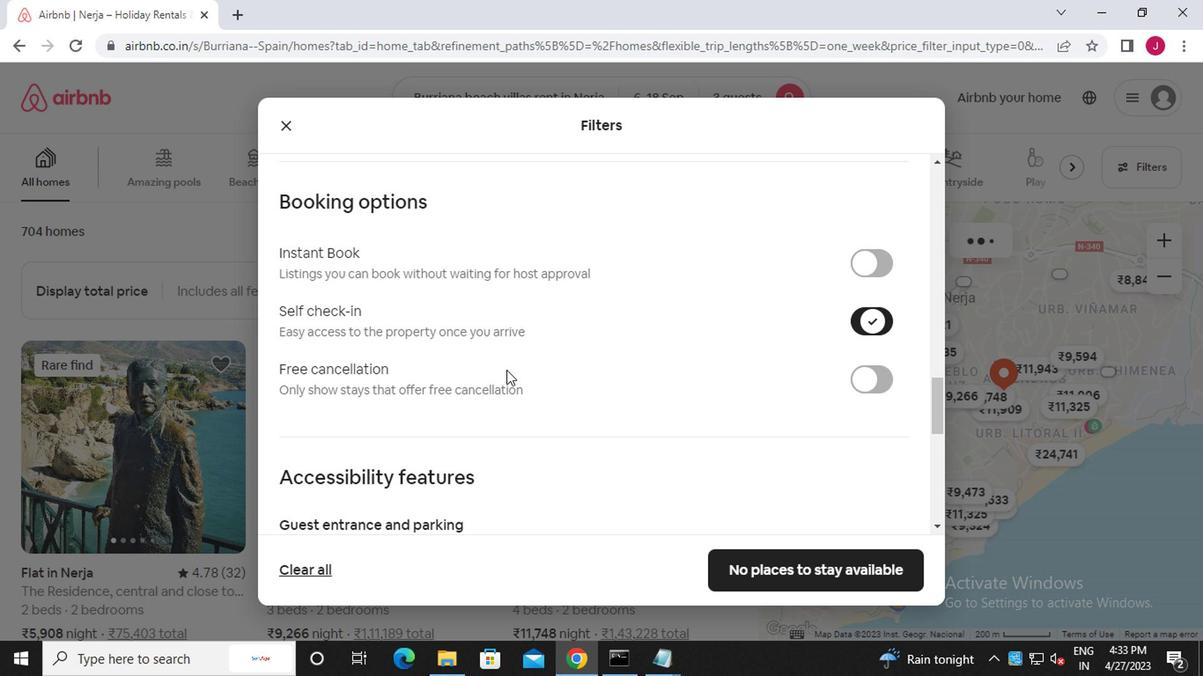 
Action: Mouse scrolled (388, 382) with delta (0, 0)
Screenshot: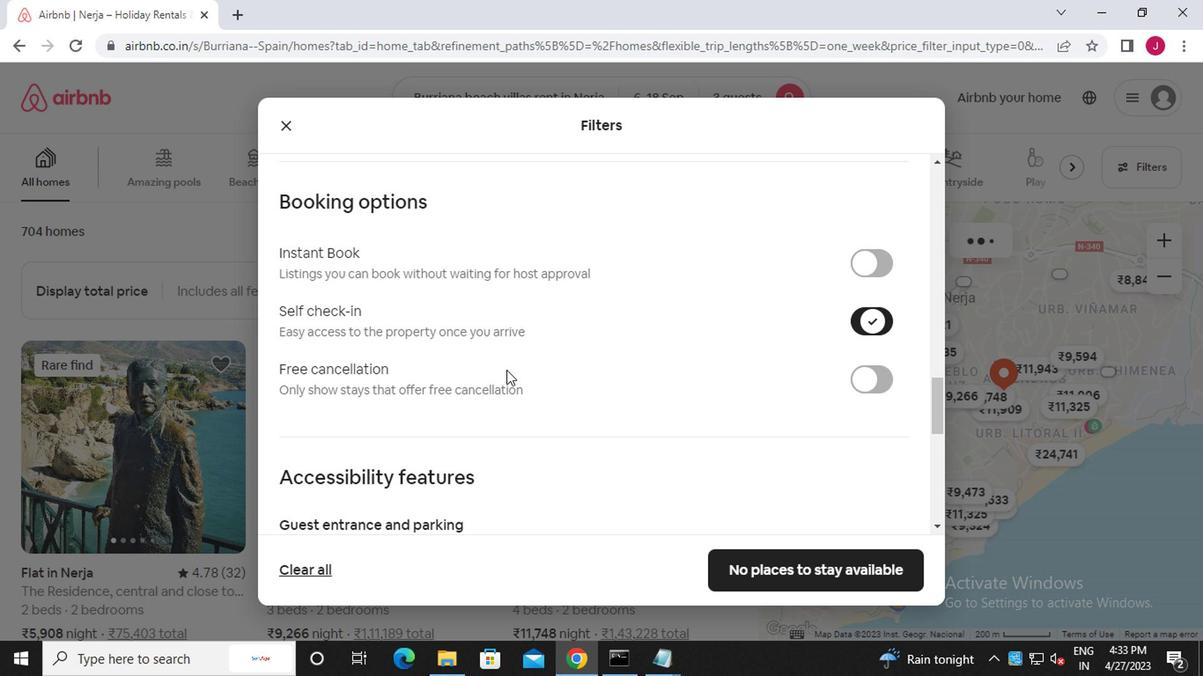 
Action: Mouse scrolled (388, 382) with delta (0, 0)
Screenshot: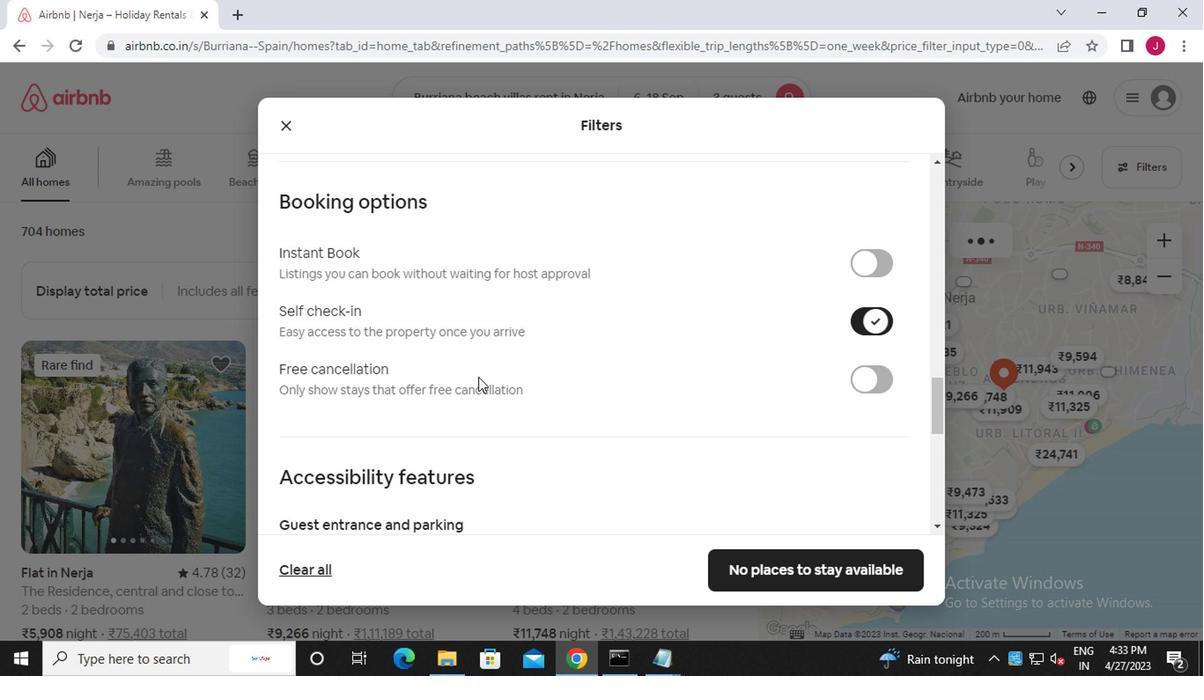 
Action: Mouse moved to (387, 382)
Screenshot: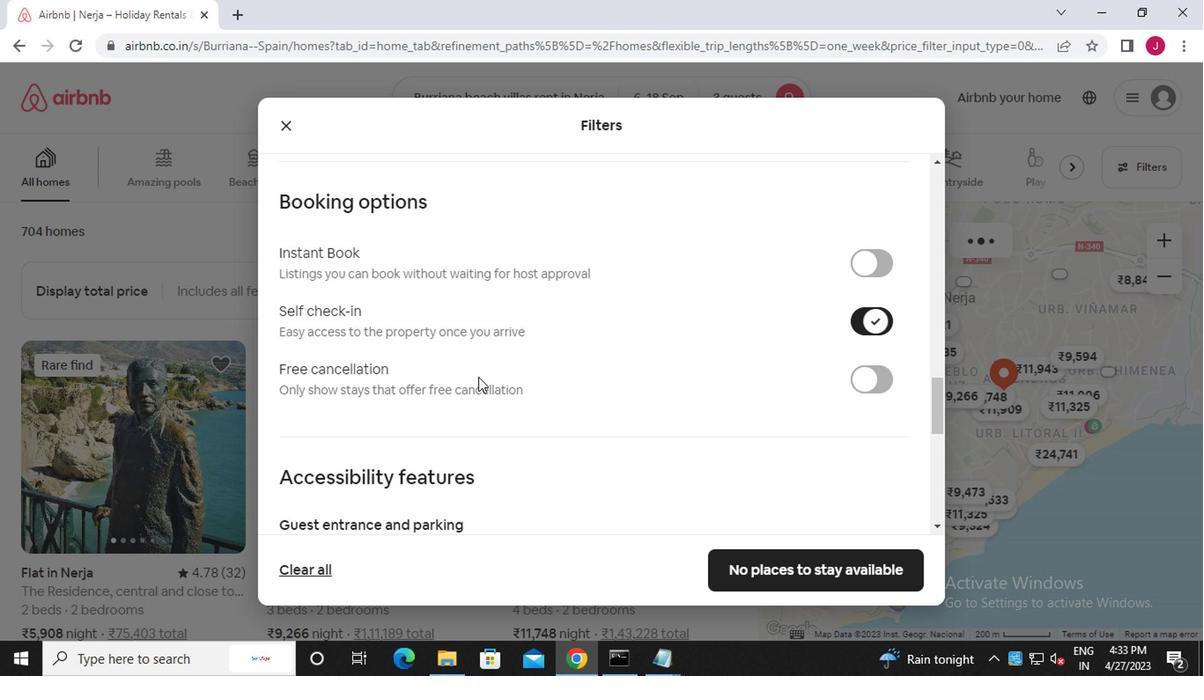 
Action: Mouse scrolled (387, 382) with delta (0, 0)
Screenshot: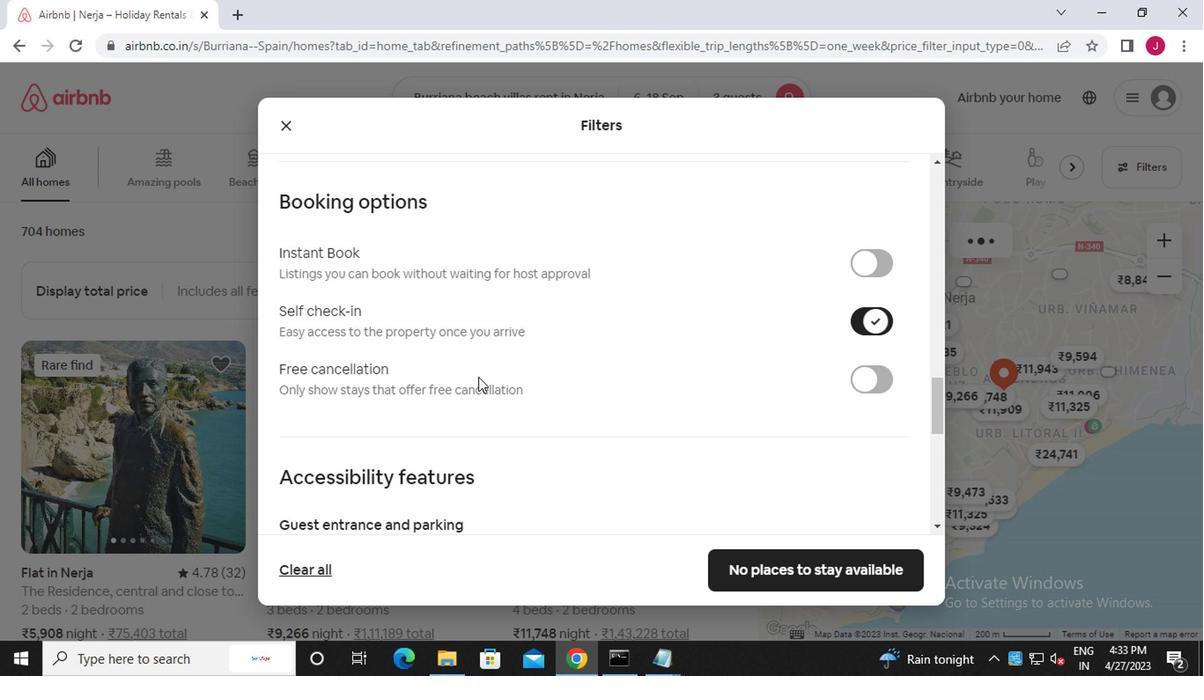 
Action: Mouse moved to (385, 382)
Screenshot: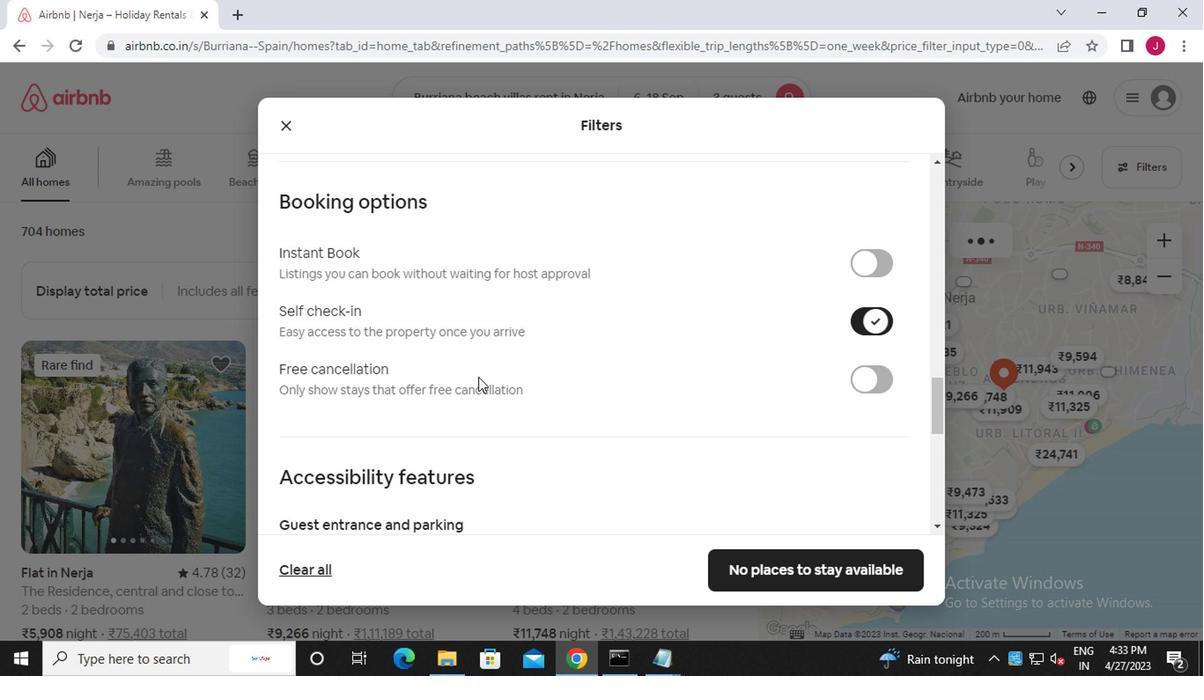 
Action: Mouse scrolled (385, 382) with delta (0, 0)
Screenshot: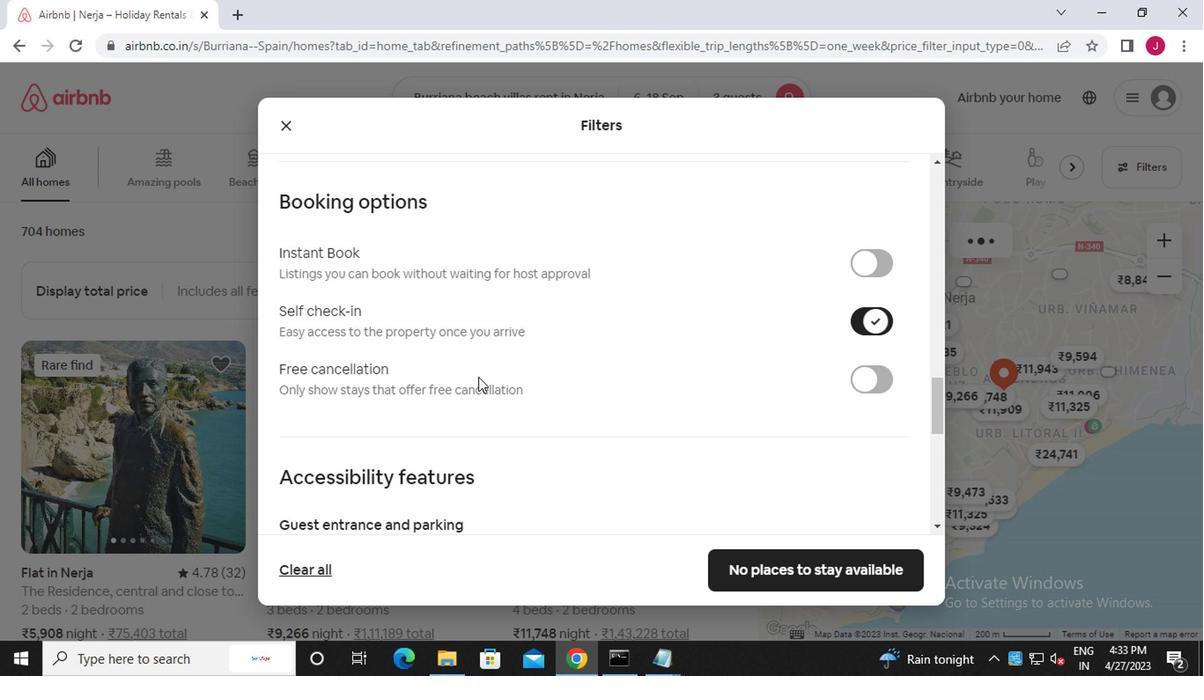 
Action: Mouse moved to (382, 382)
Screenshot: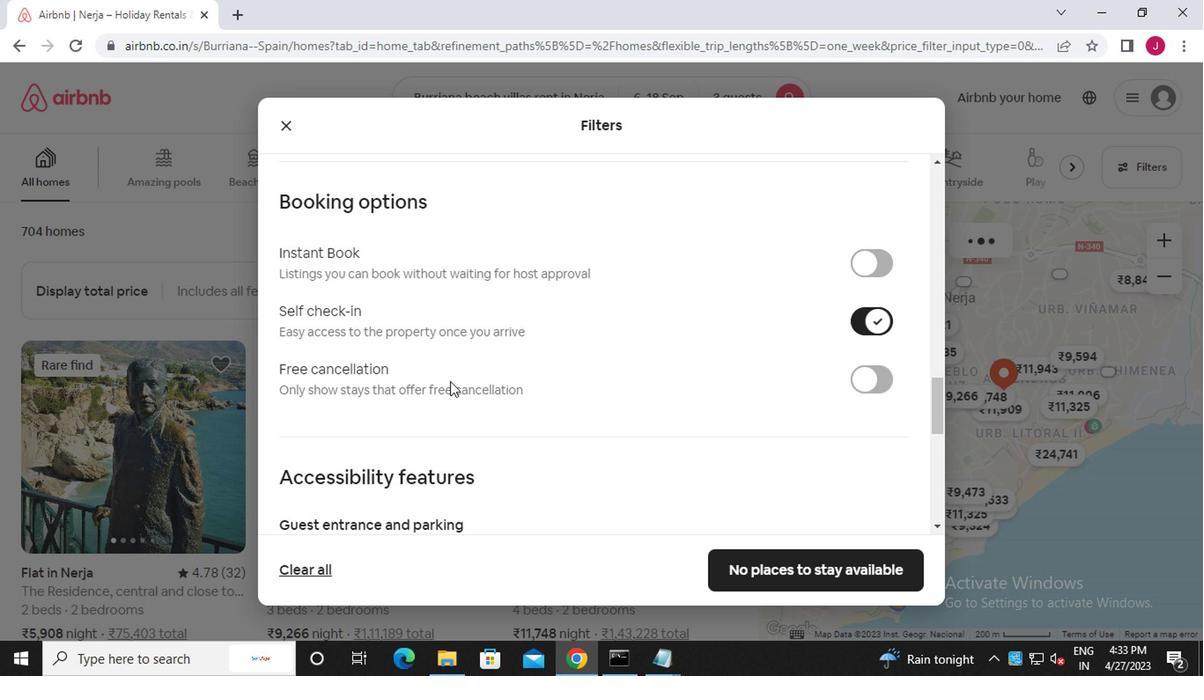 
Action: Mouse scrolled (382, 382) with delta (0, 0)
Screenshot: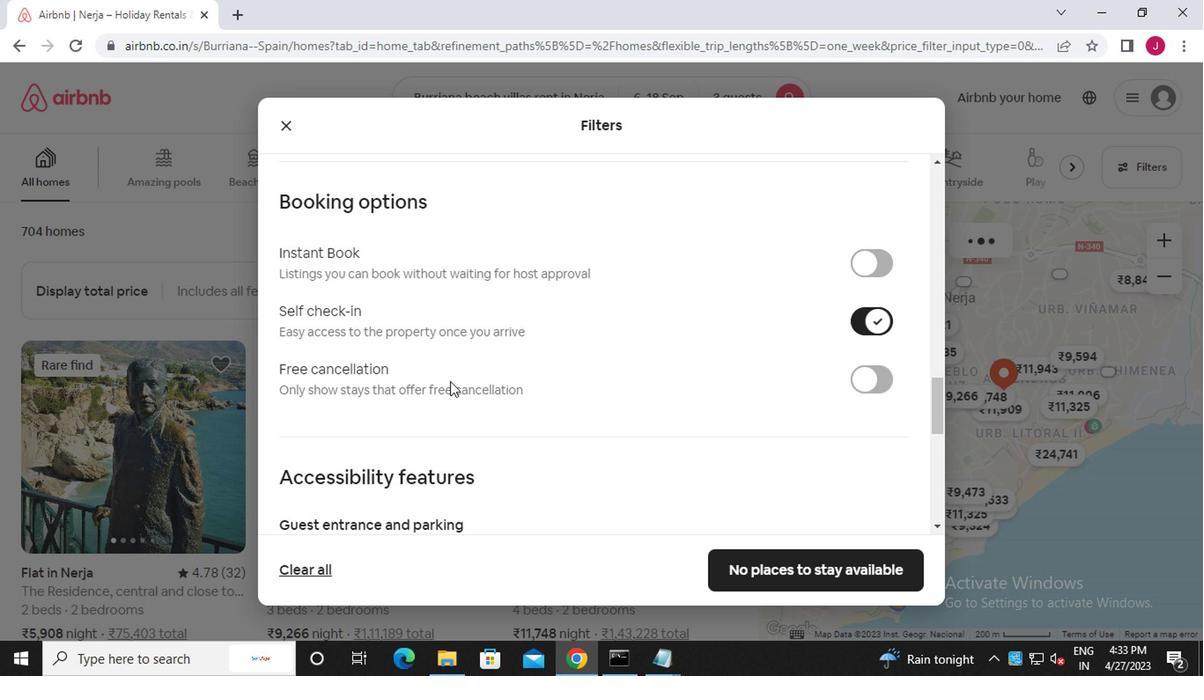
Action: Mouse scrolled (382, 382) with delta (0, 0)
Screenshot: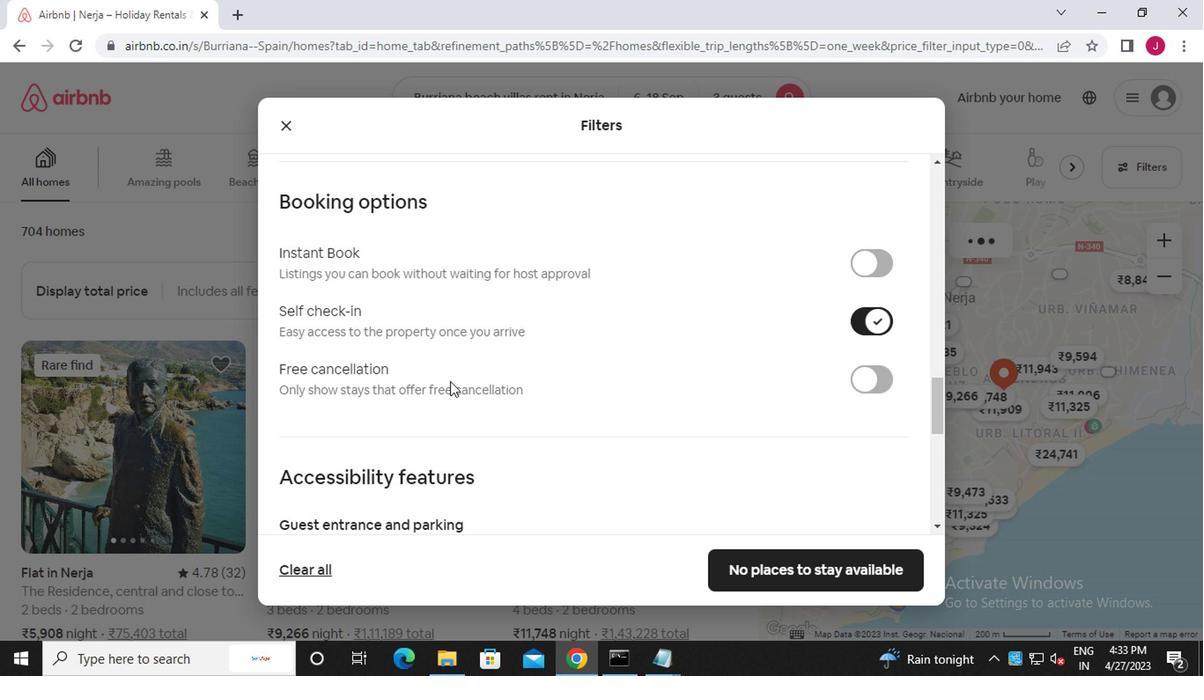 
Action: Mouse moved to (280, 406)
Screenshot: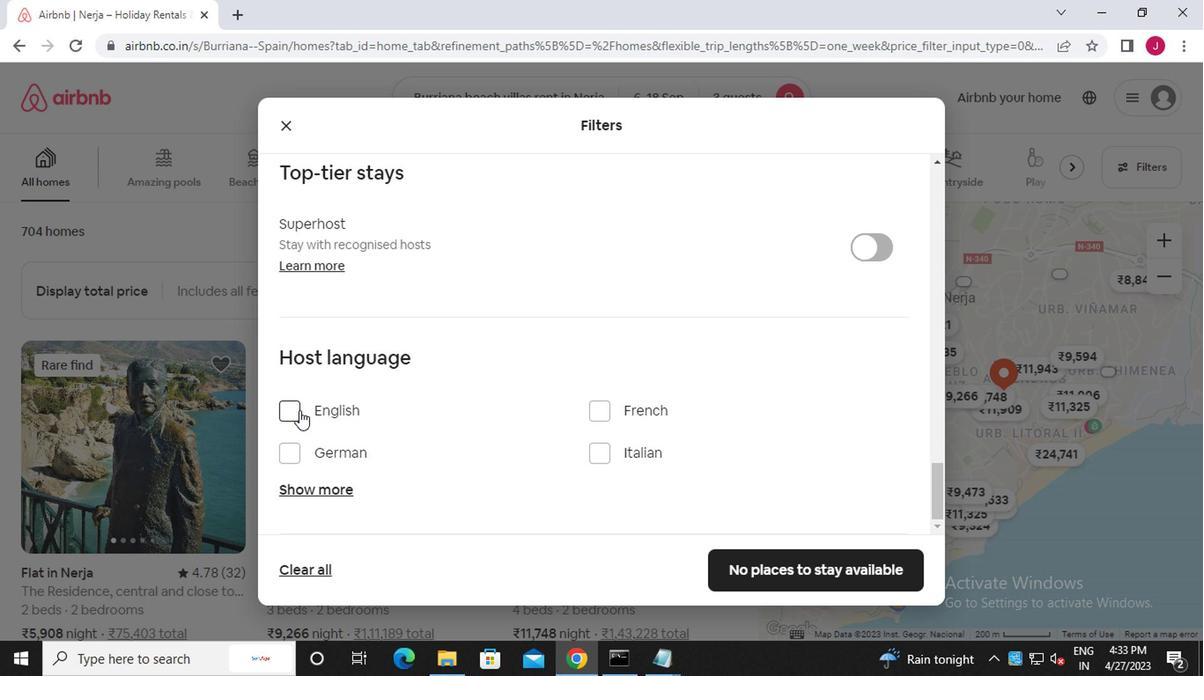 
Action: Mouse pressed left at (280, 406)
Screenshot: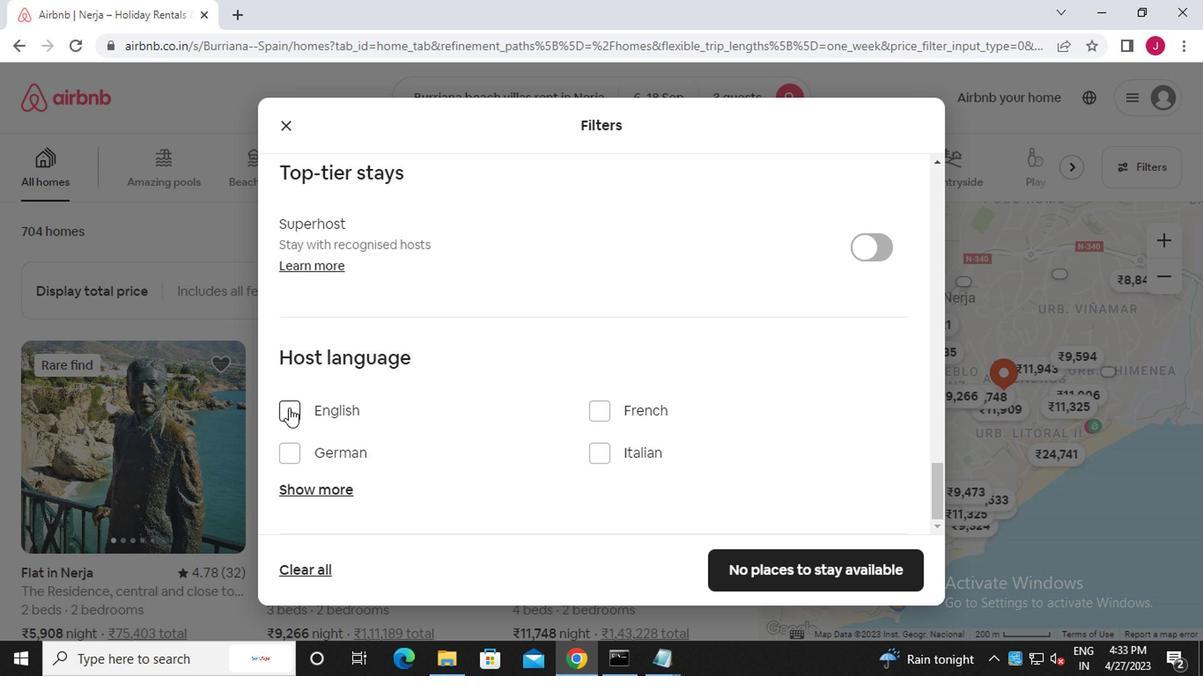 
Action: Mouse moved to (763, 571)
Screenshot: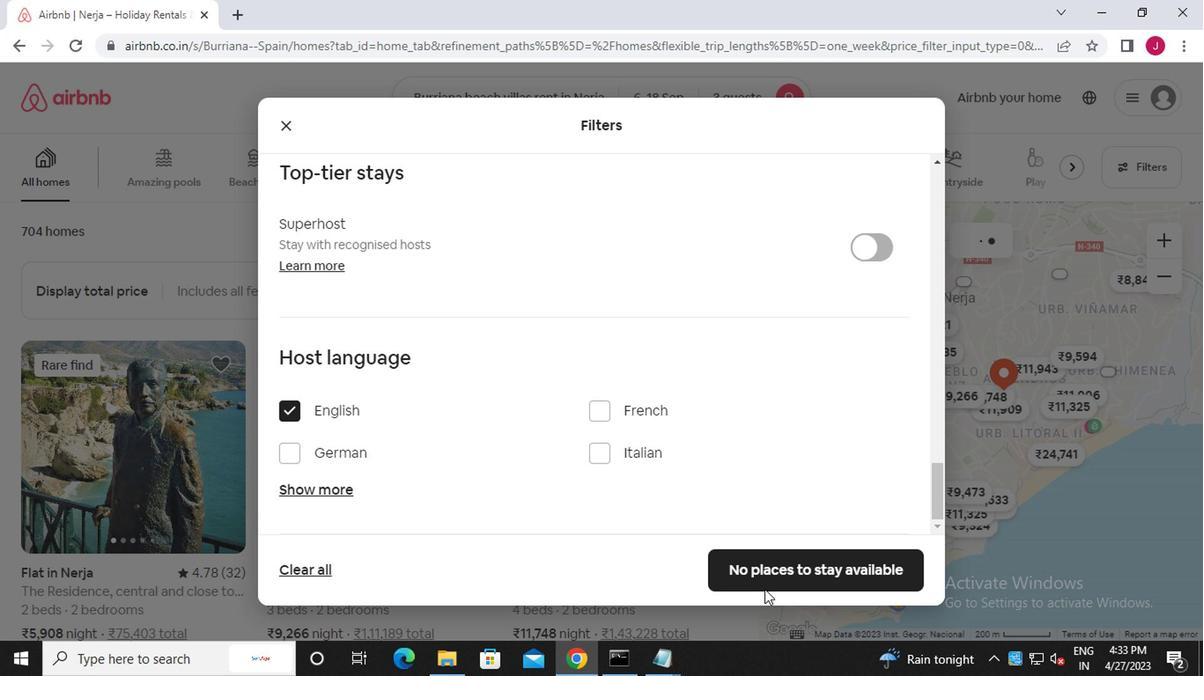 
Action: Mouse pressed left at (763, 571)
Screenshot: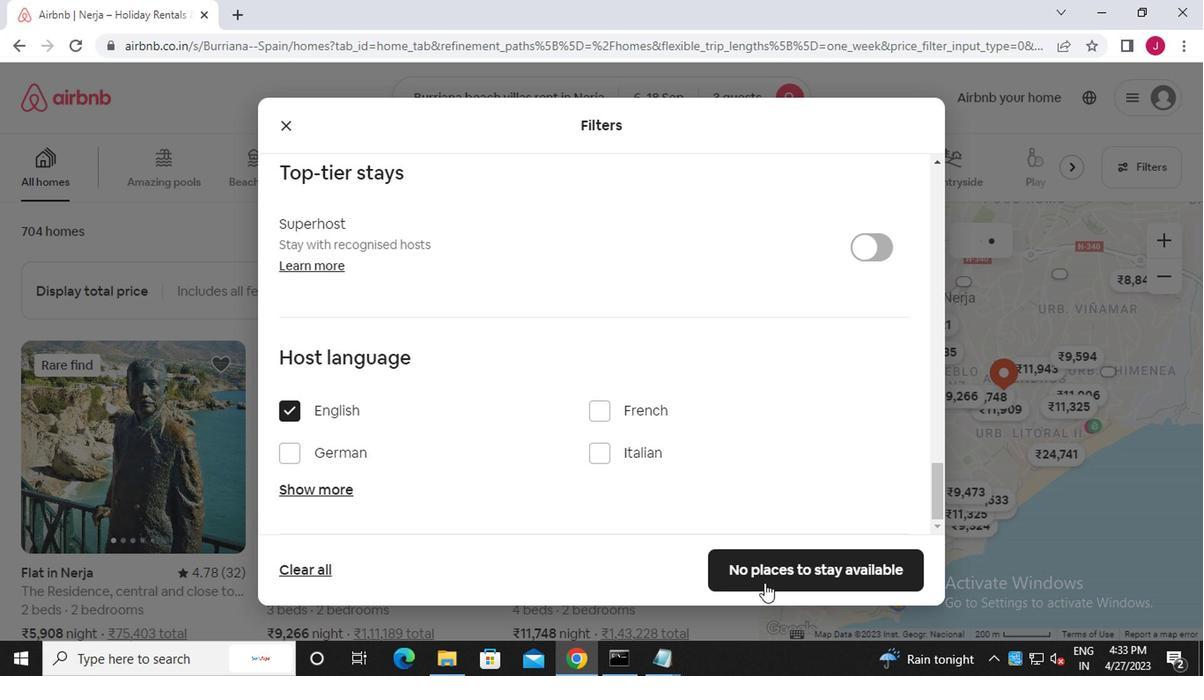 
Action: Mouse moved to (758, 568)
Screenshot: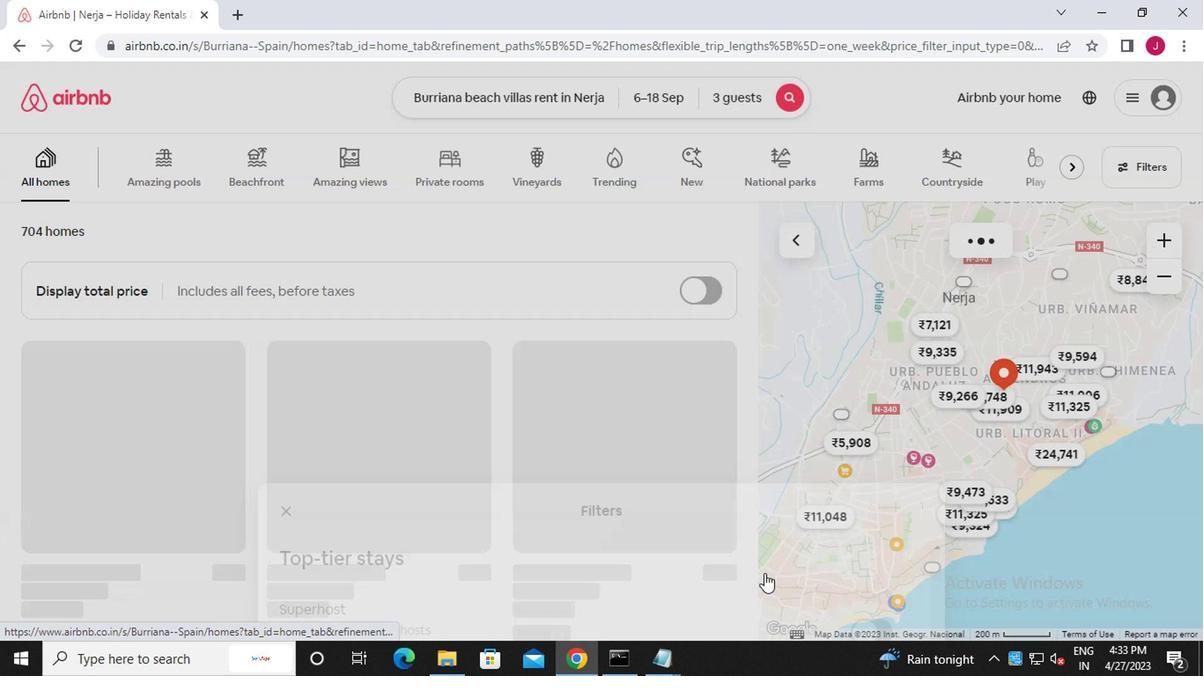 
